Task: Use the "Pocket" extension for saving articles and reading them later offline.
Action: Mouse moved to (1151, 33)
Screenshot: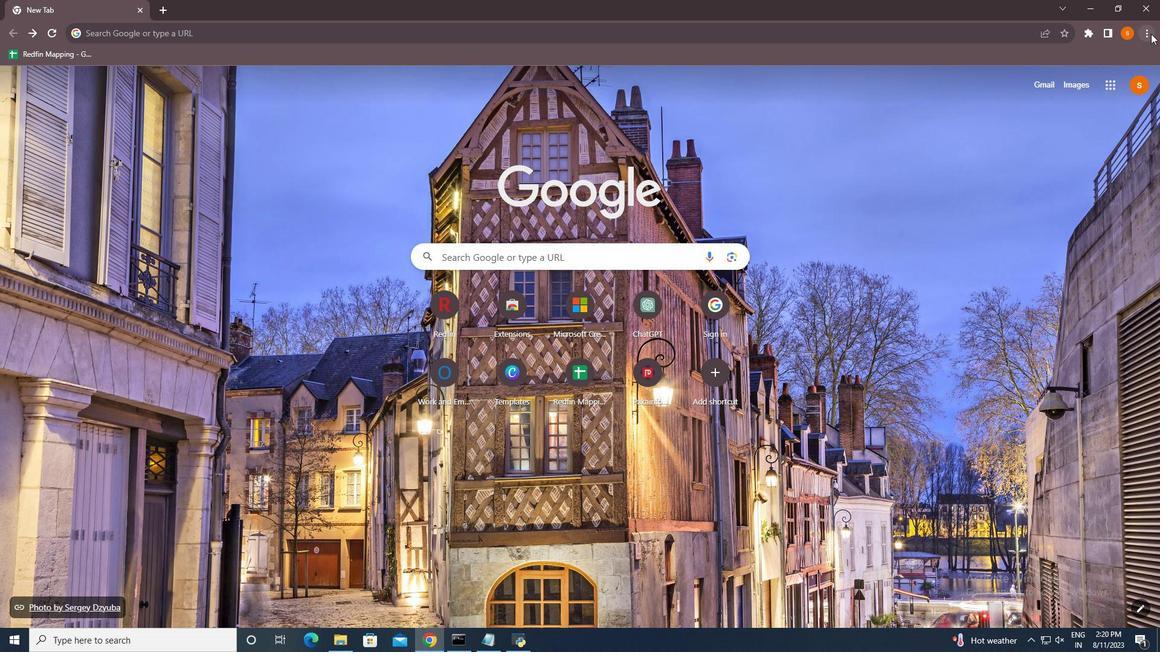
Action: Mouse pressed left at (1151, 33)
Screenshot: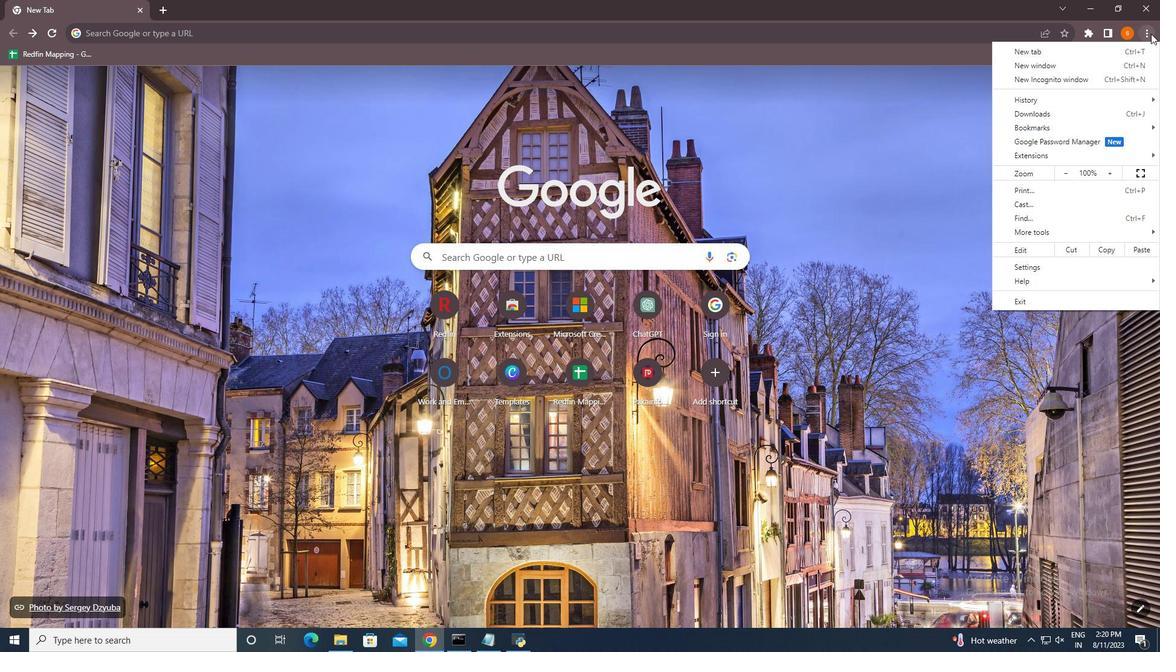 
Action: Mouse moved to (1033, 153)
Screenshot: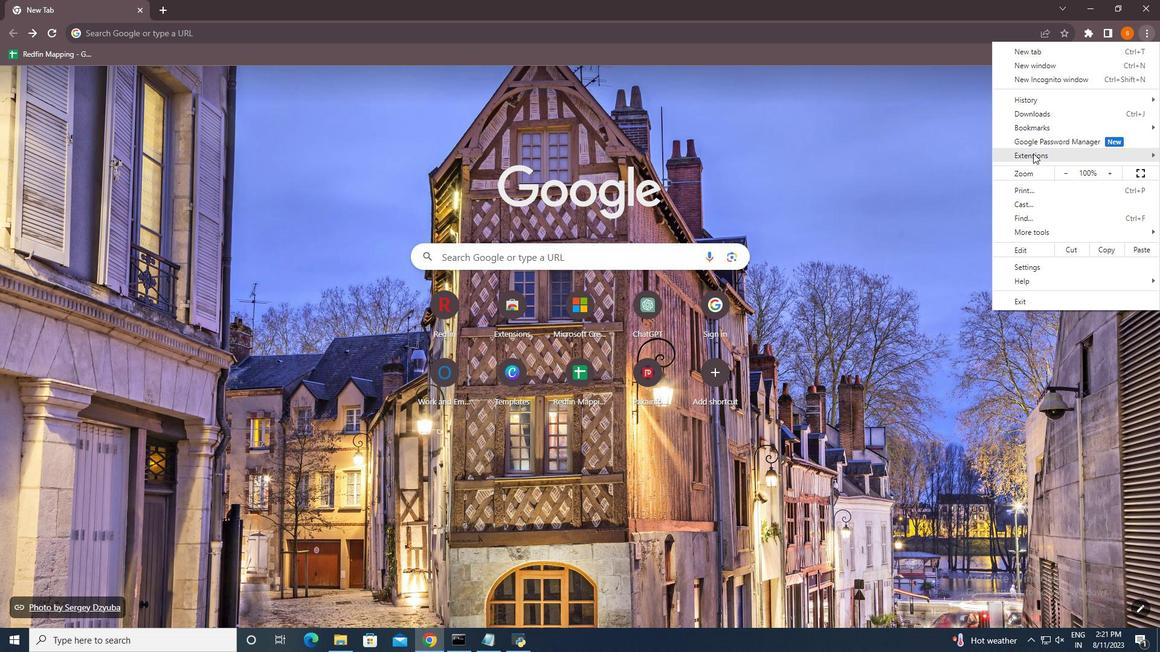 
Action: Mouse pressed left at (1033, 153)
Screenshot: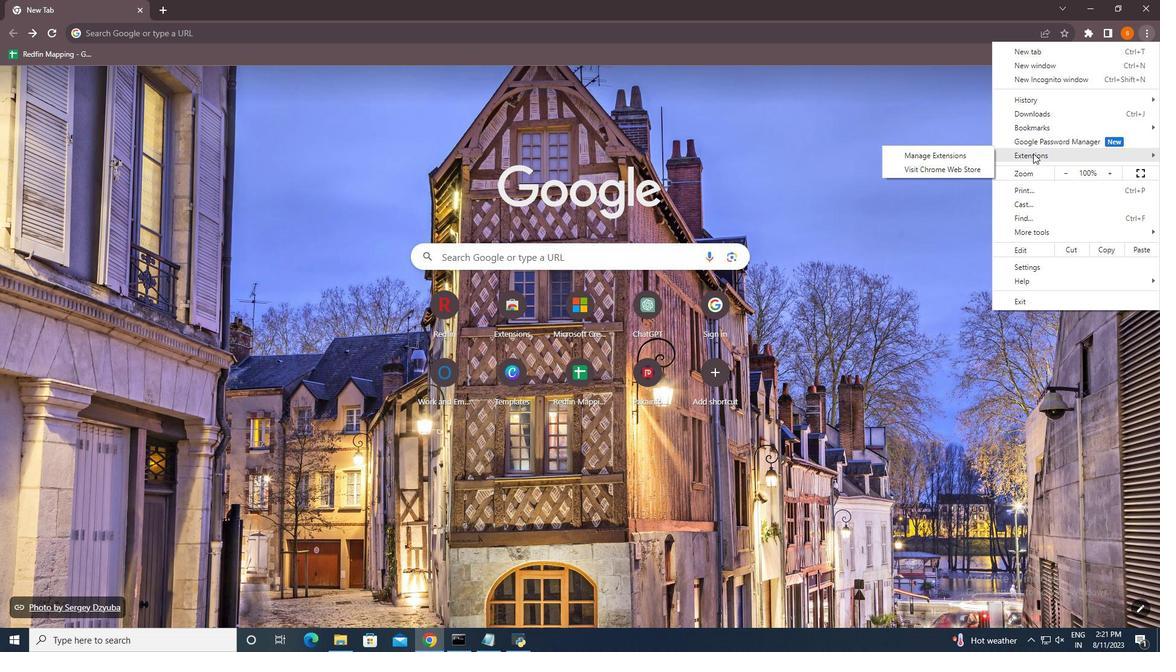 
Action: Mouse moved to (930, 164)
Screenshot: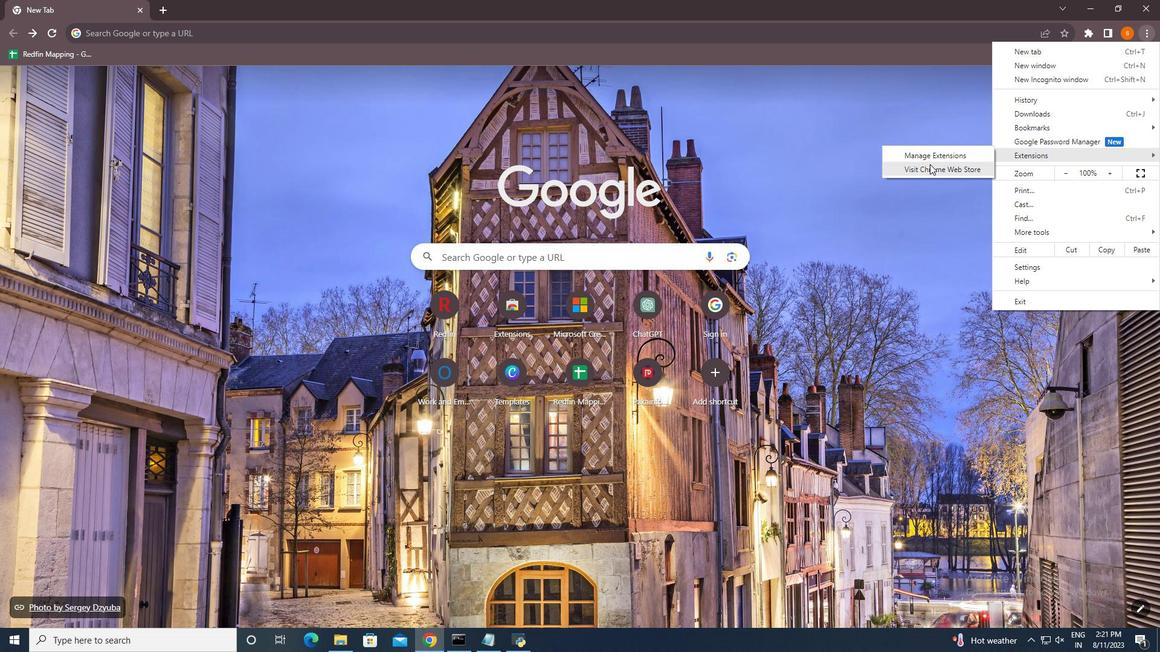 
Action: Mouse pressed left at (930, 164)
Screenshot: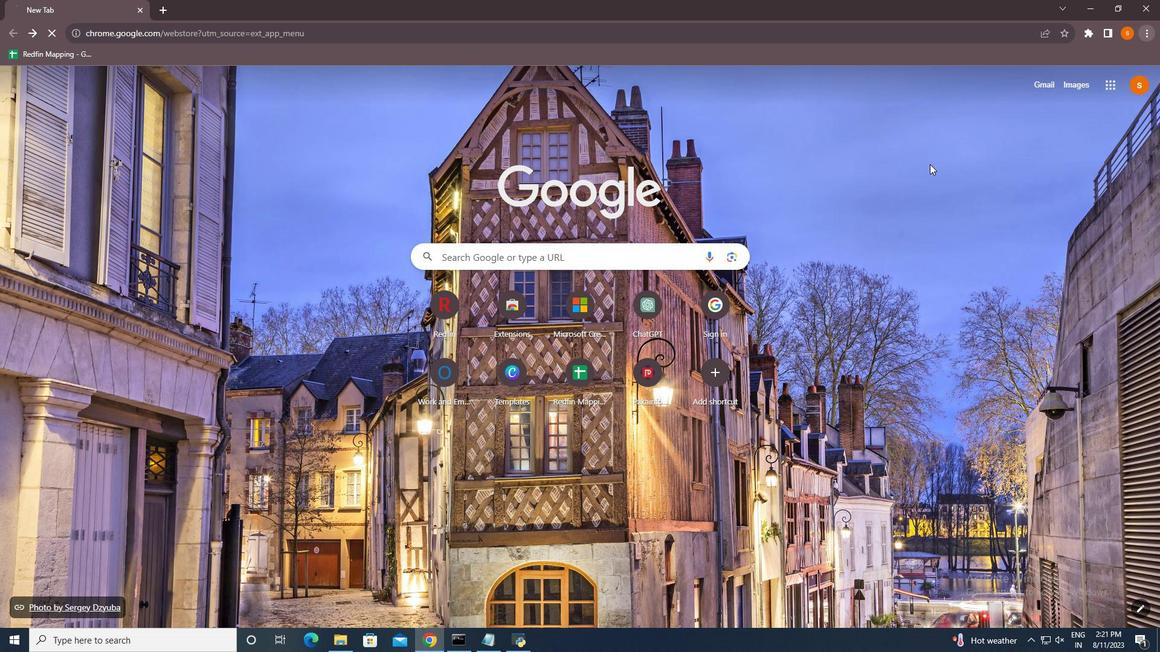 
Action: Mouse moved to (245, 110)
Screenshot: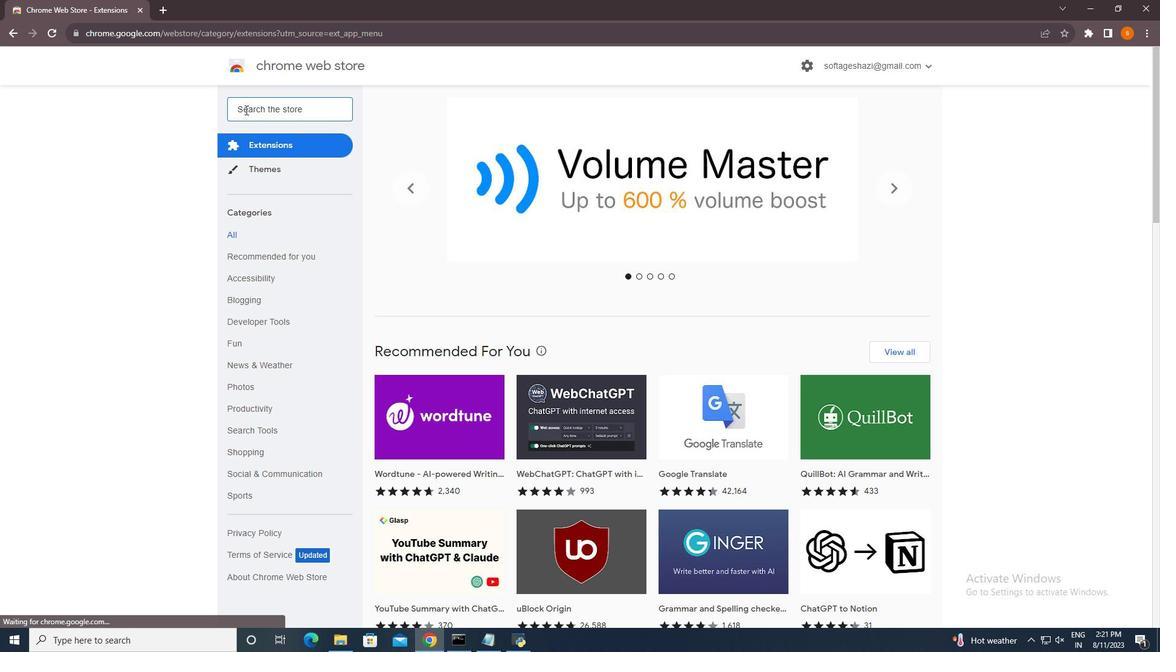 
Action: Mouse pressed left at (245, 110)
Screenshot: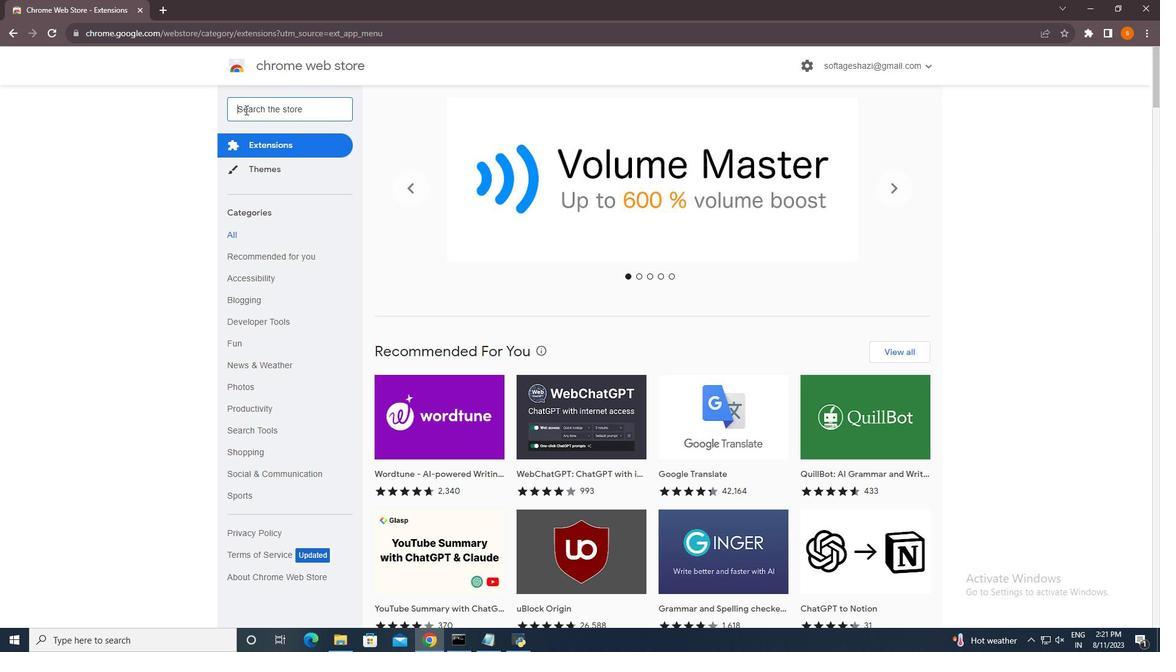 
Action: Key pressed <Key.shift>Pocket<Key.enter>
Screenshot: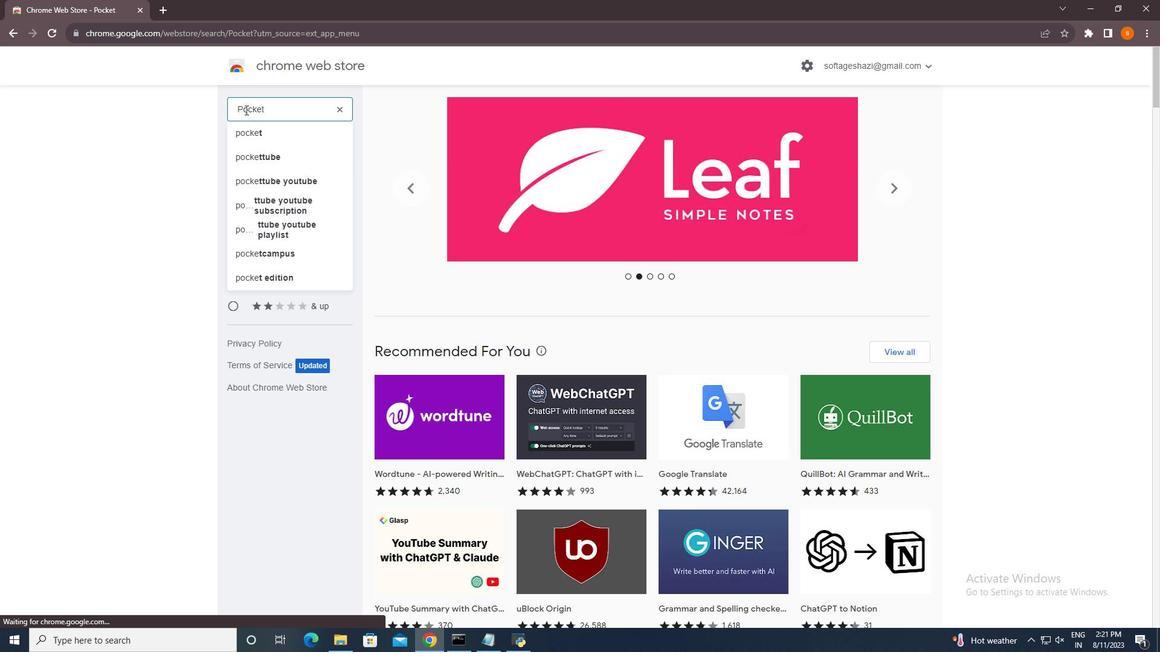 
Action: Mouse moved to (585, 180)
Screenshot: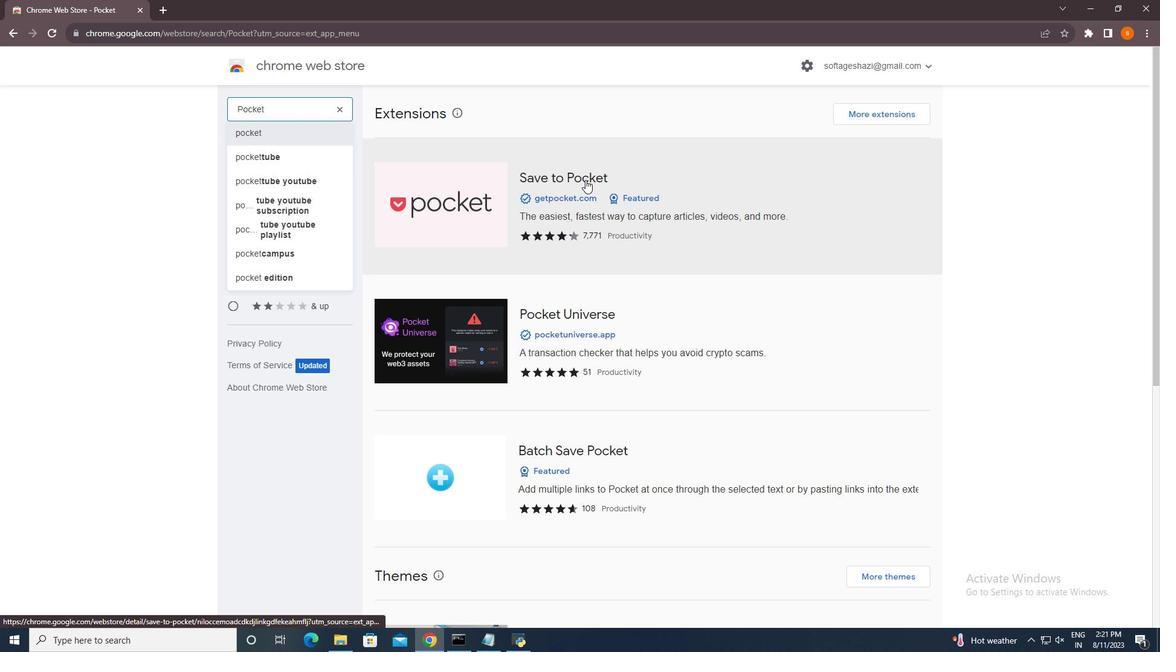
Action: Mouse pressed left at (585, 180)
Screenshot: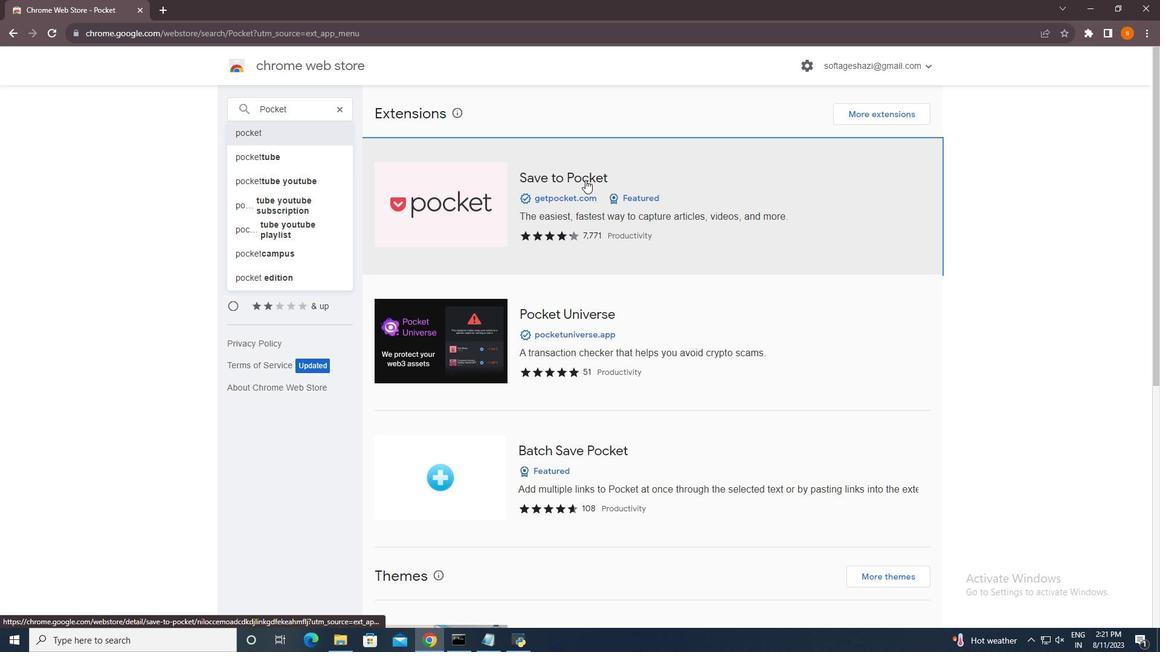 
Action: Mouse moved to (813, 150)
Screenshot: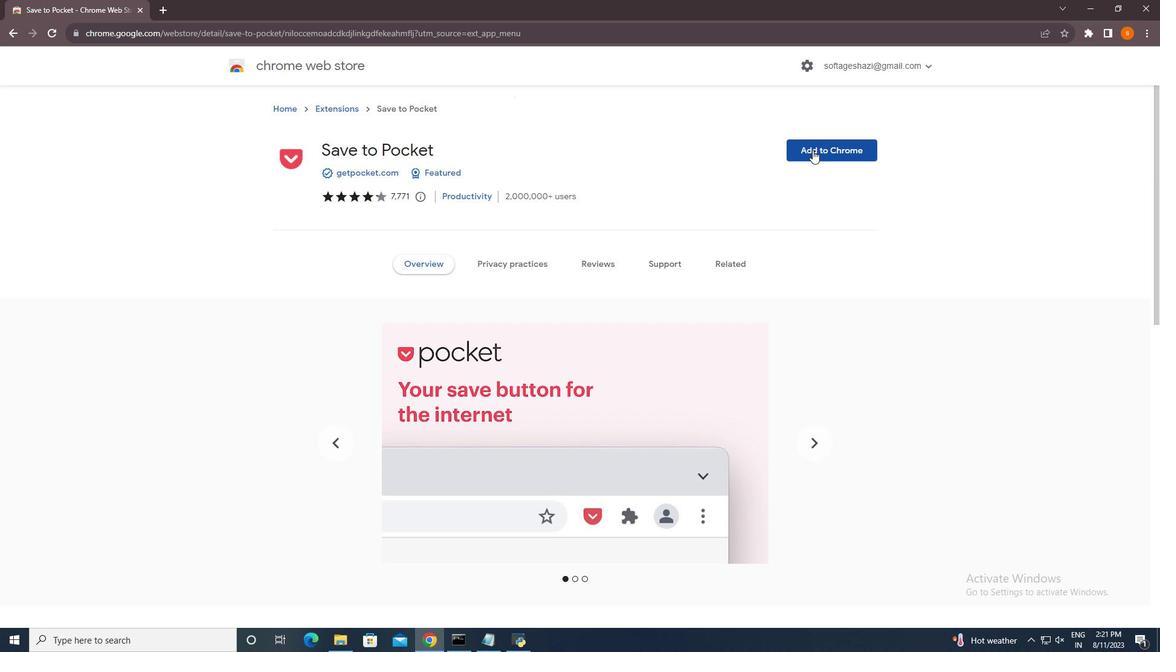 
Action: Mouse pressed left at (813, 150)
Screenshot: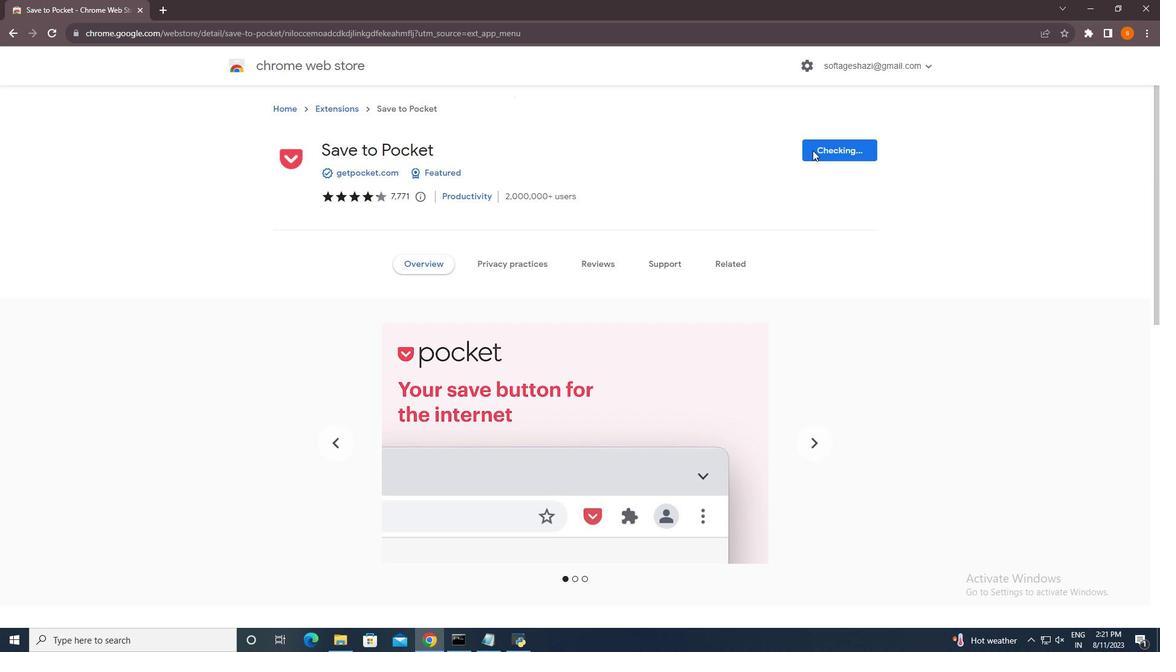 
Action: Mouse moved to (601, 137)
Screenshot: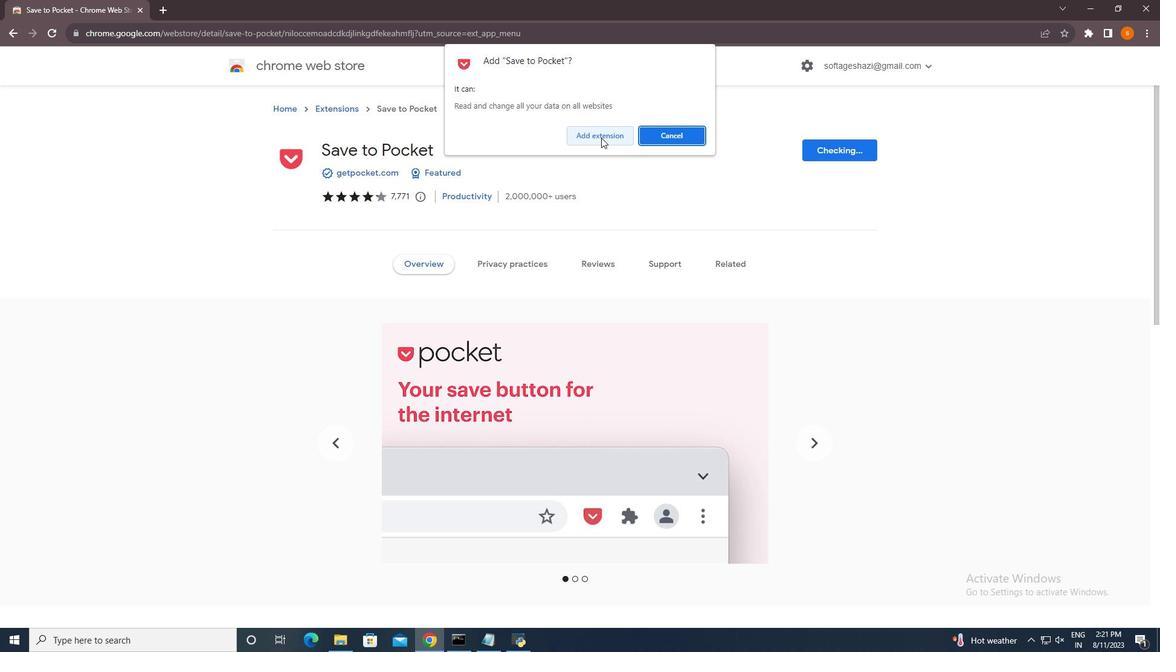 
Action: Mouse pressed left at (601, 137)
Screenshot: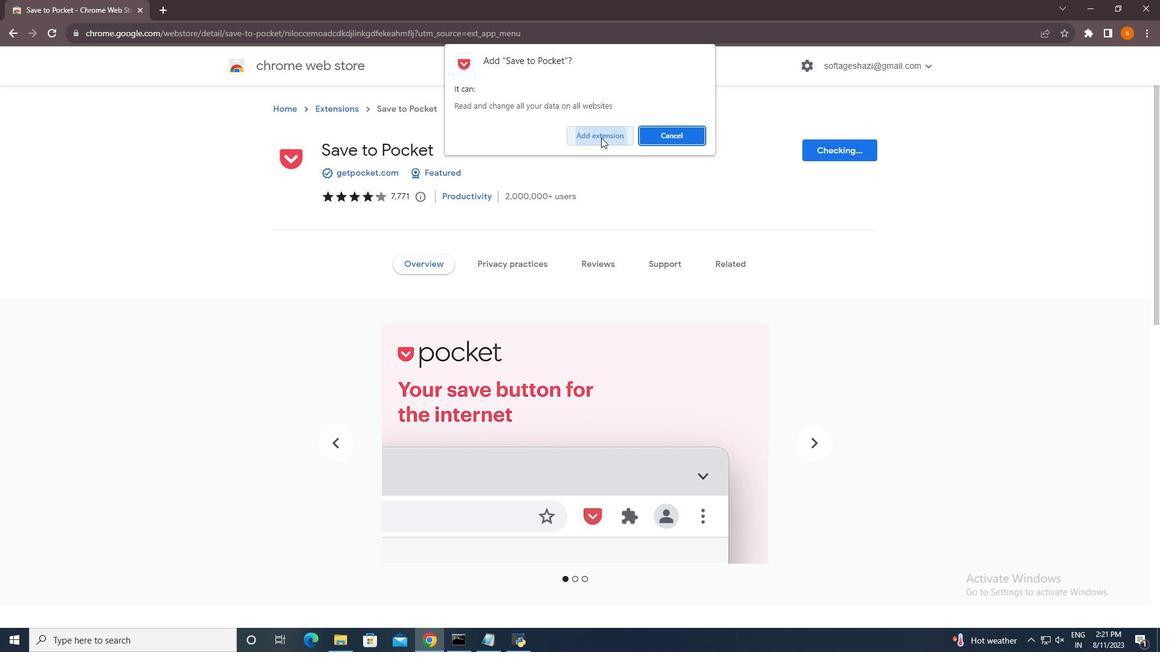 
Action: Mouse moved to (1077, 30)
Screenshot: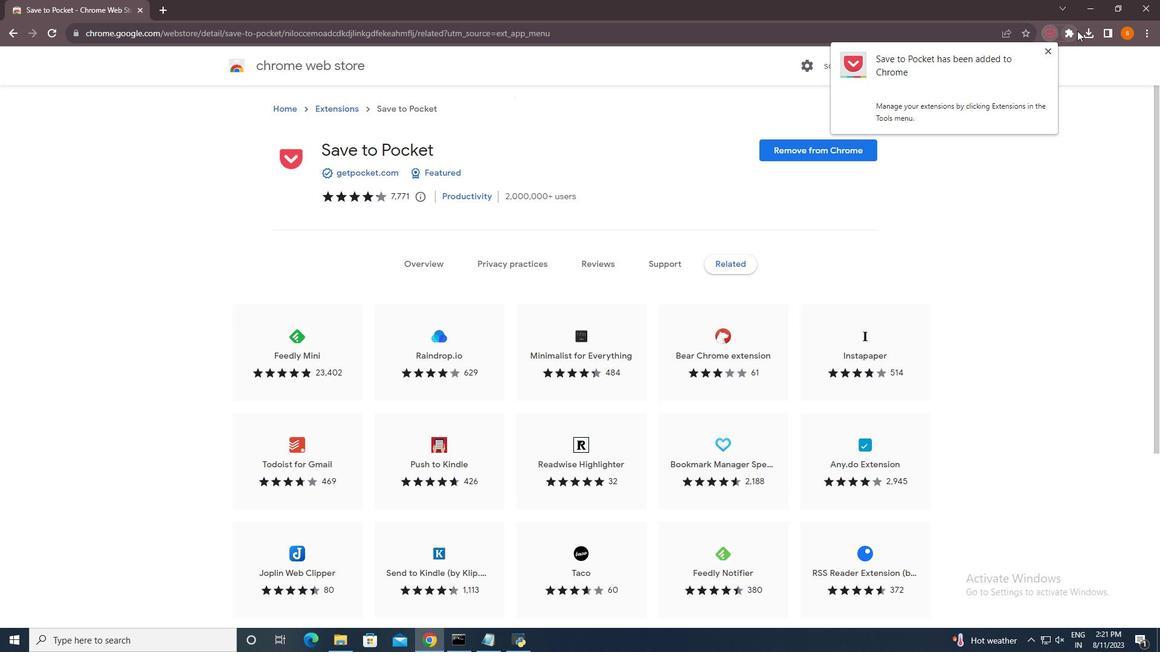 
Action: Mouse pressed left at (1077, 30)
Screenshot: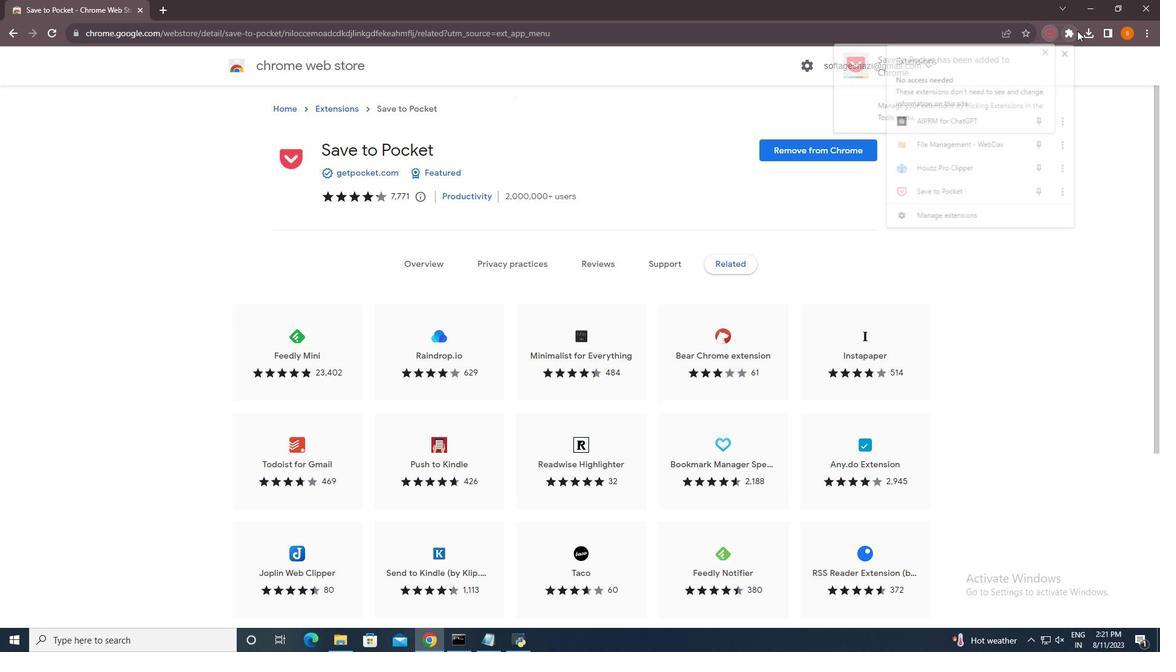 
Action: Mouse moved to (967, 194)
Screenshot: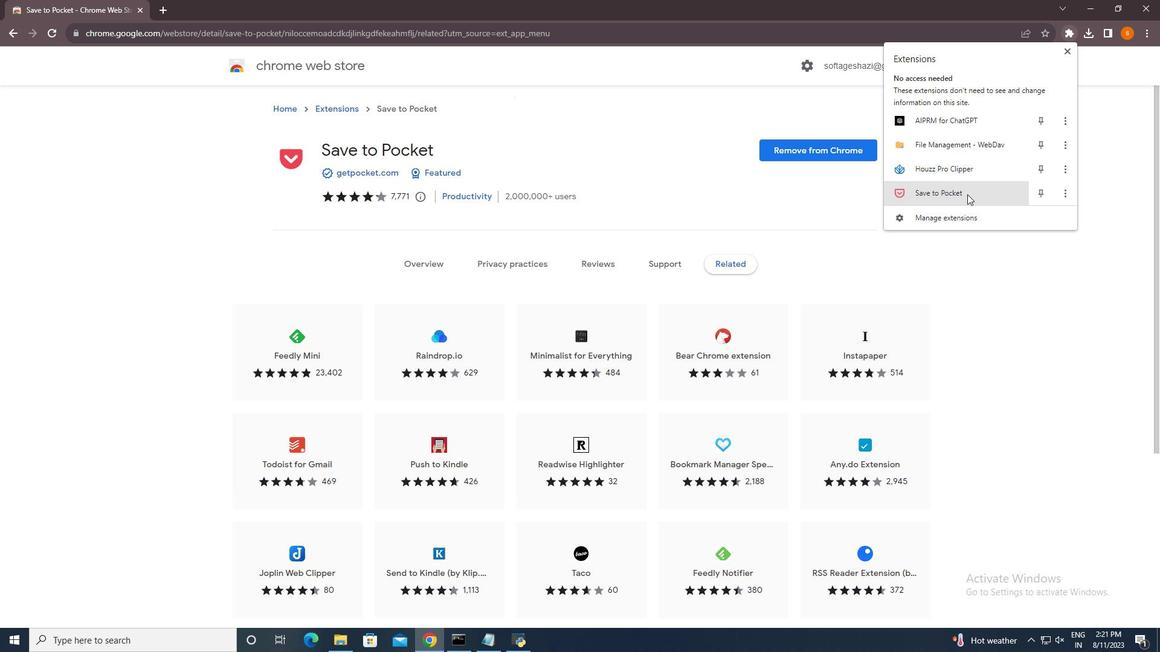 
Action: Mouse pressed left at (967, 194)
Screenshot: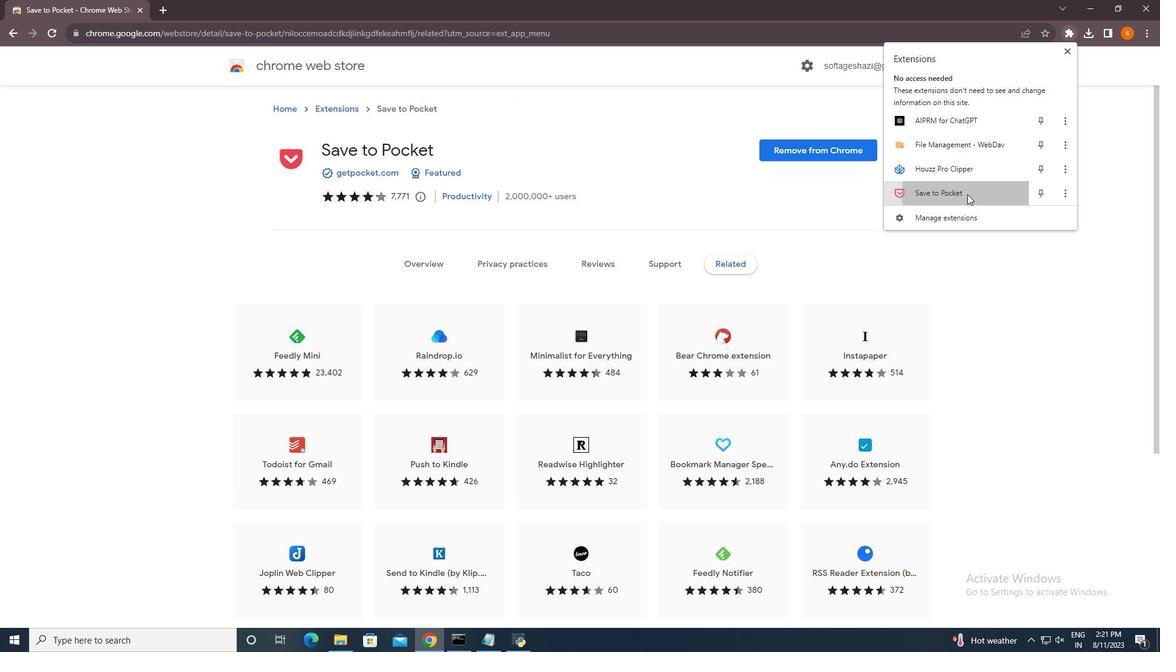 
Action: Mouse moved to (630, 372)
Screenshot: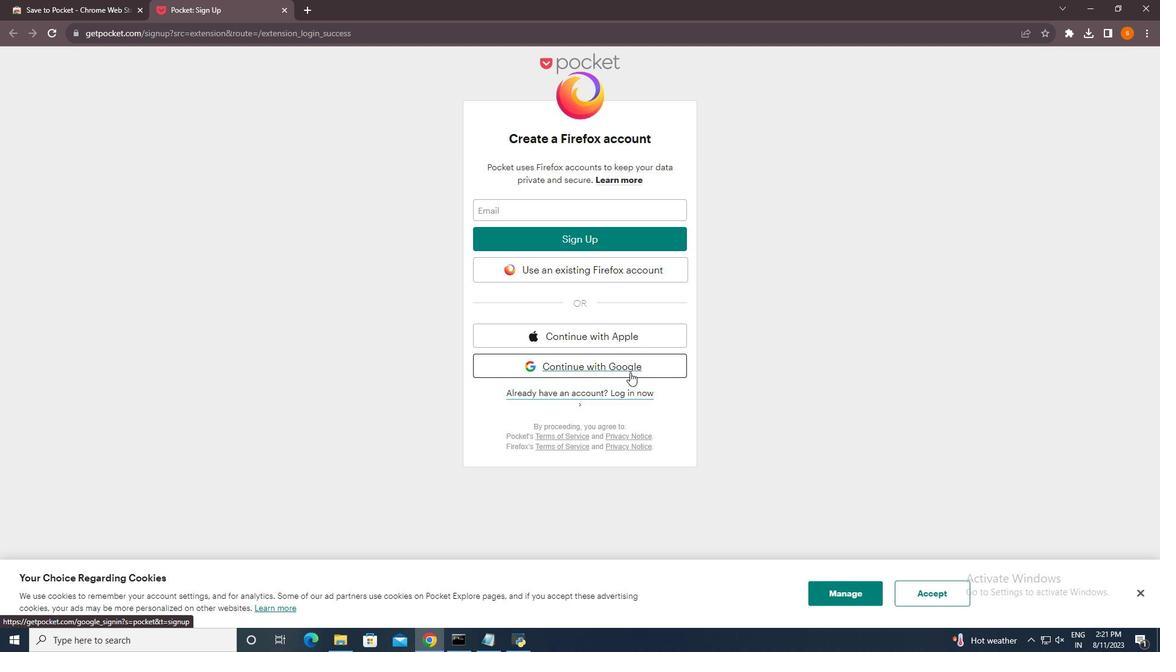 
Action: Mouse pressed left at (630, 372)
Screenshot: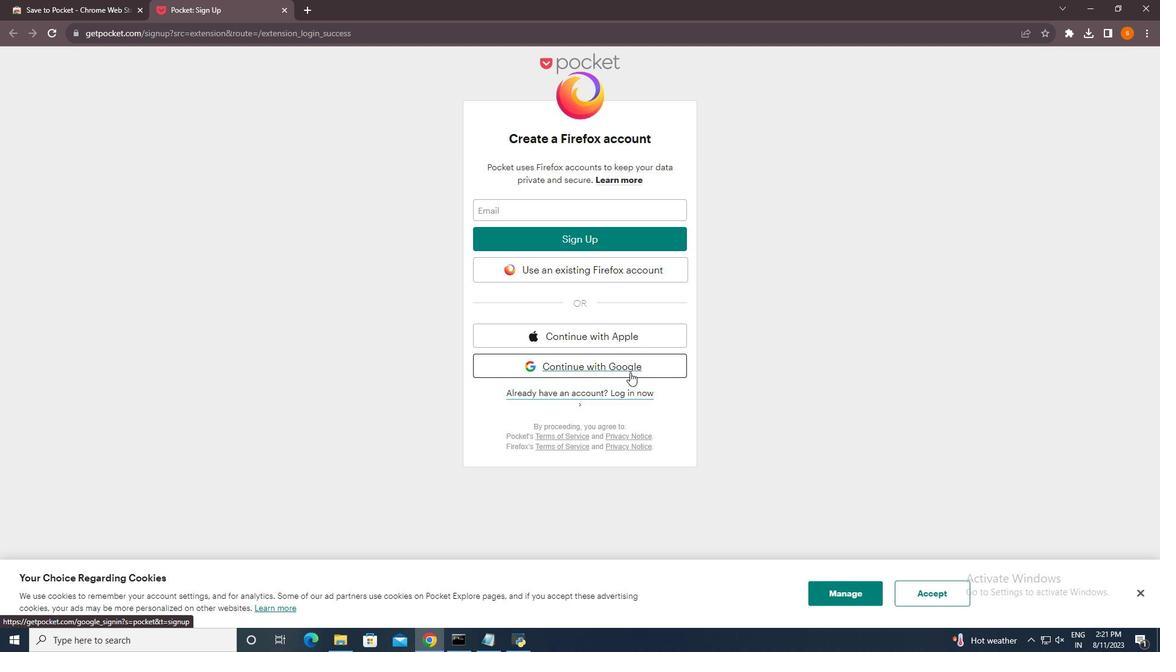 
Action: Mouse moved to (916, 588)
Screenshot: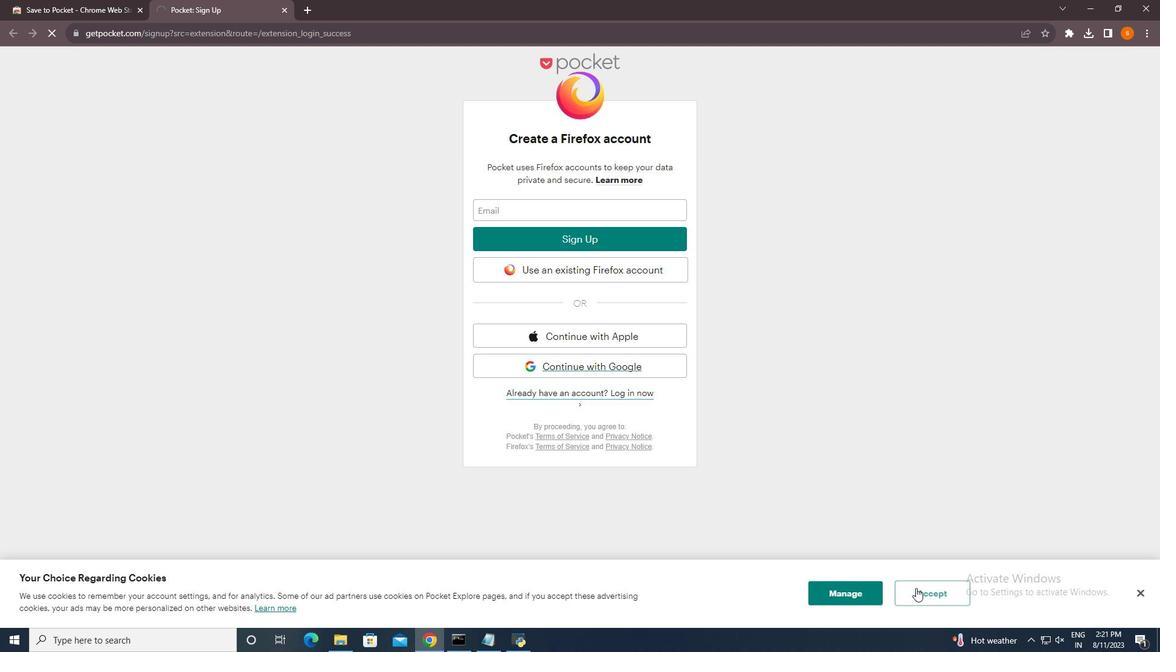 
Action: Mouse pressed left at (916, 588)
Screenshot: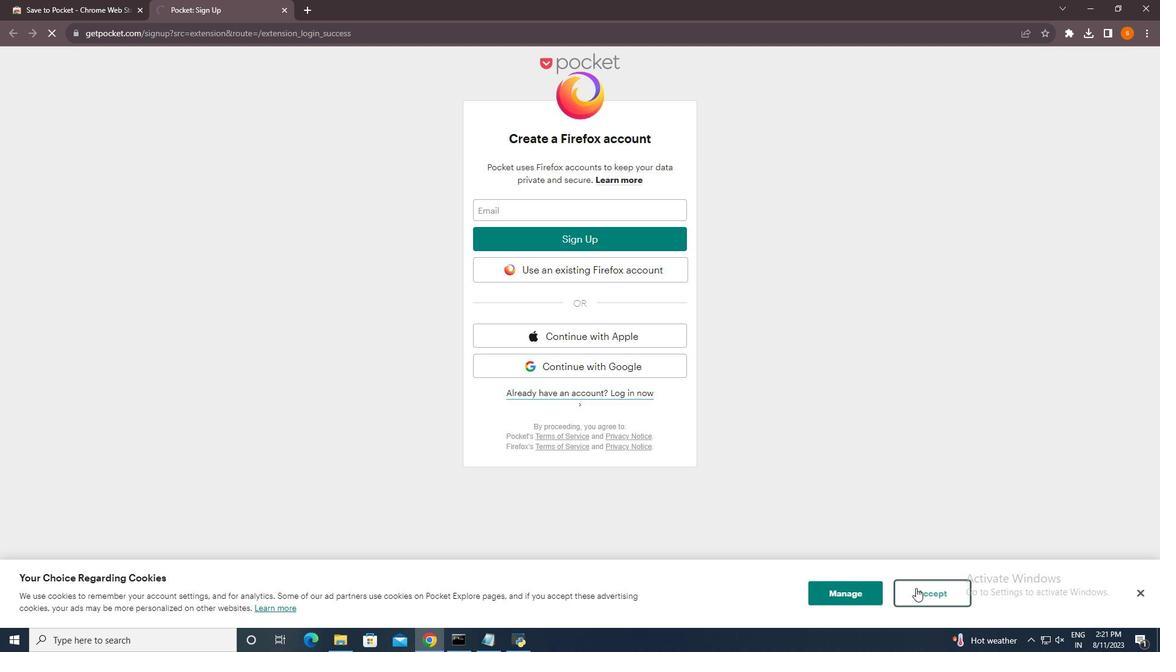 
Action: Mouse moved to (568, 330)
Screenshot: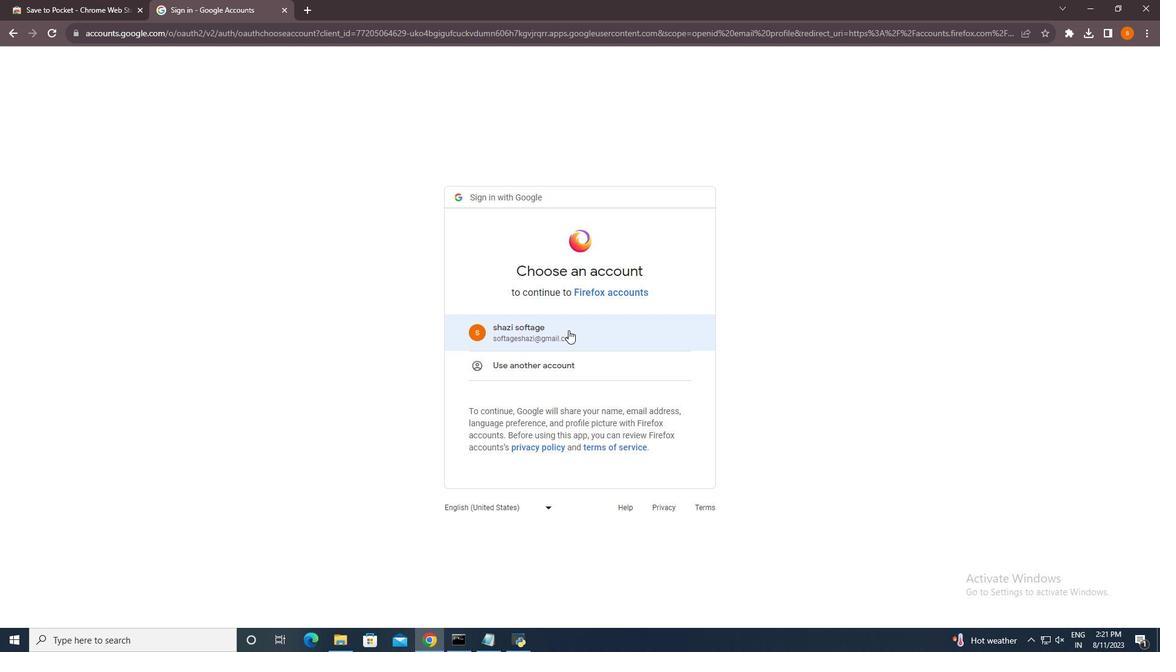 
Action: Mouse pressed left at (568, 330)
Screenshot: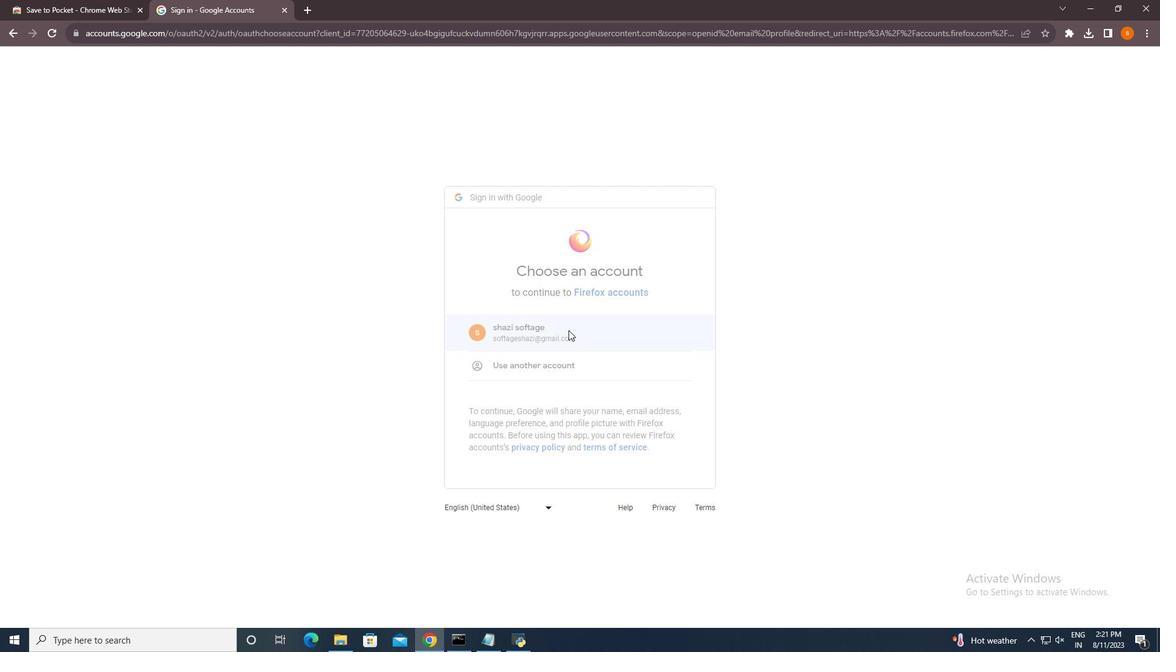
Action: Mouse moved to (405, 260)
Screenshot: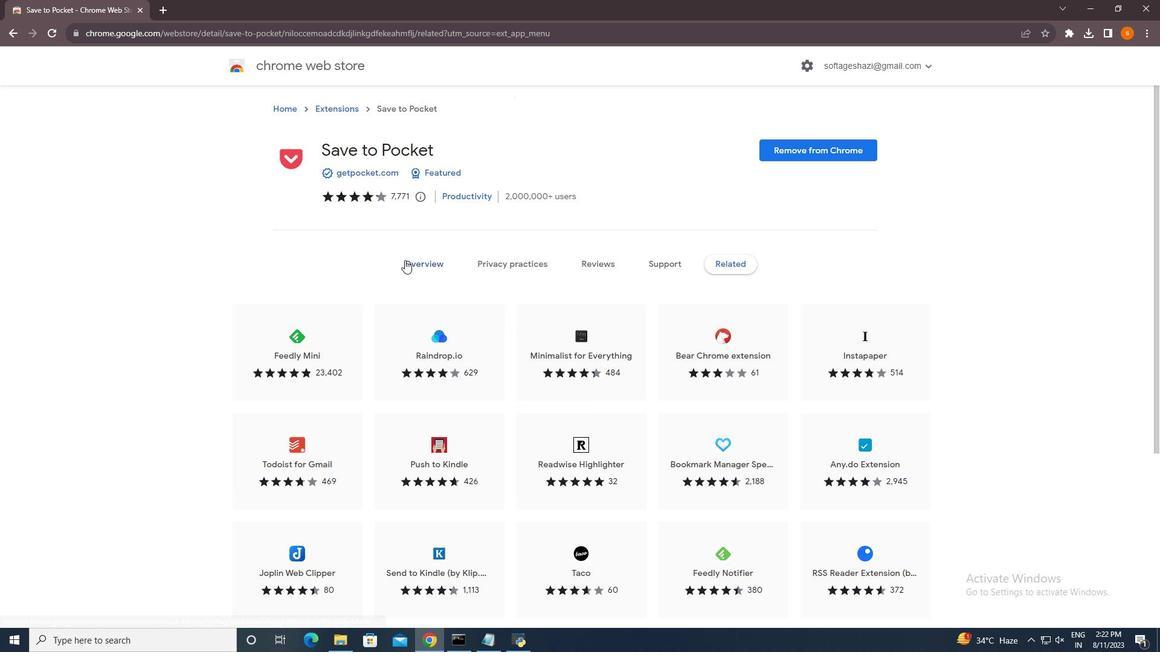 
Action: Mouse pressed left at (405, 260)
Screenshot: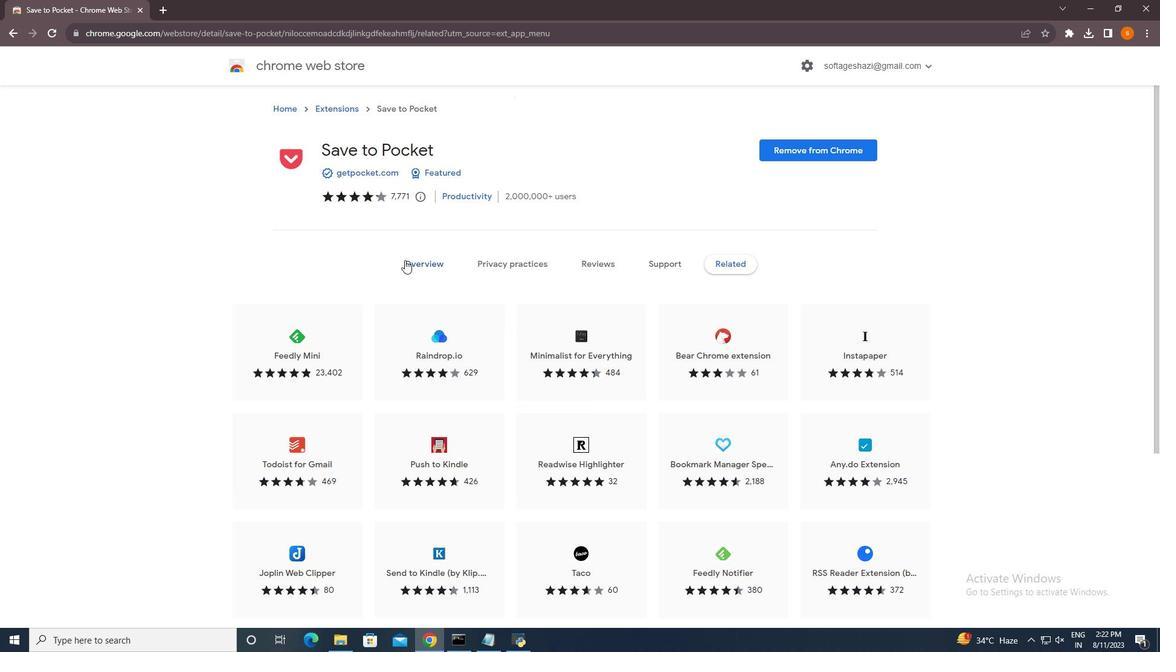 
Action: Mouse moved to (443, 354)
Screenshot: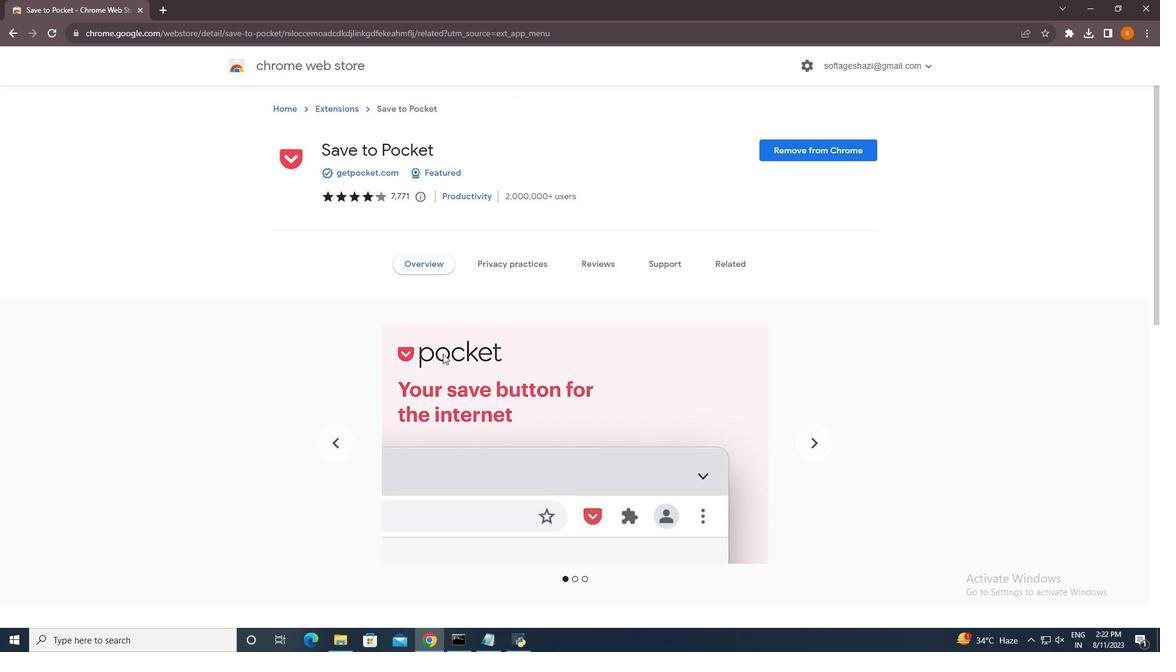 
Action: Mouse scrolled (443, 353) with delta (0, 0)
Screenshot: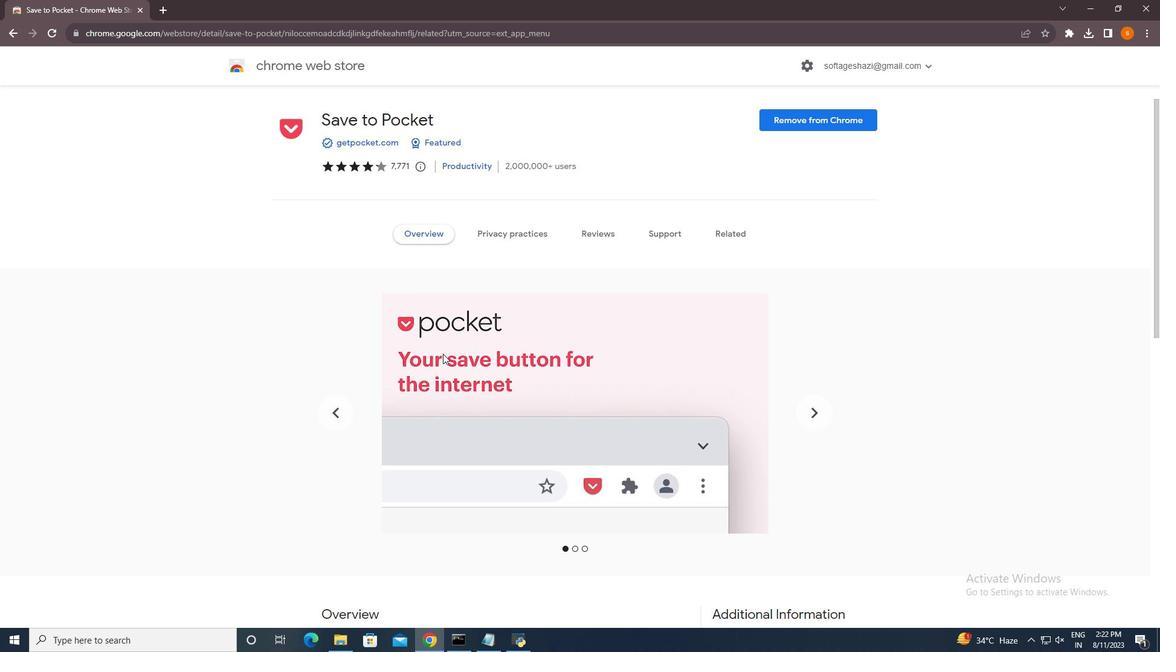 
Action: Mouse scrolled (443, 353) with delta (0, 0)
Screenshot: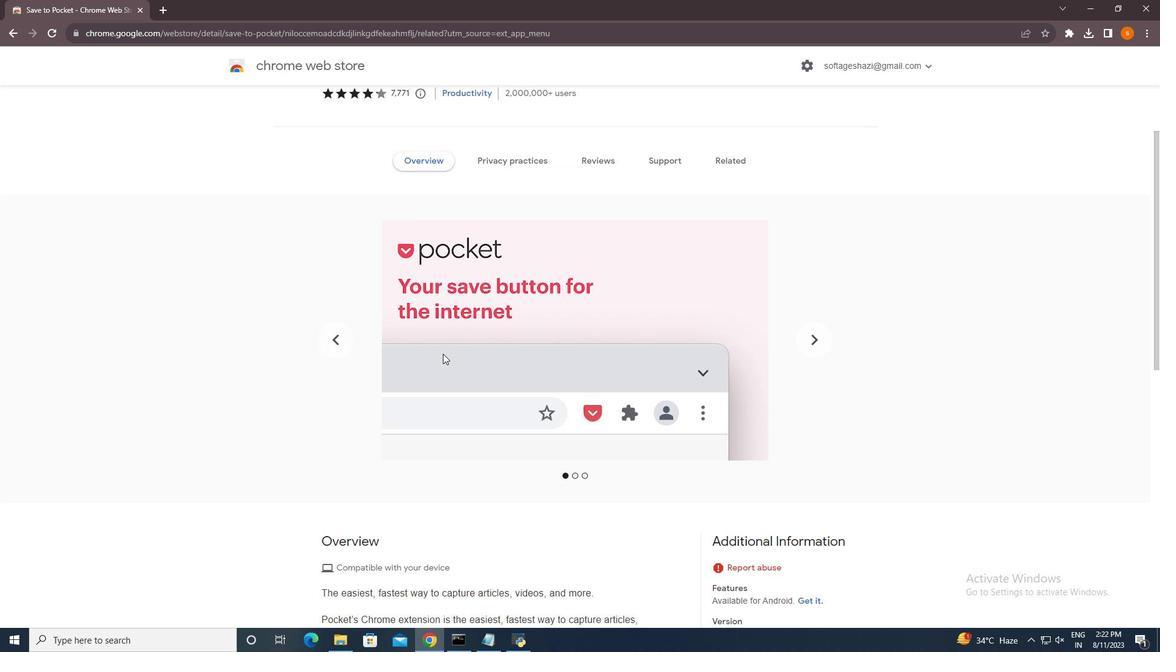
Action: Mouse scrolled (443, 353) with delta (0, 0)
Screenshot: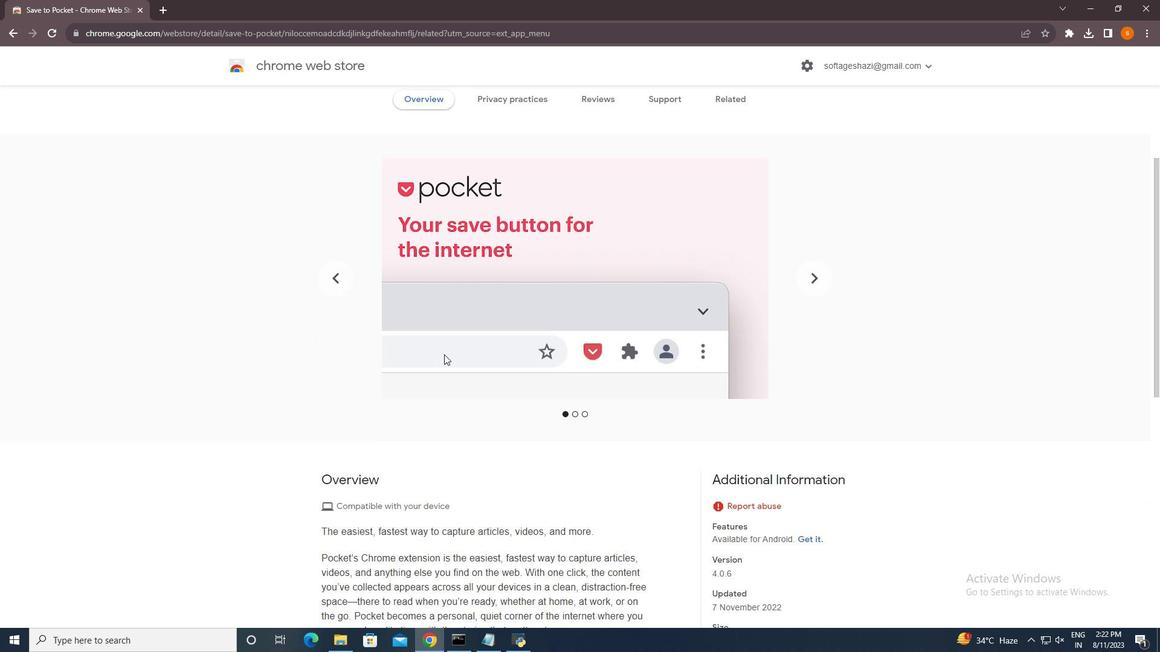 
Action: Mouse moved to (816, 270)
Screenshot: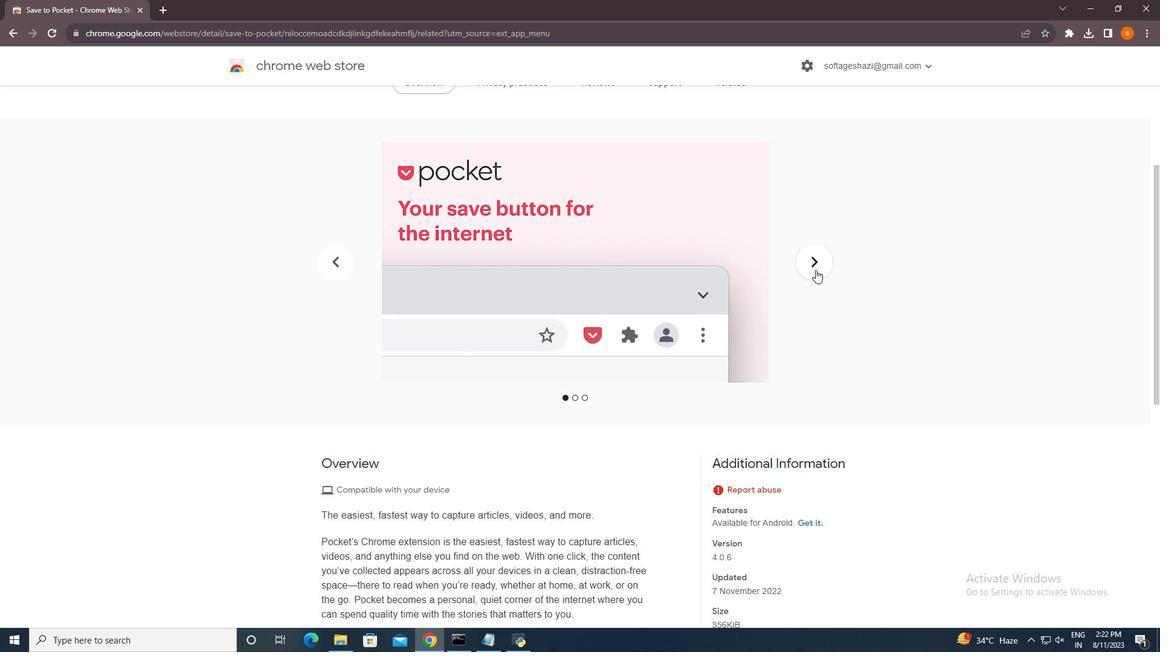 
Action: Mouse pressed left at (816, 270)
Screenshot: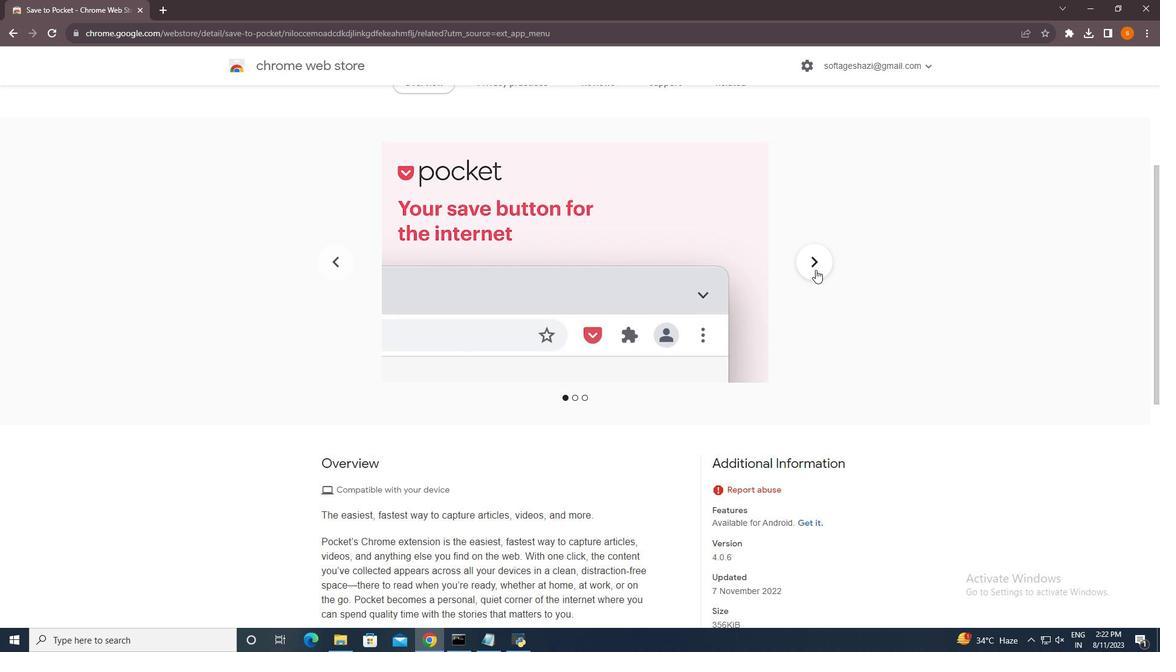 
Action: Mouse pressed left at (816, 270)
Screenshot: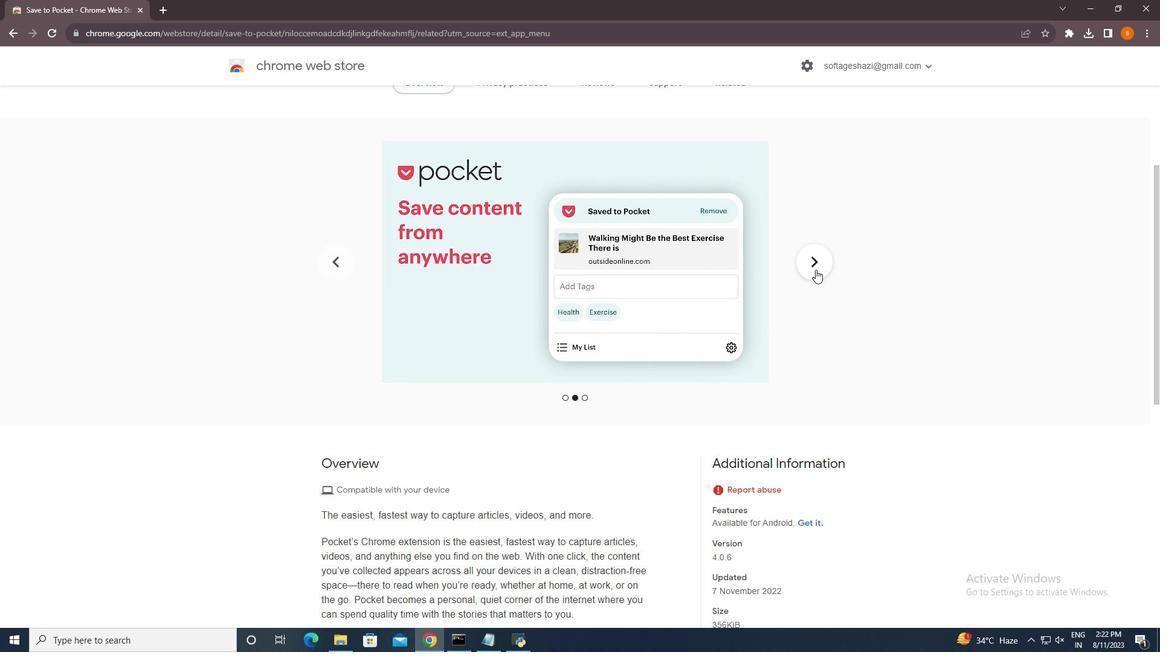 
Action: Mouse moved to (541, 398)
Screenshot: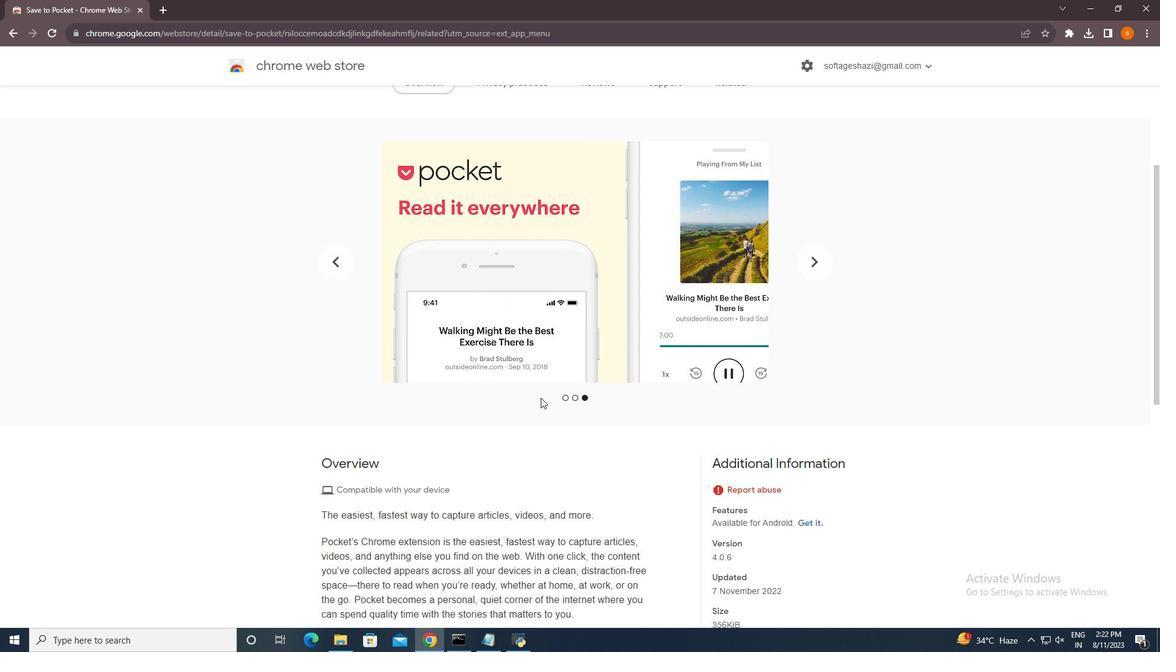 
Action: Mouse scrolled (541, 397) with delta (0, 0)
Screenshot: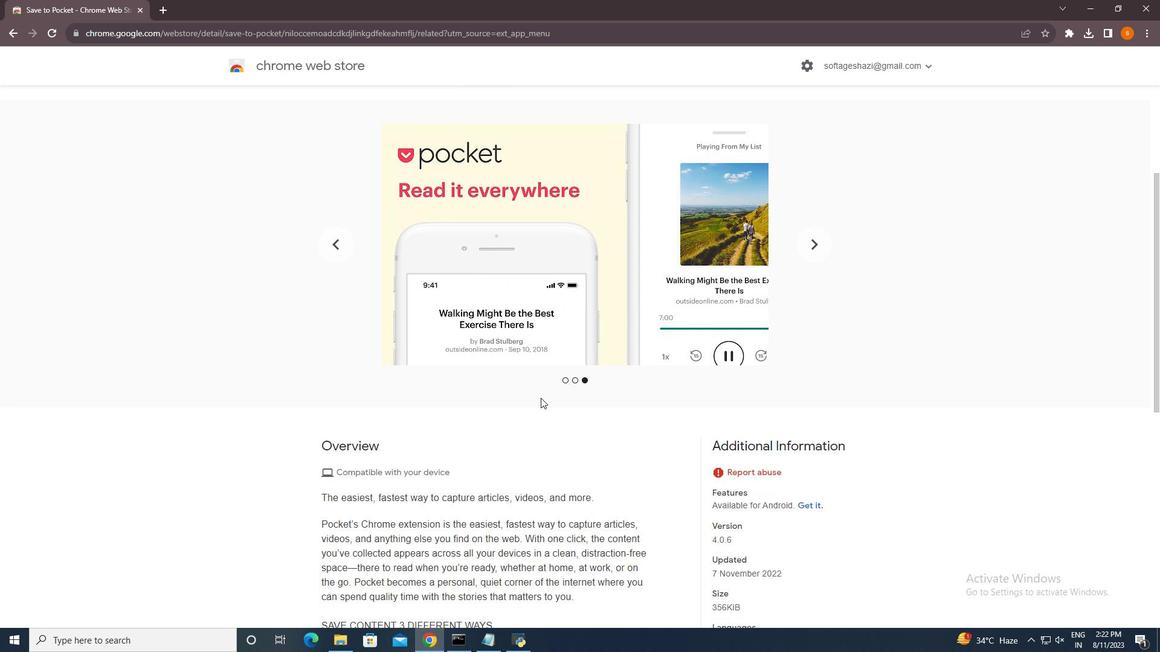 
Action: Mouse scrolled (541, 397) with delta (0, 0)
Screenshot: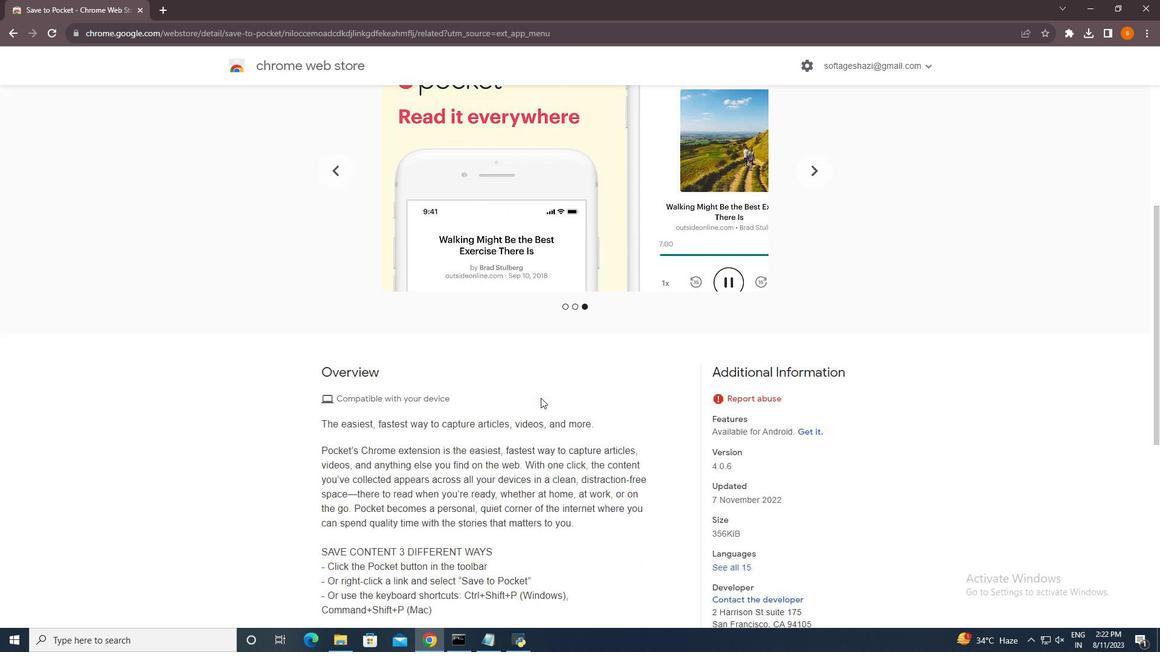 
Action: Mouse scrolled (541, 397) with delta (0, 0)
Screenshot: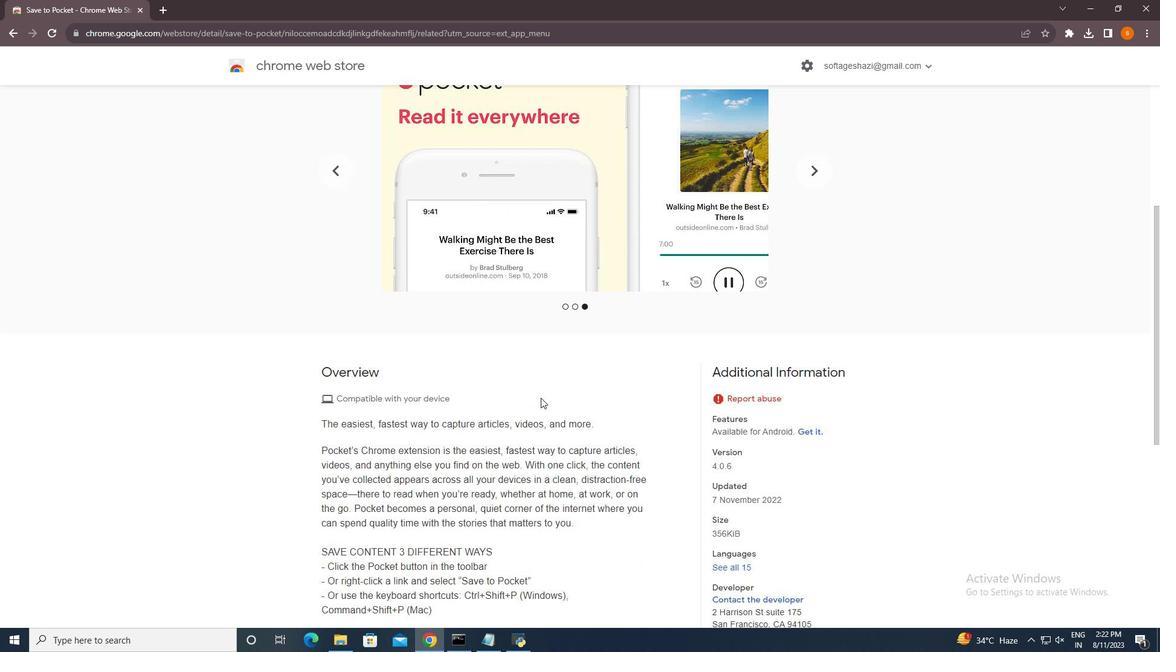 
Action: Mouse moved to (542, 398)
Screenshot: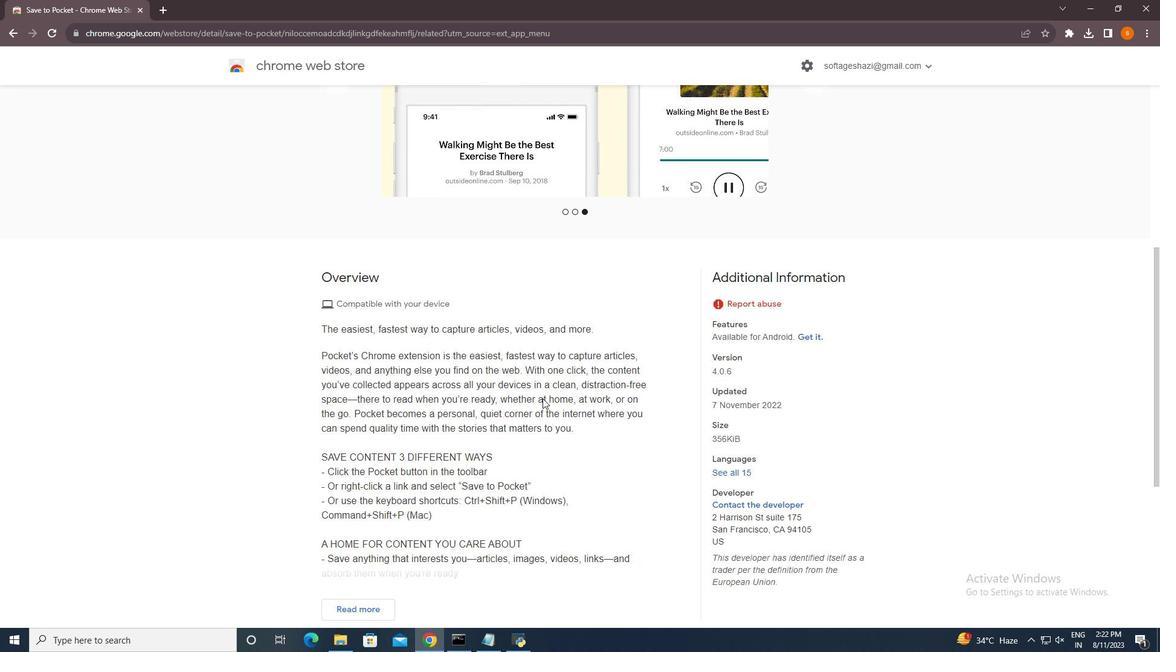 
Action: Mouse scrolled (542, 398) with delta (0, 0)
Screenshot: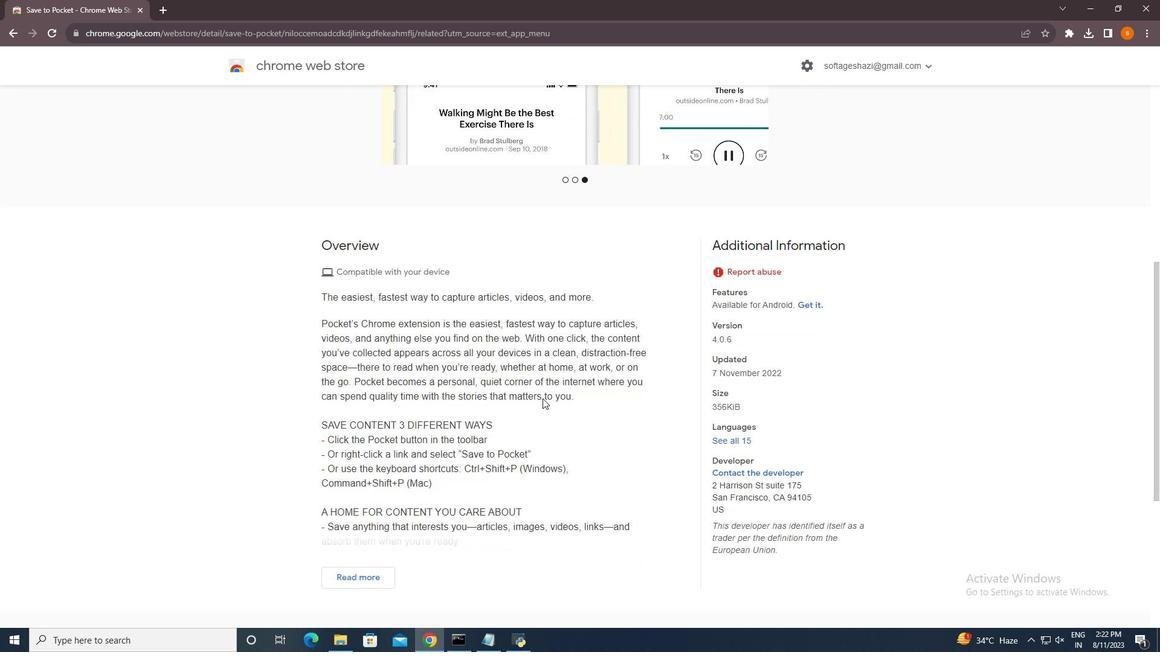 
Action: Mouse scrolled (542, 398) with delta (0, 0)
Screenshot: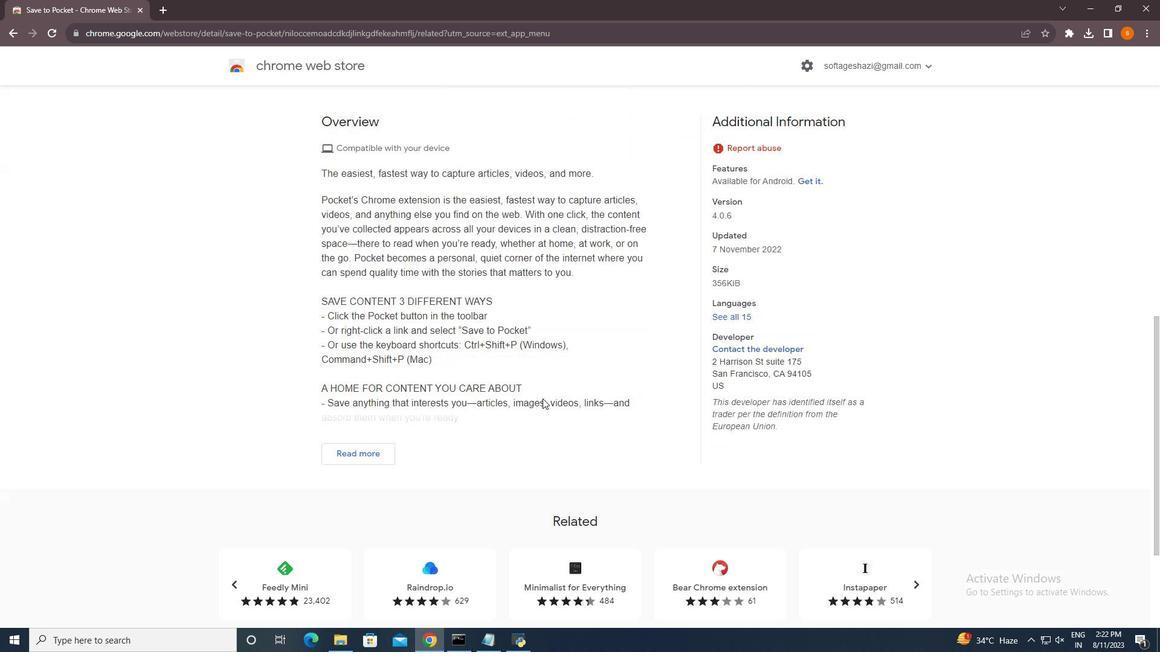 
Action: Mouse scrolled (542, 398) with delta (0, 0)
Screenshot: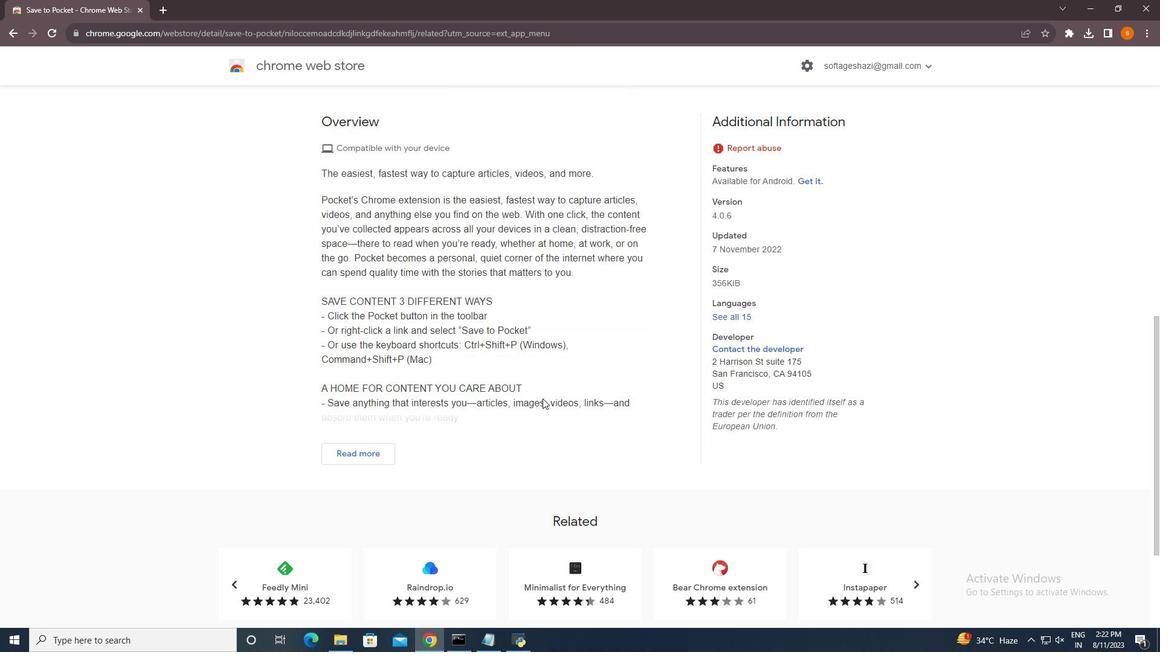 
Action: Mouse scrolled (542, 398) with delta (0, 0)
Screenshot: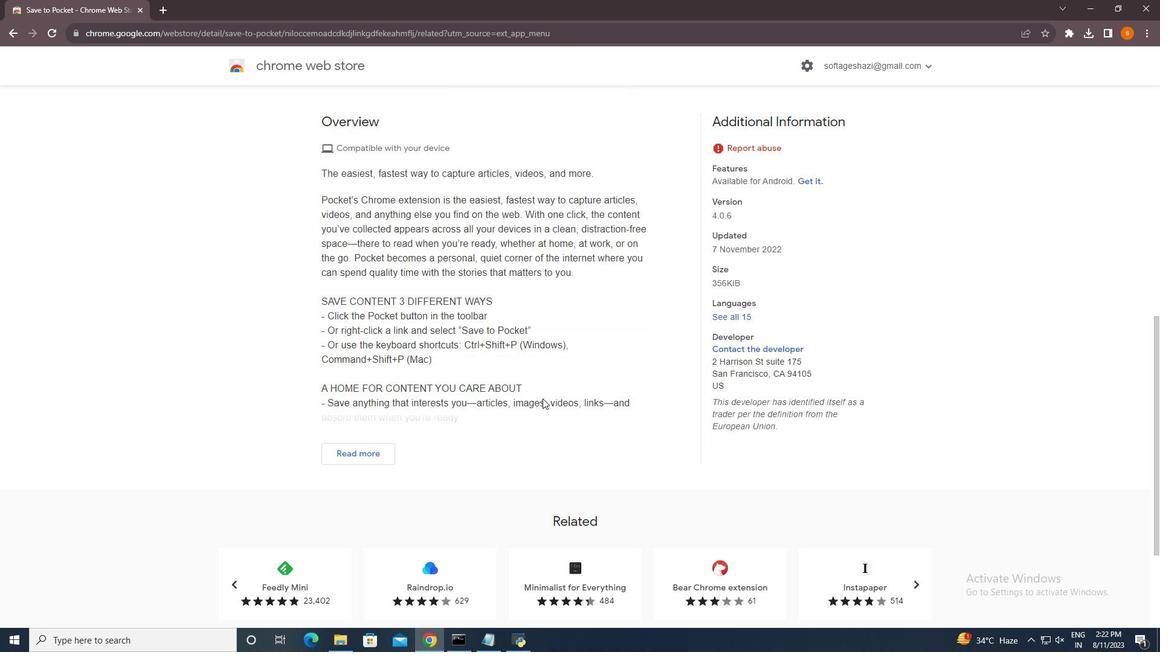 
Action: Mouse moved to (342, 369)
Screenshot: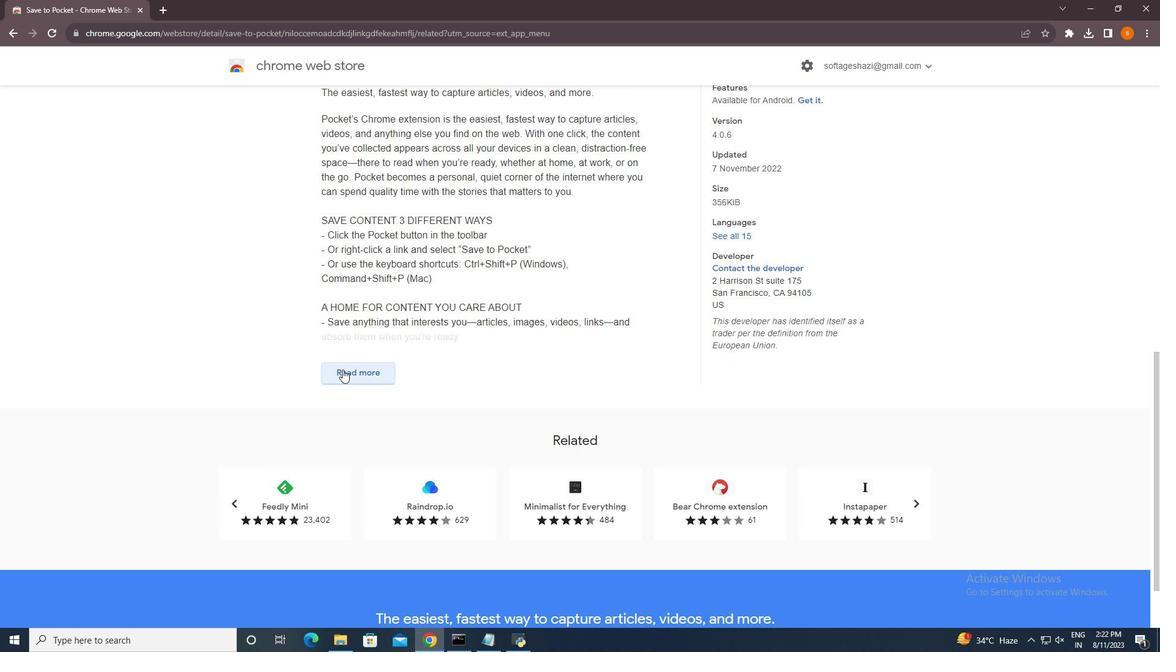 
Action: Mouse pressed left at (342, 369)
Screenshot: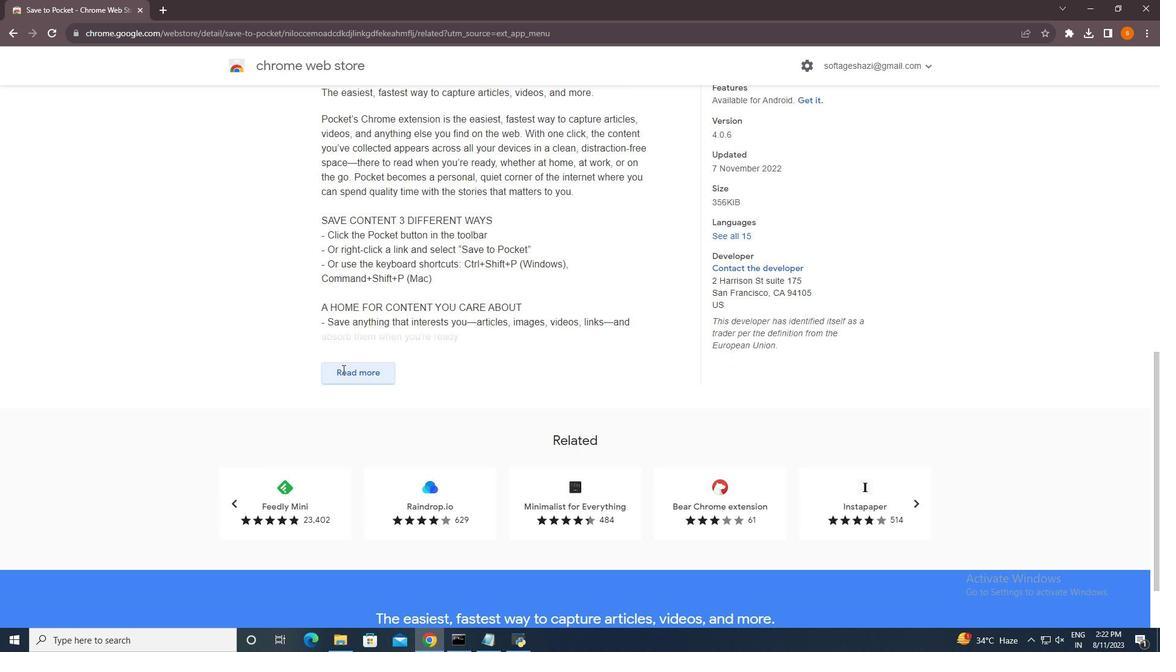 
Action: Mouse moved to (394, 394)
Screenshot: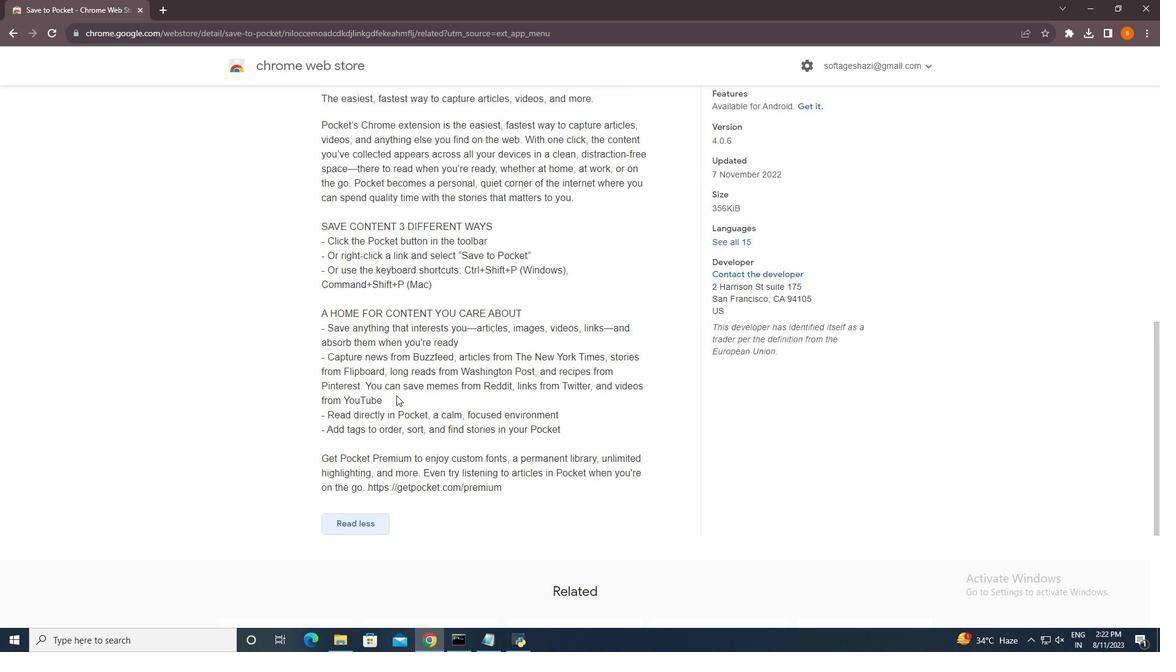 
Action: Mouse scrolled (394, 395) with delta (0, 0)
Screenshot: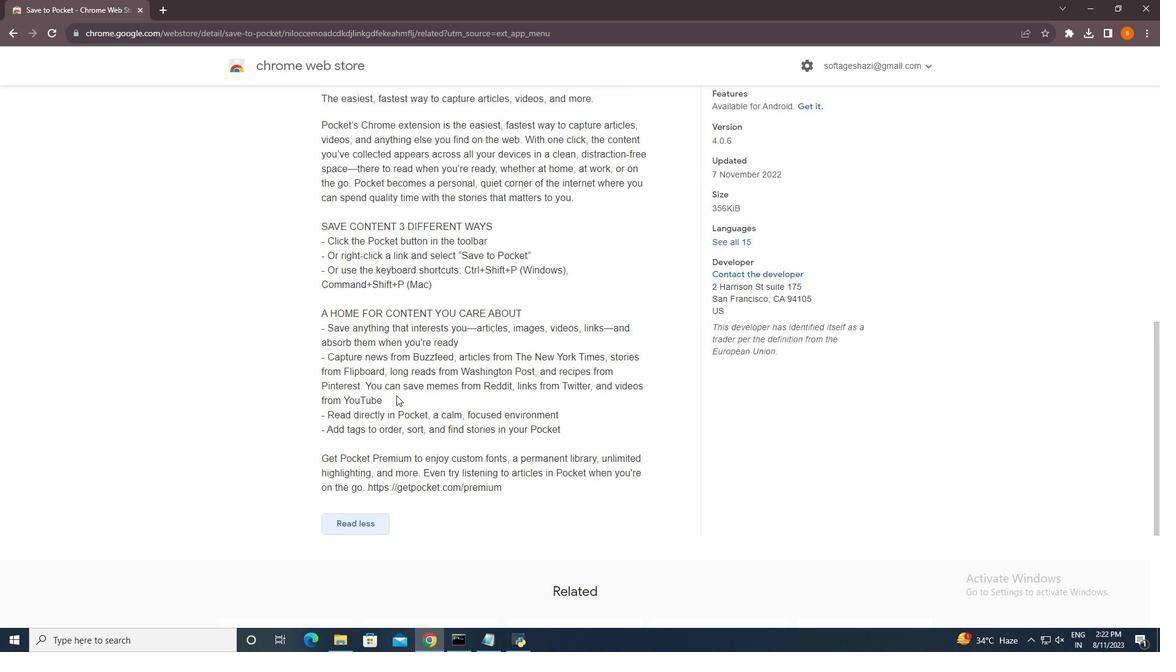 
Action: Mouse moved to (396, 395)
Screenshot: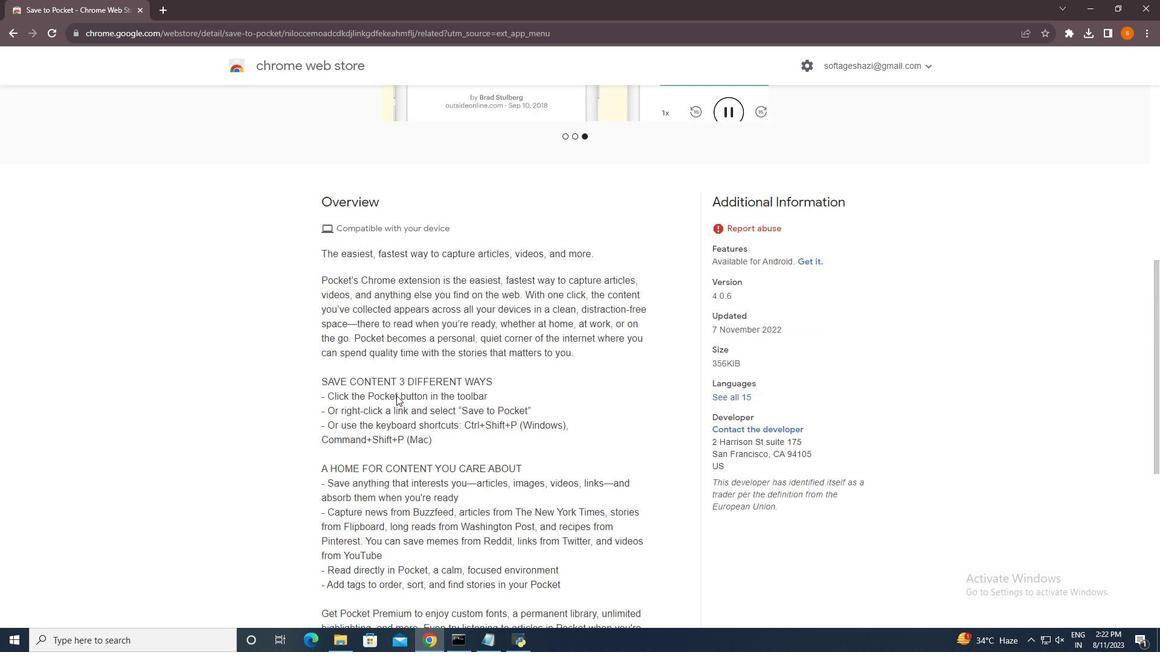 
Action: Mouse scrolled (395, 395) with delta (0, 0)
Screenshot: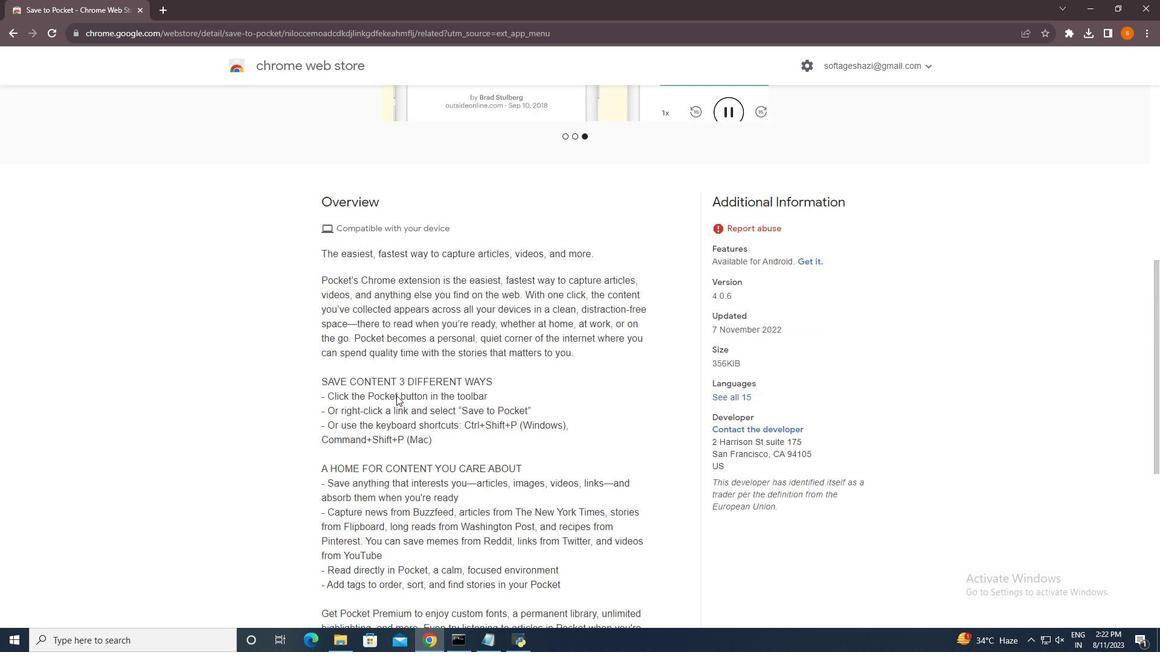 
Action: Mouse scrolled (396, 396) with delta (0, 0)
Screenshot: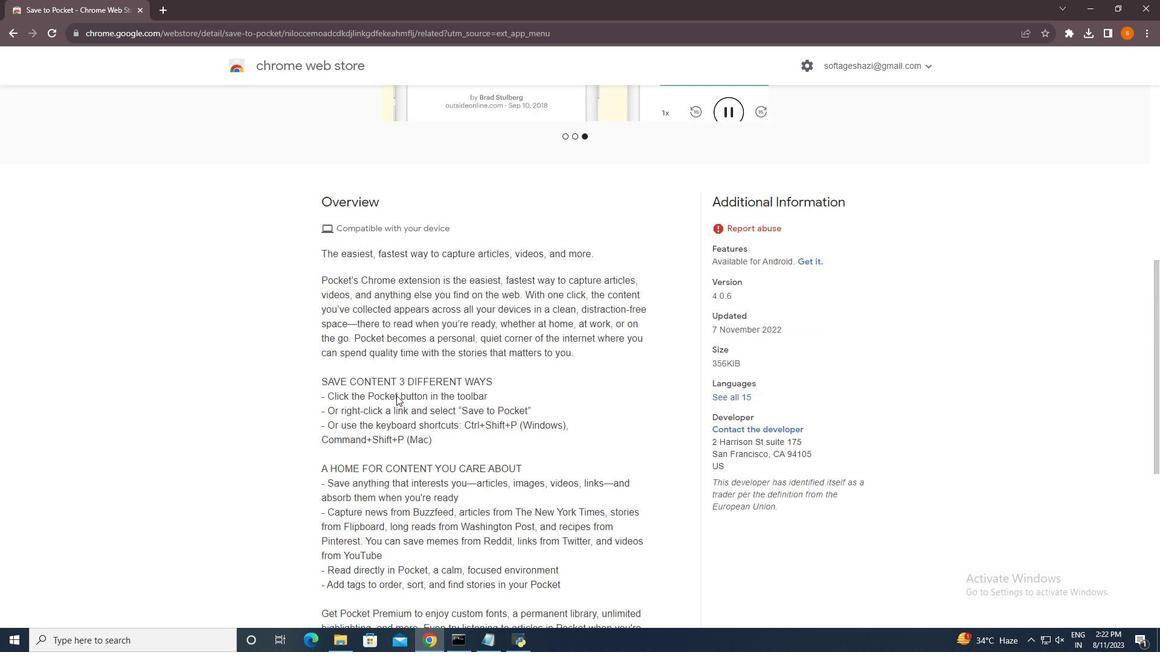 
Action: Mouse scrolled (396, 396) with delta (0, 0)
Screenshot: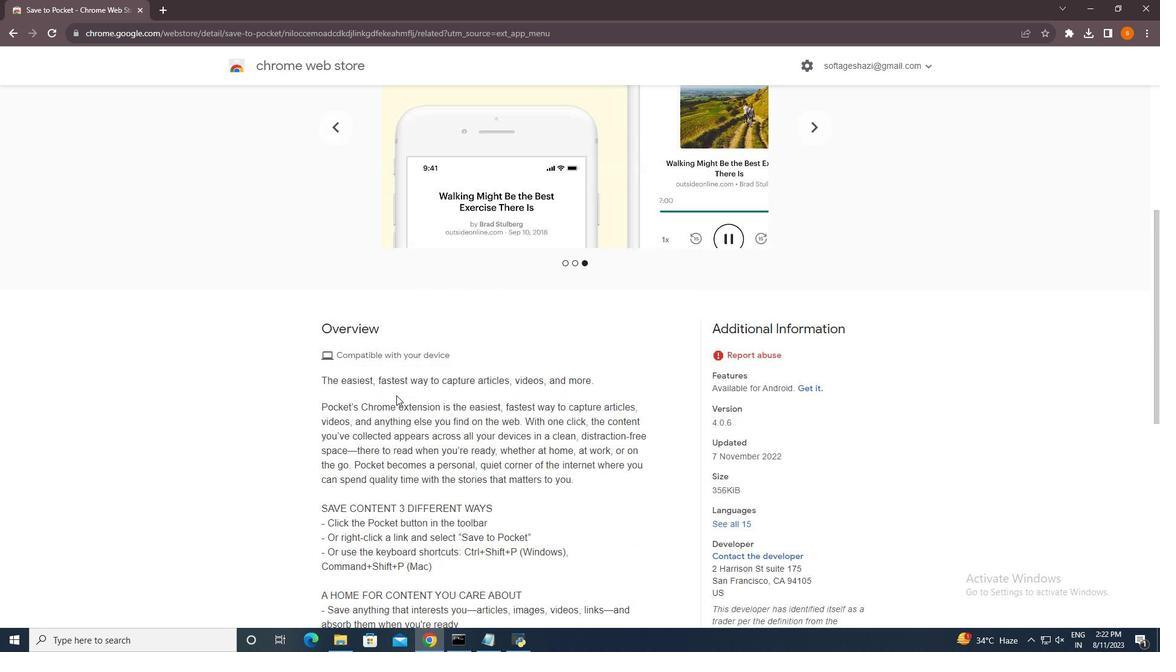 
Action: Mouse scrolled (396, 396) with delta (0, 0)
Screenshot: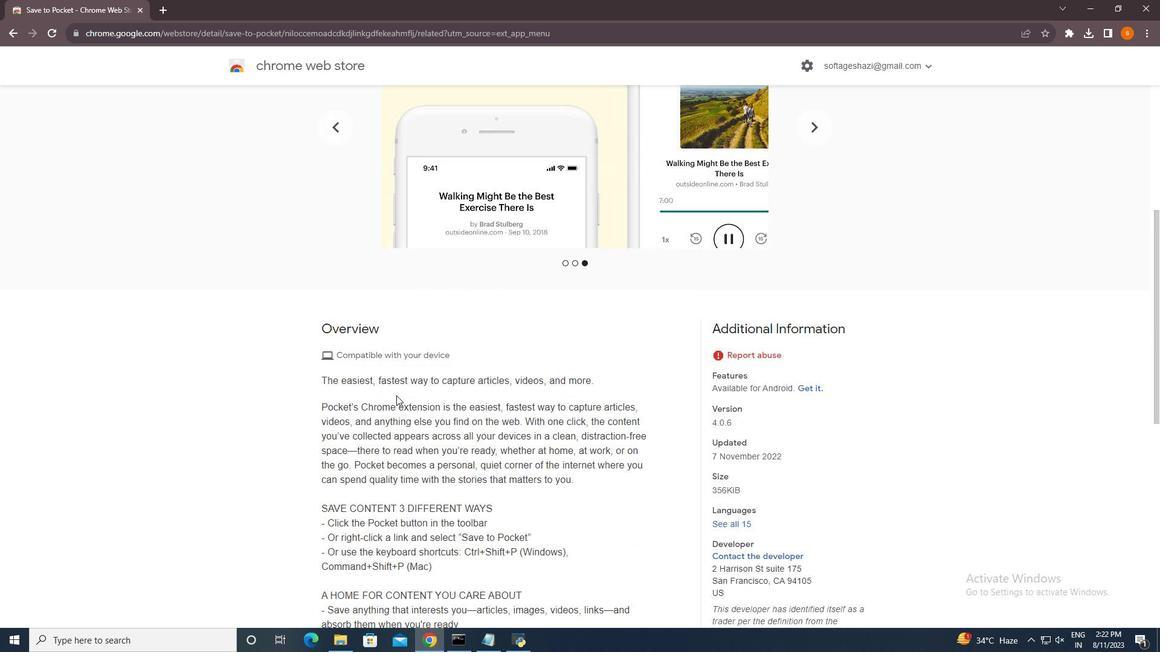 
Action: Mouse scrolled (396, 396) with delta (0, 0)
Screenshot: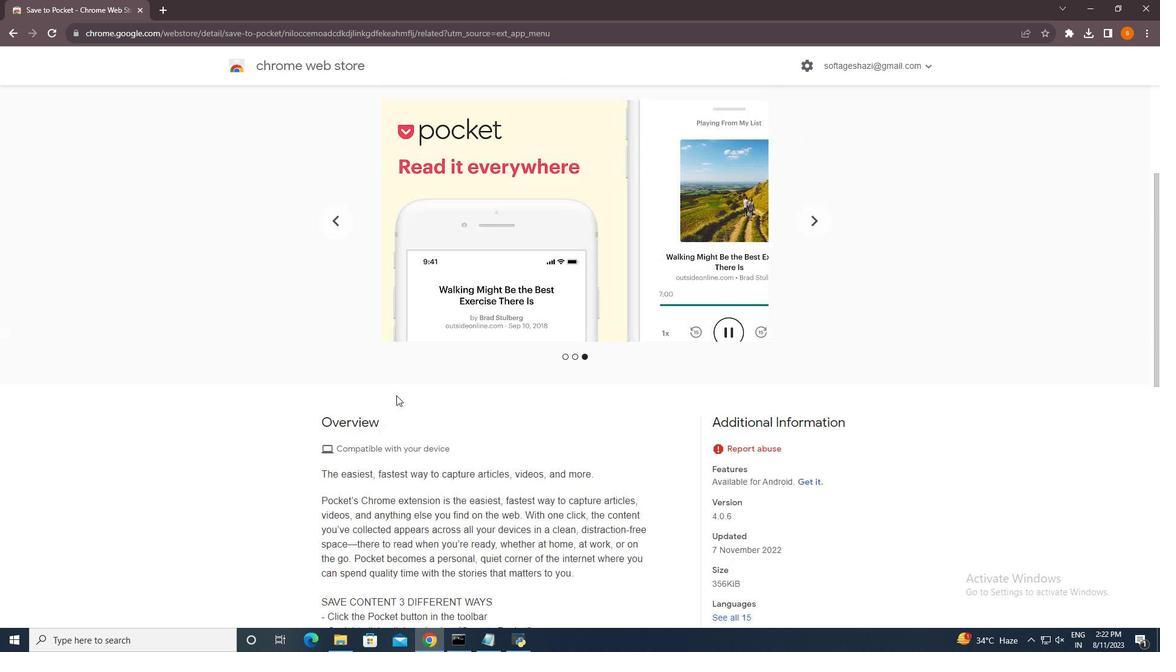 
Action: Mouse scrolled (396, 396) with delta (0, 0)
Screenshot: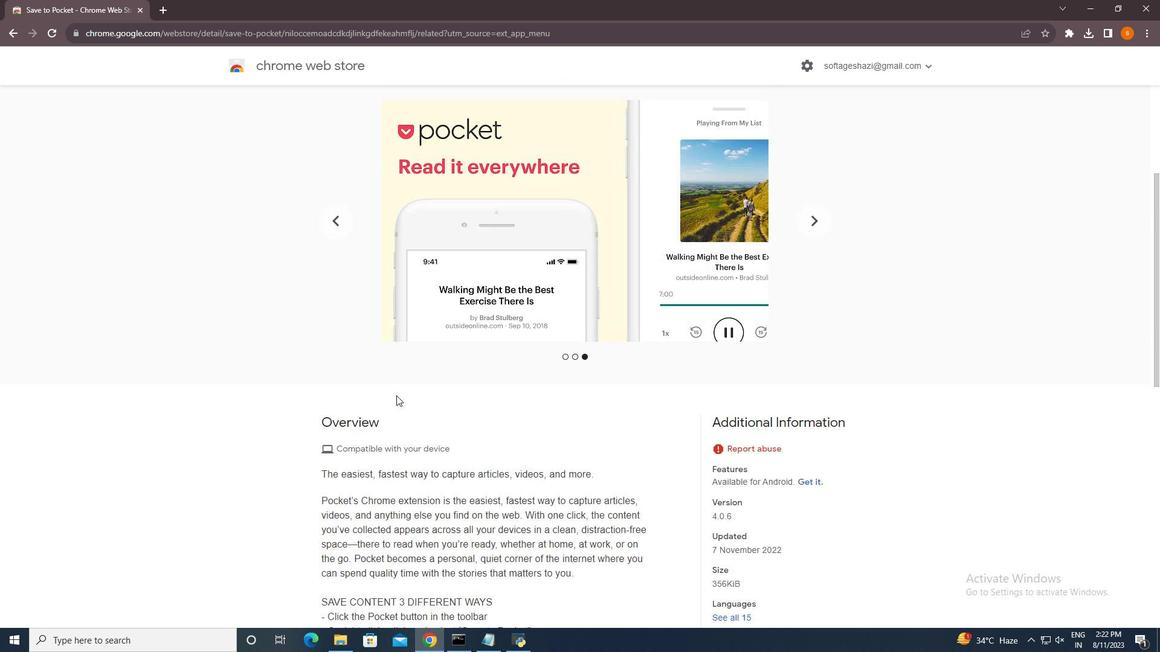 
Action: Mouse scrolled (396, 396) with delta (0, 0)
Screenshot: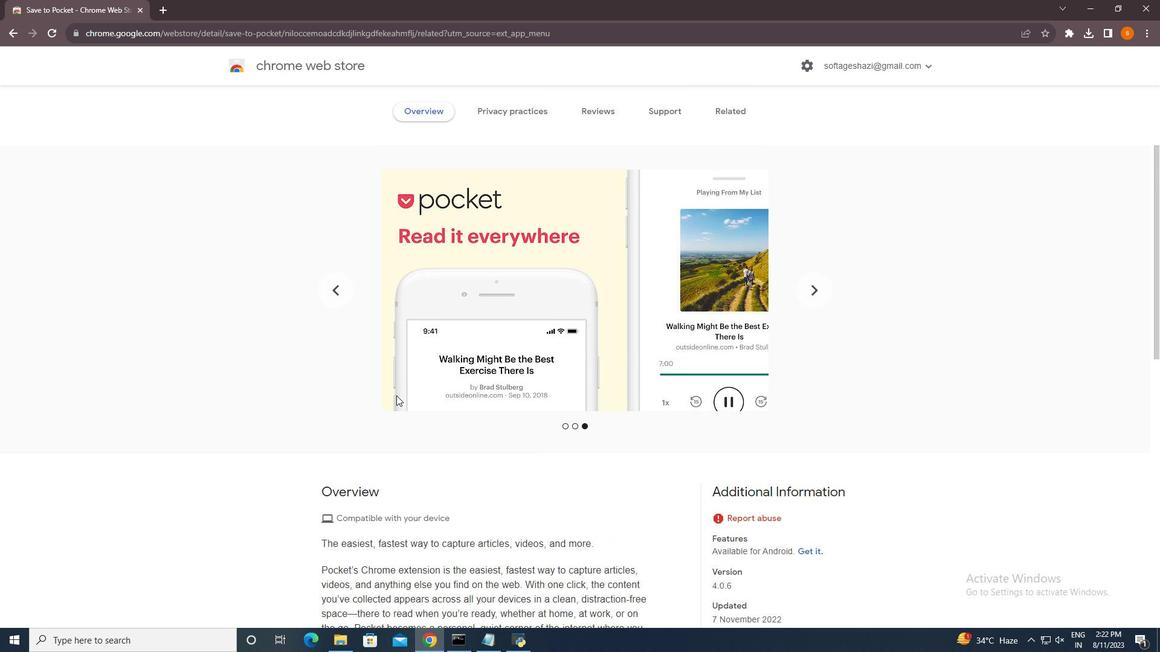 
Action: Mouse scrolled (396, 396) with delta (0, 0)
Screenshot: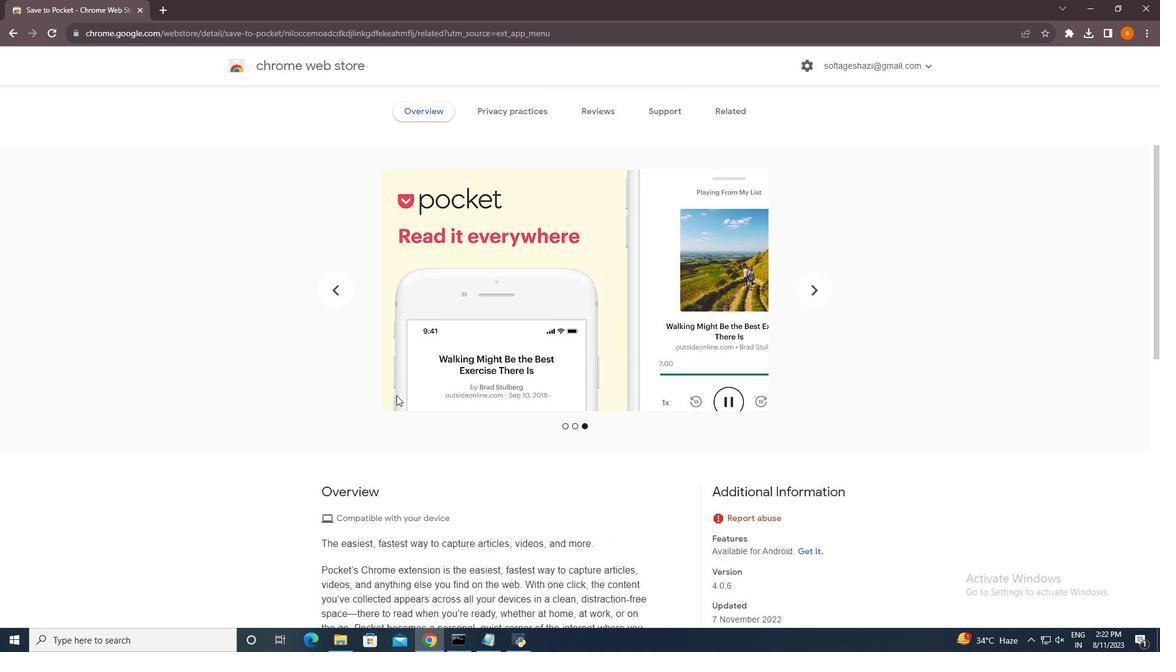 
Action: Mouse scrolled (396, 396) with delta (0, 0)
Screenshot: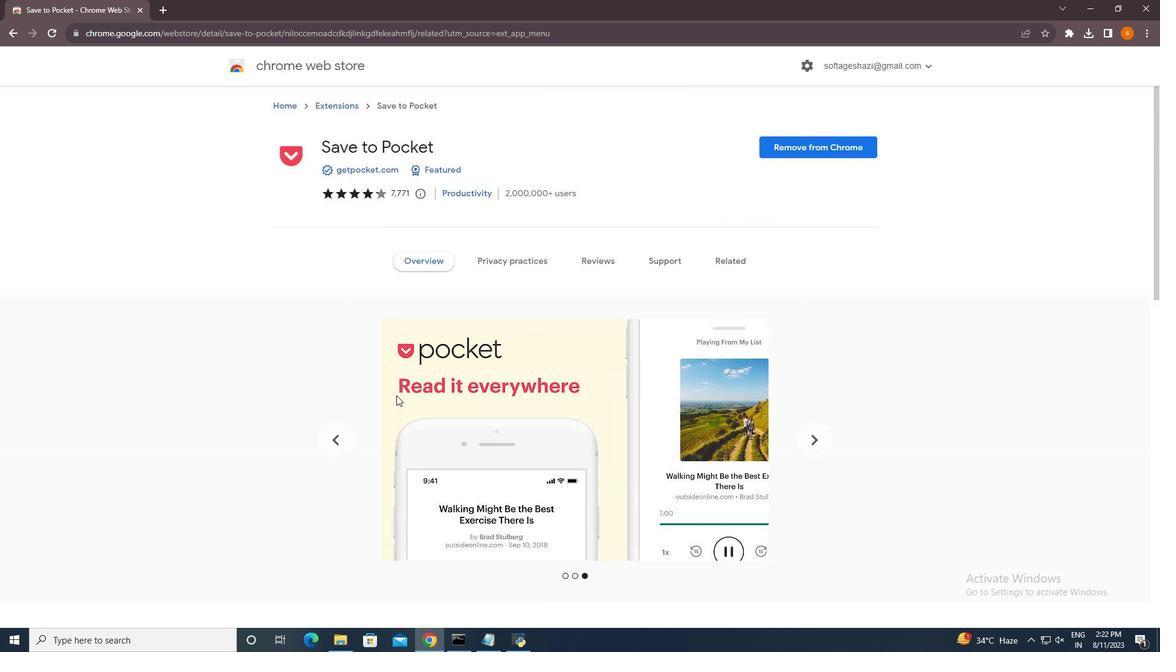 
Action: Mouse scrolled (396, 396) with delta (0, 0)
Screenshot: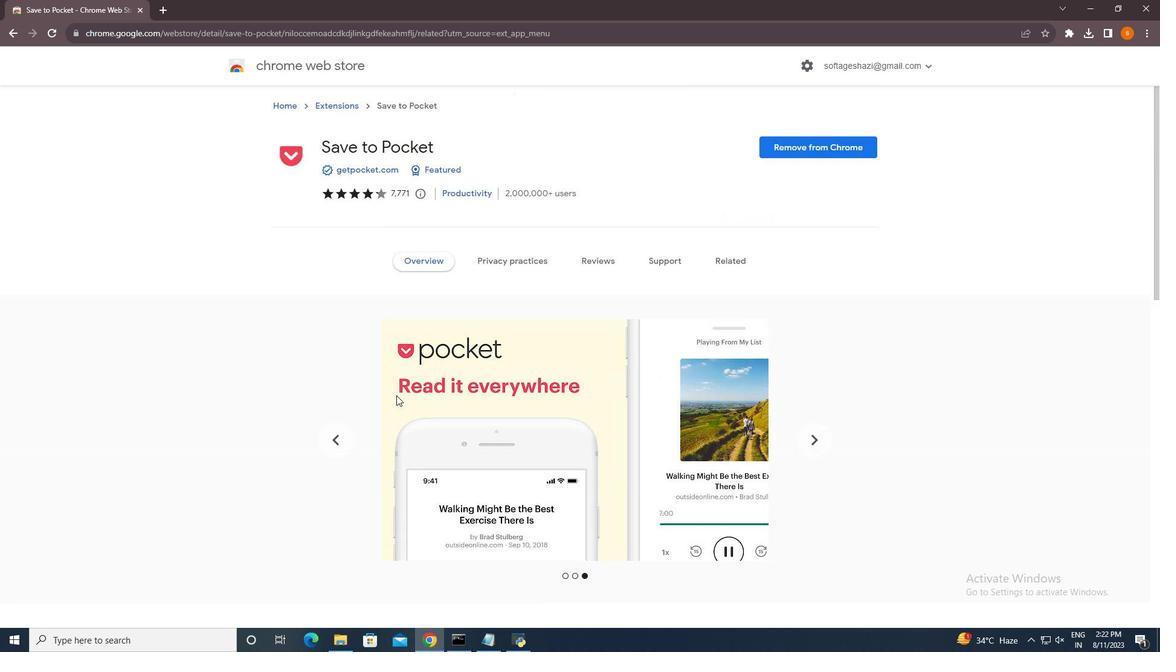 
Action: Mouse moved to (539, 254)
Screenshot: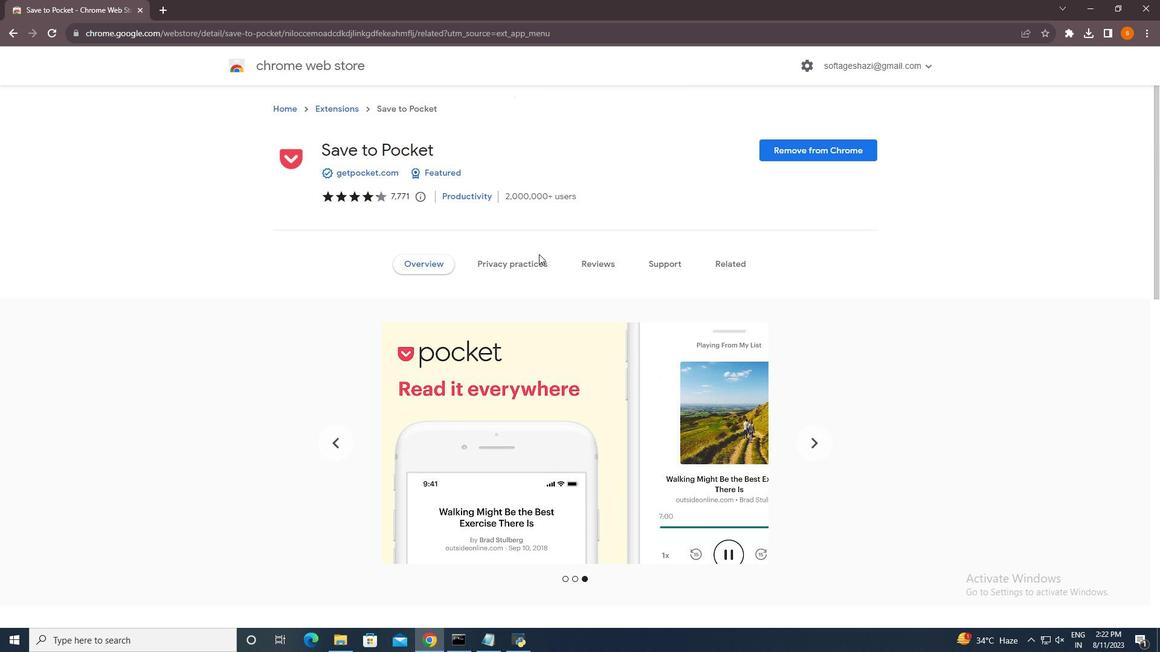 
Action: Mouse pressed left at (539, 254)
Screenshot: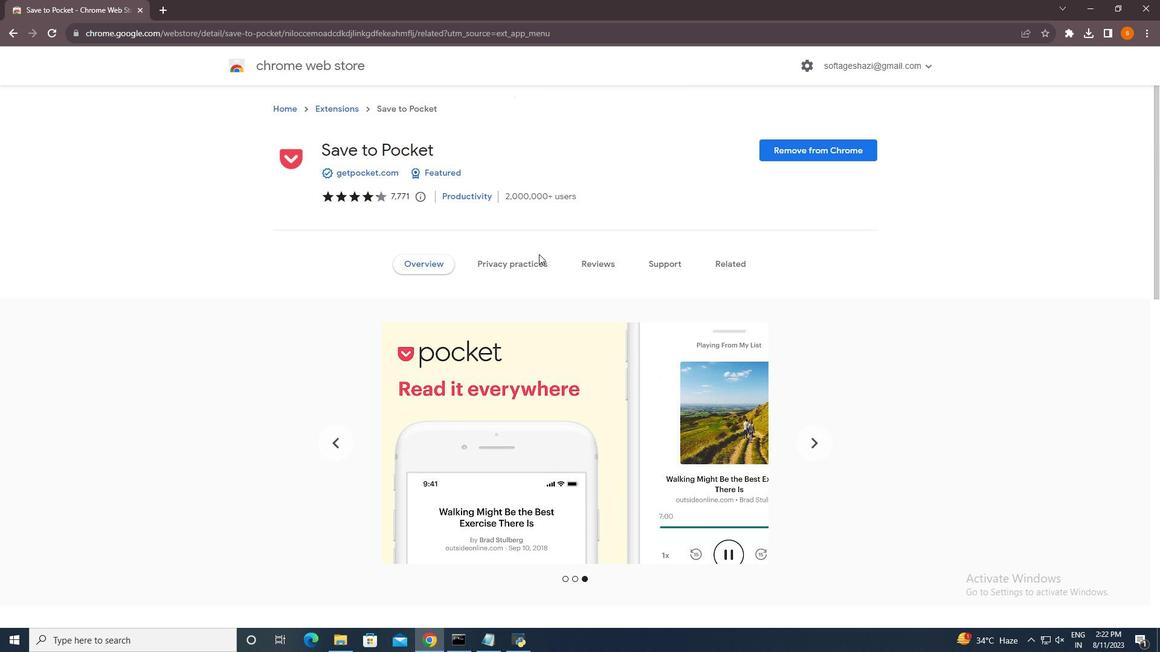 
Action: Mouse moved to (533, 262)
Screenshot: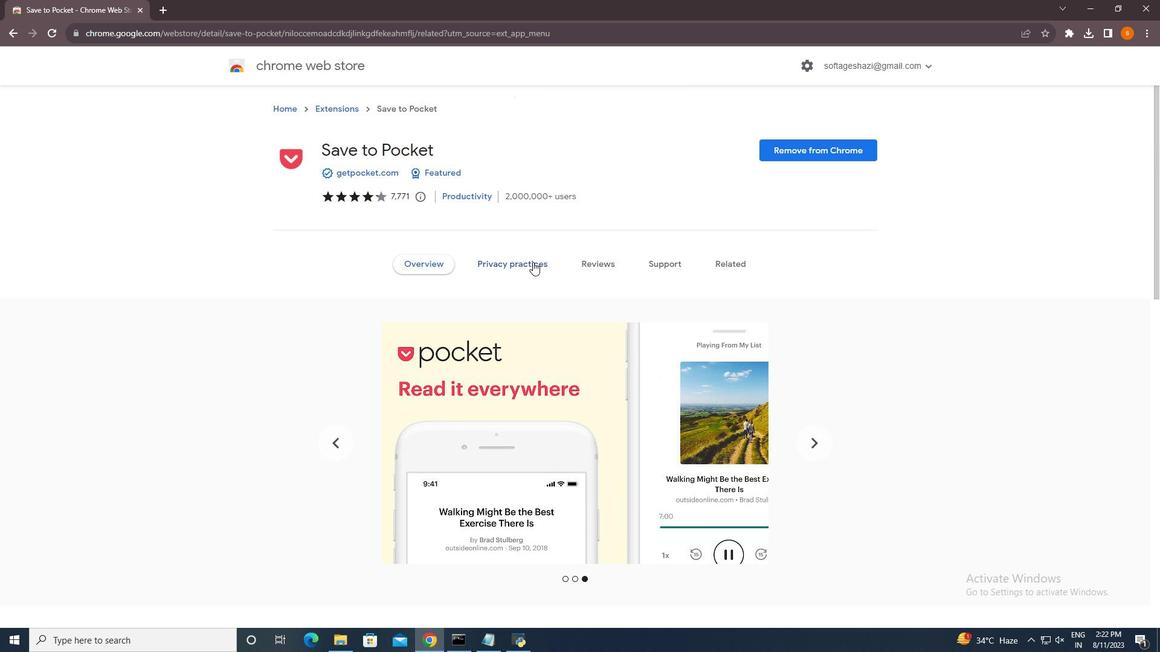 
Action: Mouse pressed left at (533, 262)
Screenshot: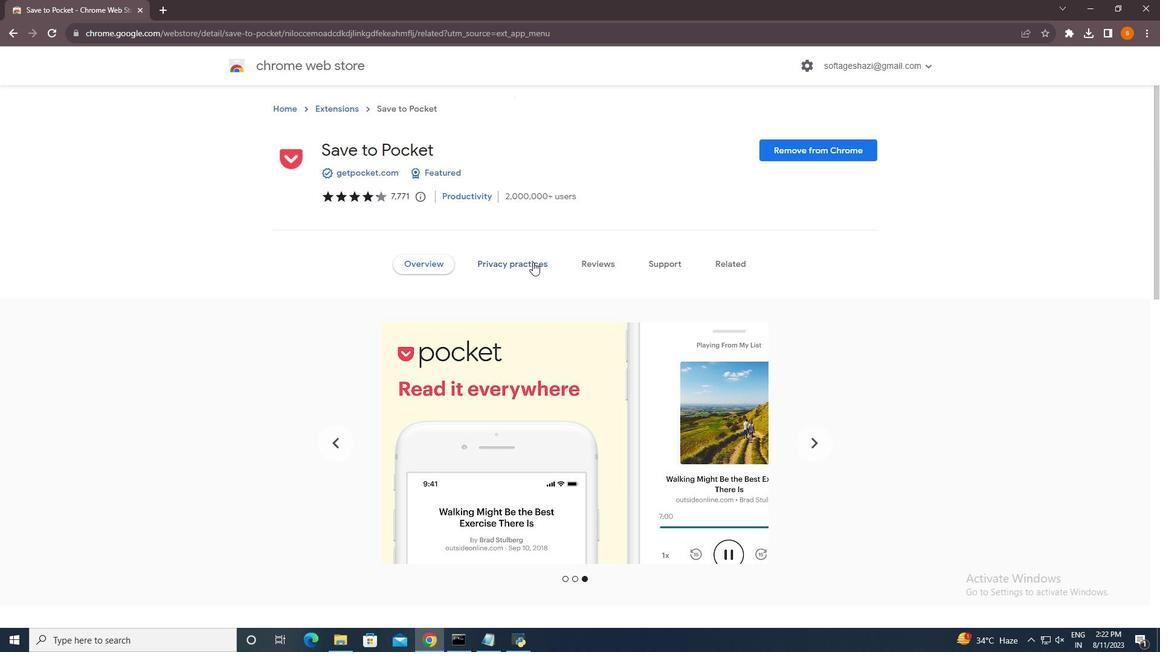 
Action: Mouse moved to (626, 435)
Screenshot: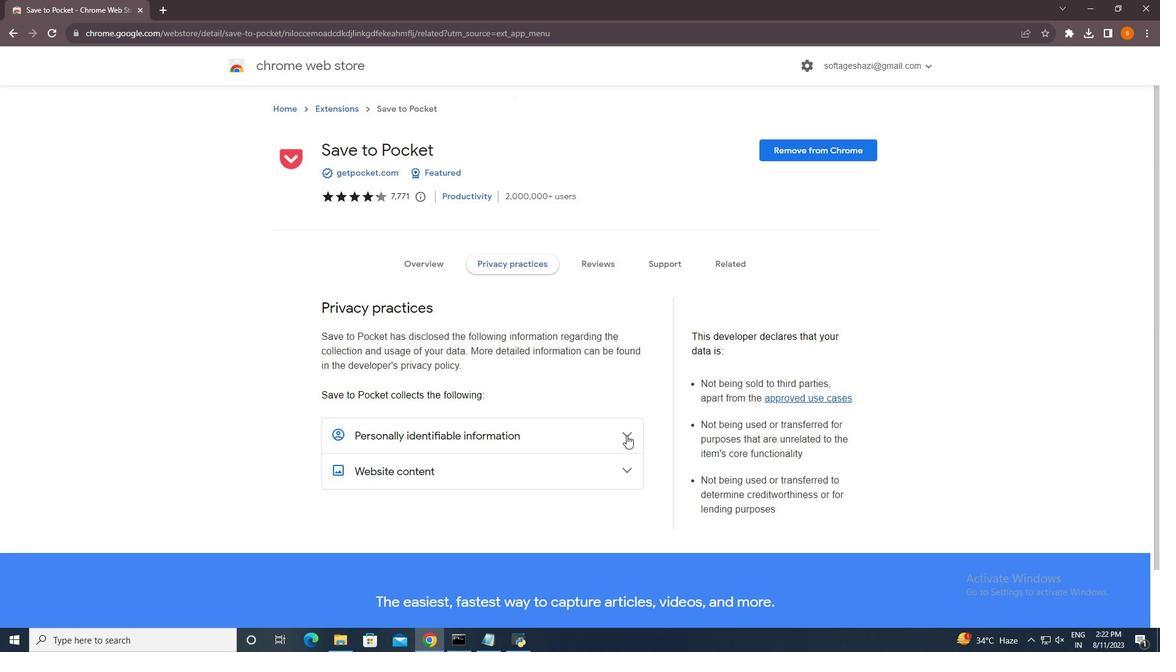 
Action: Mouse pressed left at (626, 435)
Screenshot: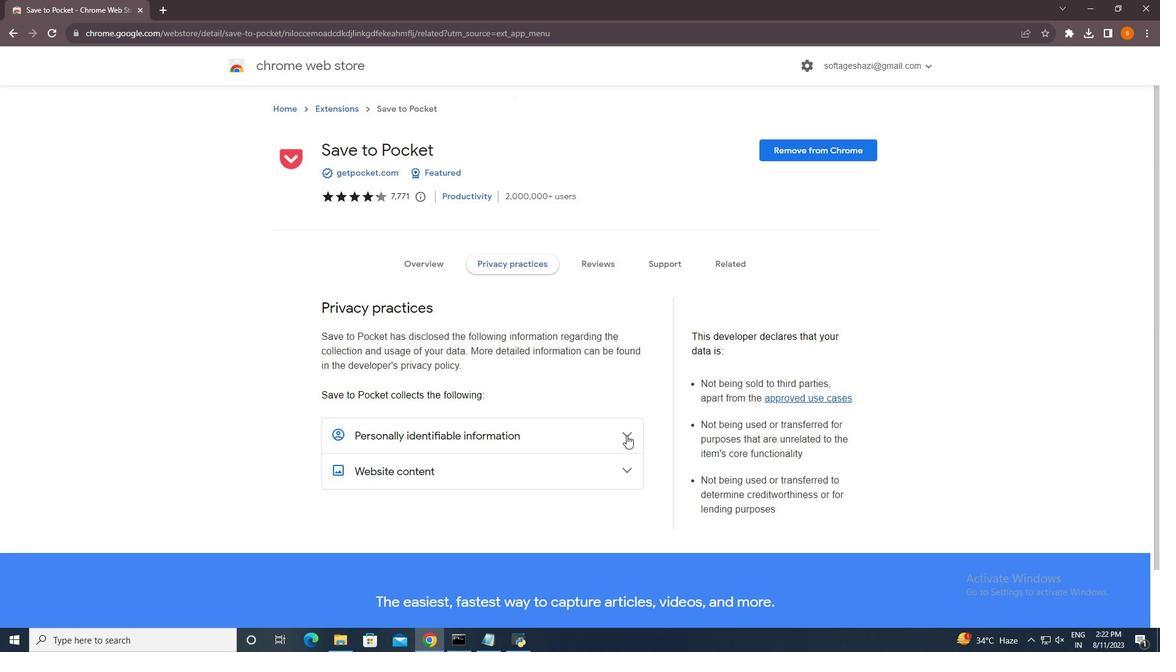 
Action: Mouse moved to (622, 512)
Screenshot: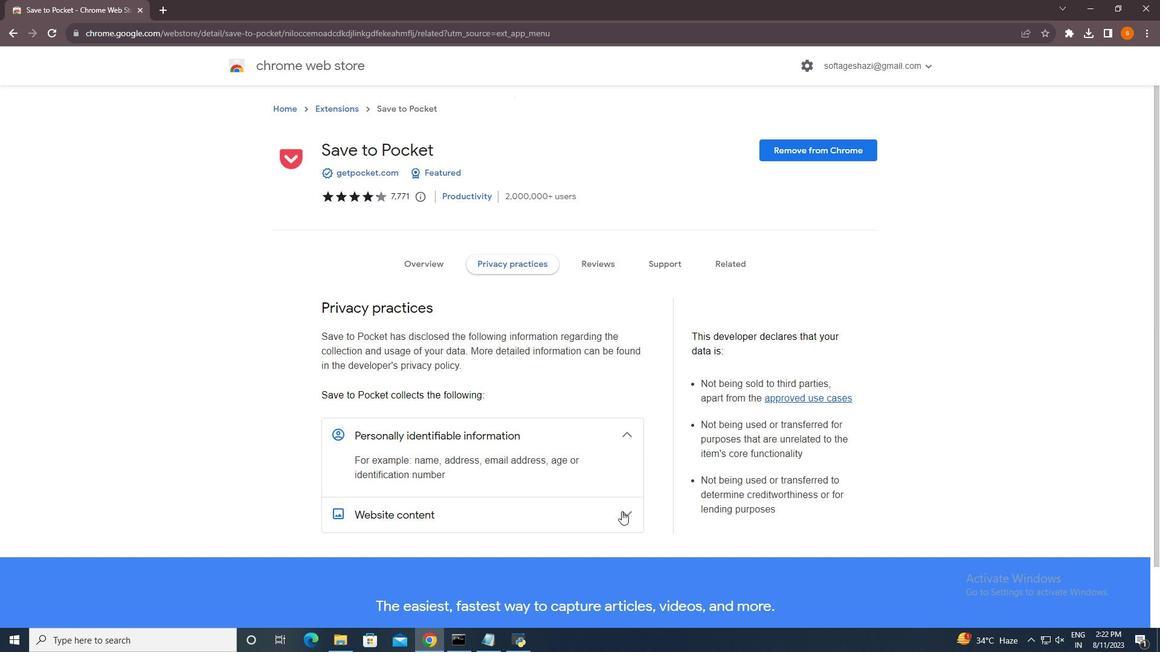 
Action: Mouse pressed left at (622, 512)
Screenshot: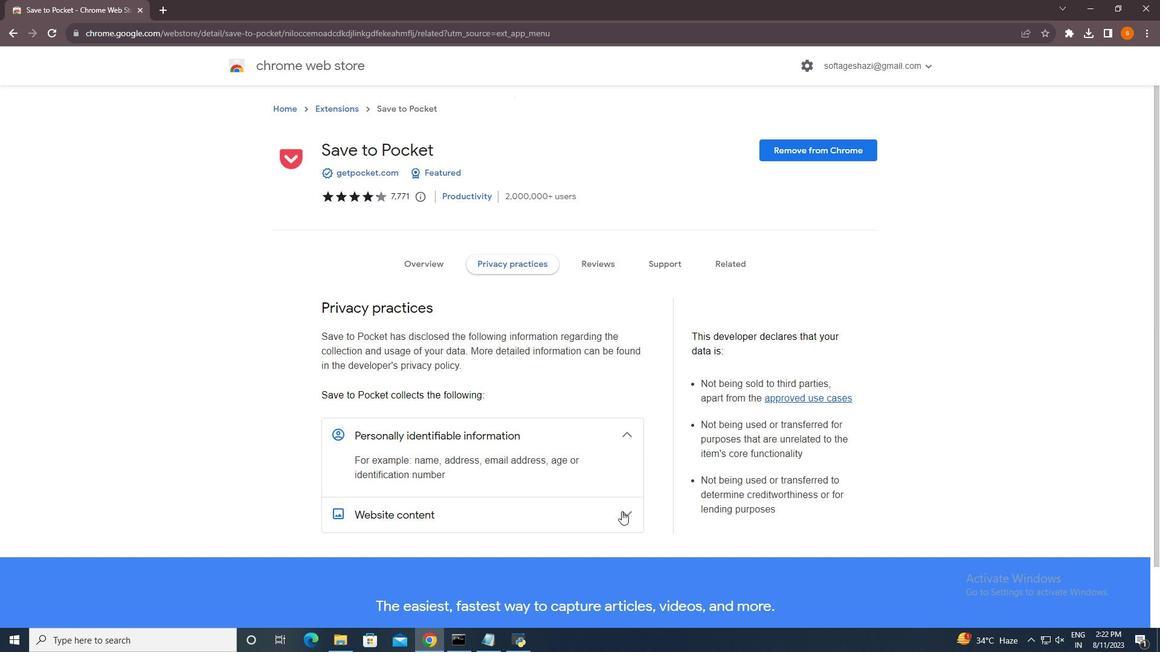 
Action: Mouse moved to (601, 277)
Screenshot: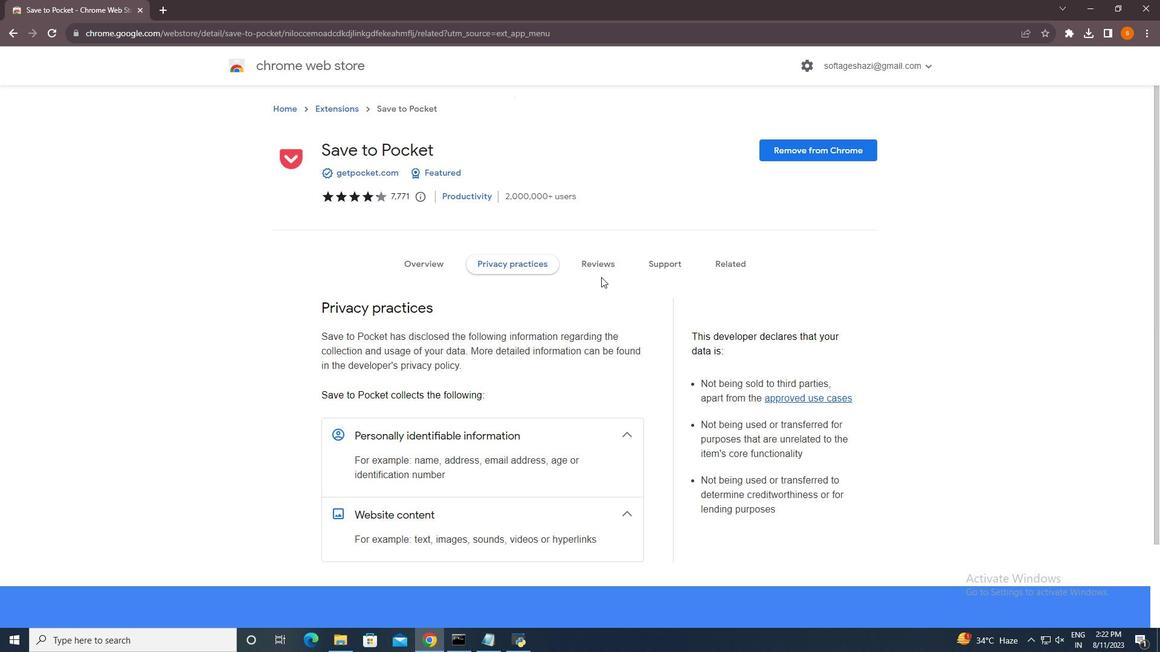 
Action: Mouse pressed left at (601, 277)
Screenshot: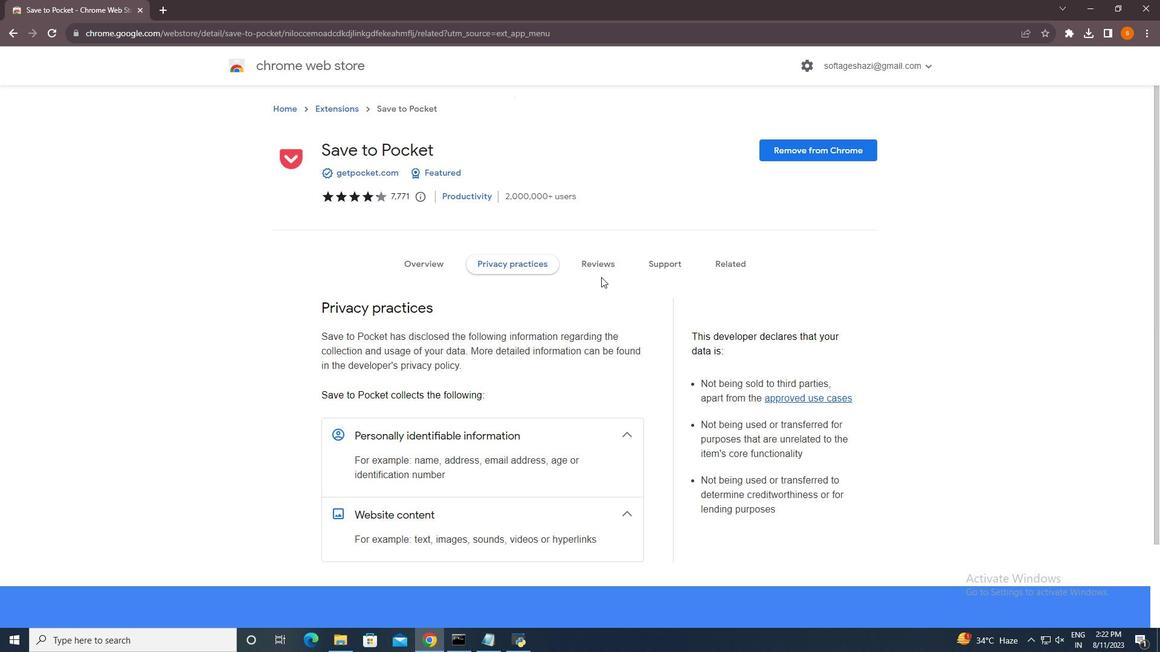 
Action: Mouse moved to (599, 264)
Screenshot: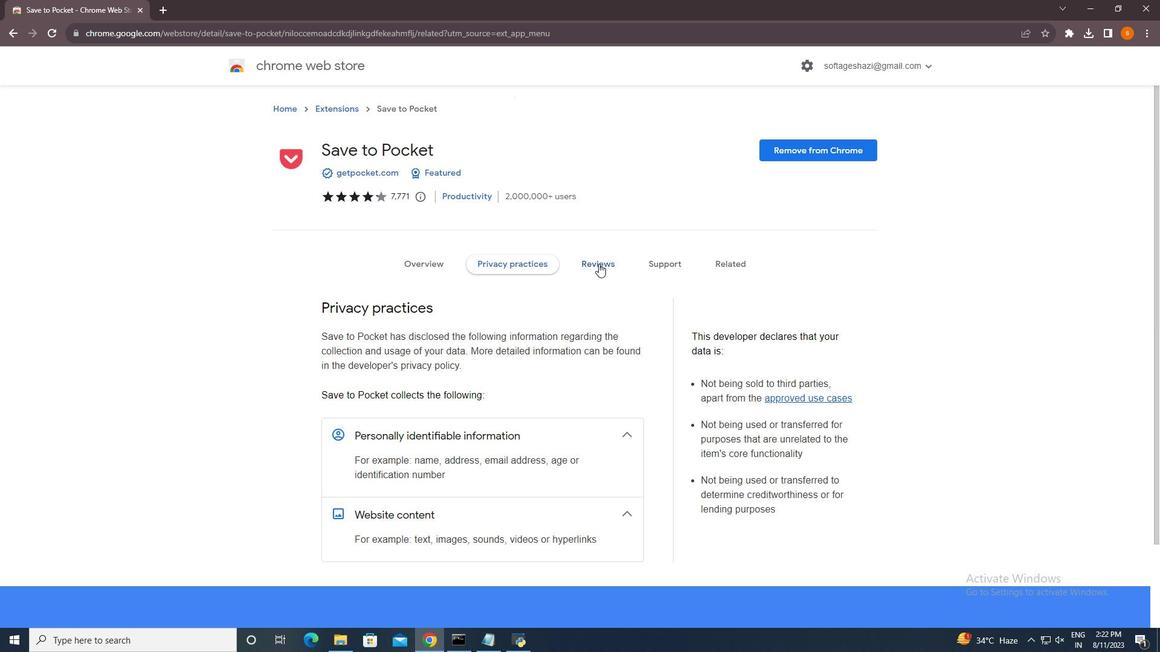 
Action: Mouse pressed left at (599, 264)
Screenshot: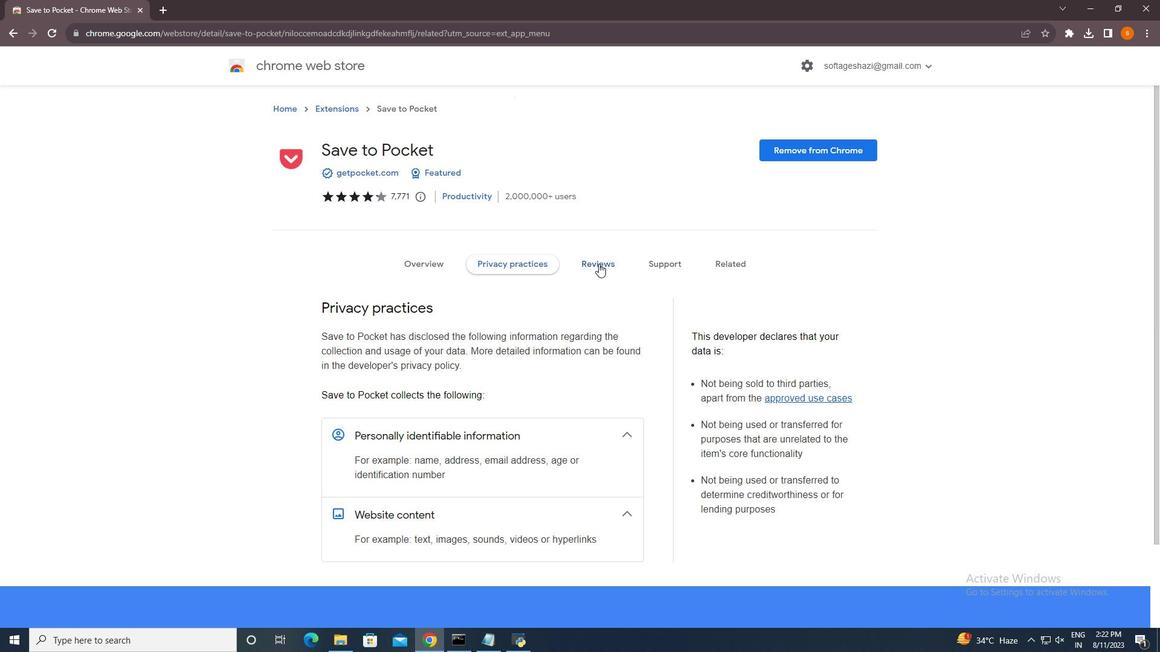 
Action: Mouse moved to (461, 388)
Screenshot: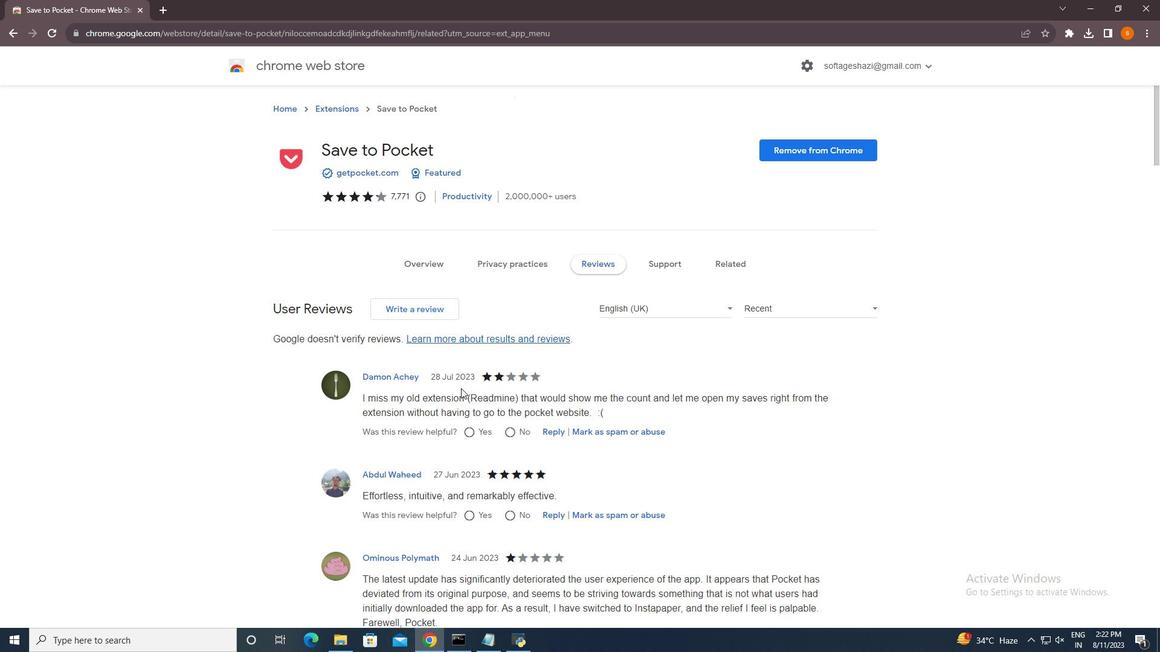 
Action: Mouse scrolled (461, 388) with delta (0, 0)
Screenshot: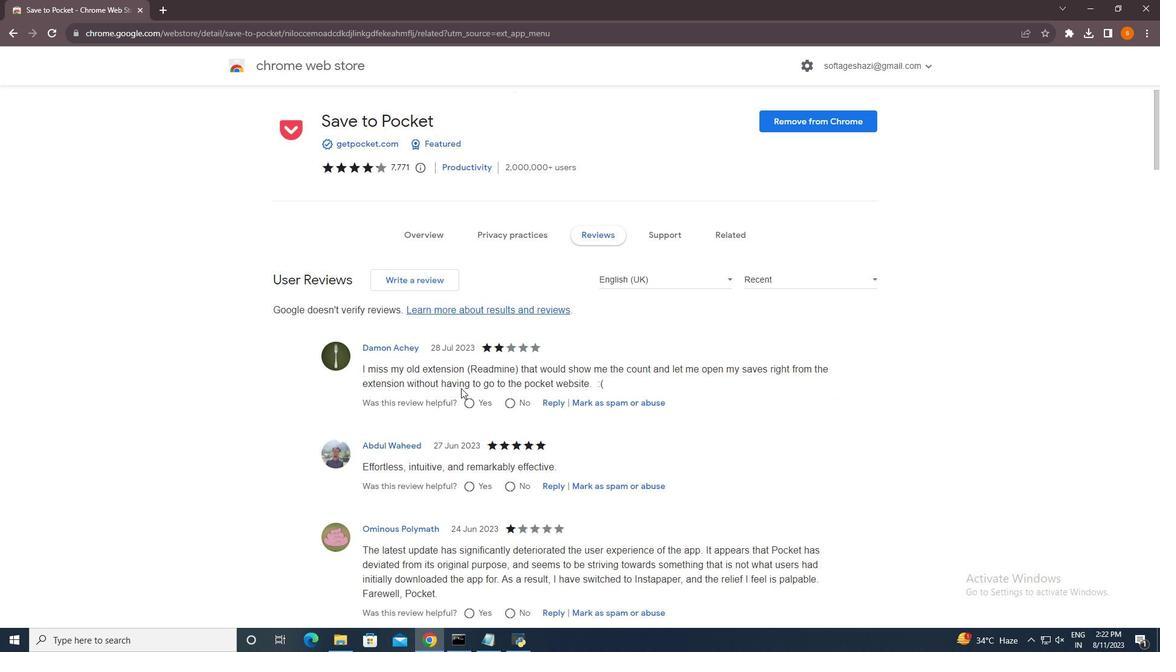 
Action: Mouse scrolled (461, 388) with delta (0, 0)
Screenshot: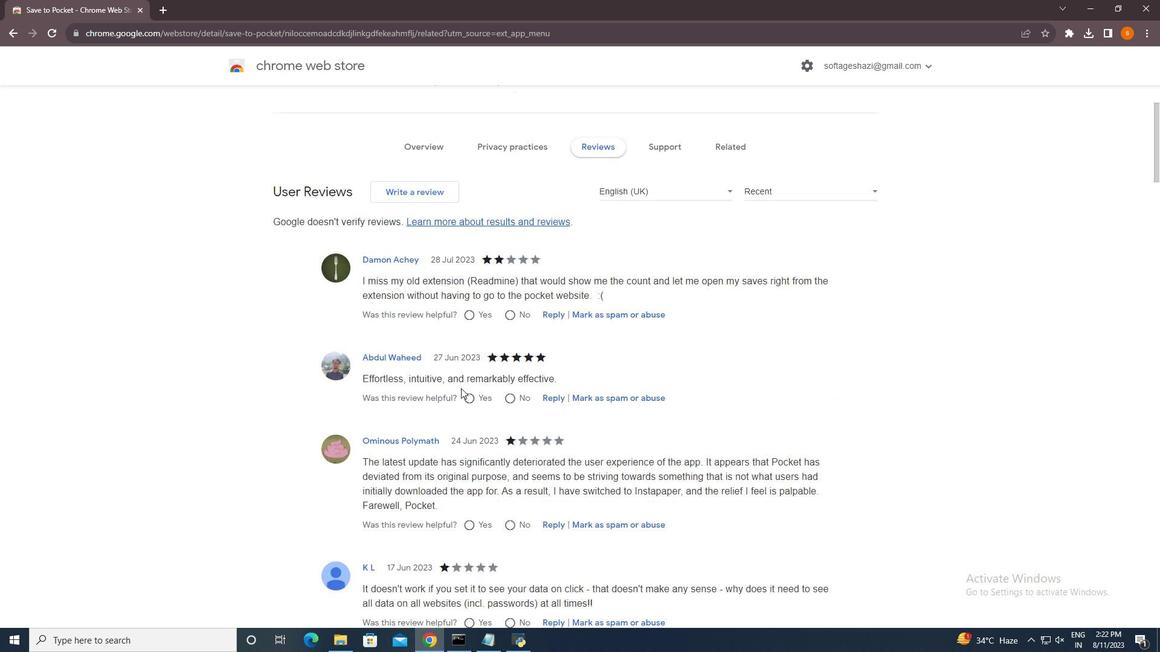 
Action: Mouse scrolled (461, 388) with delta (0, 0)
Screenshot: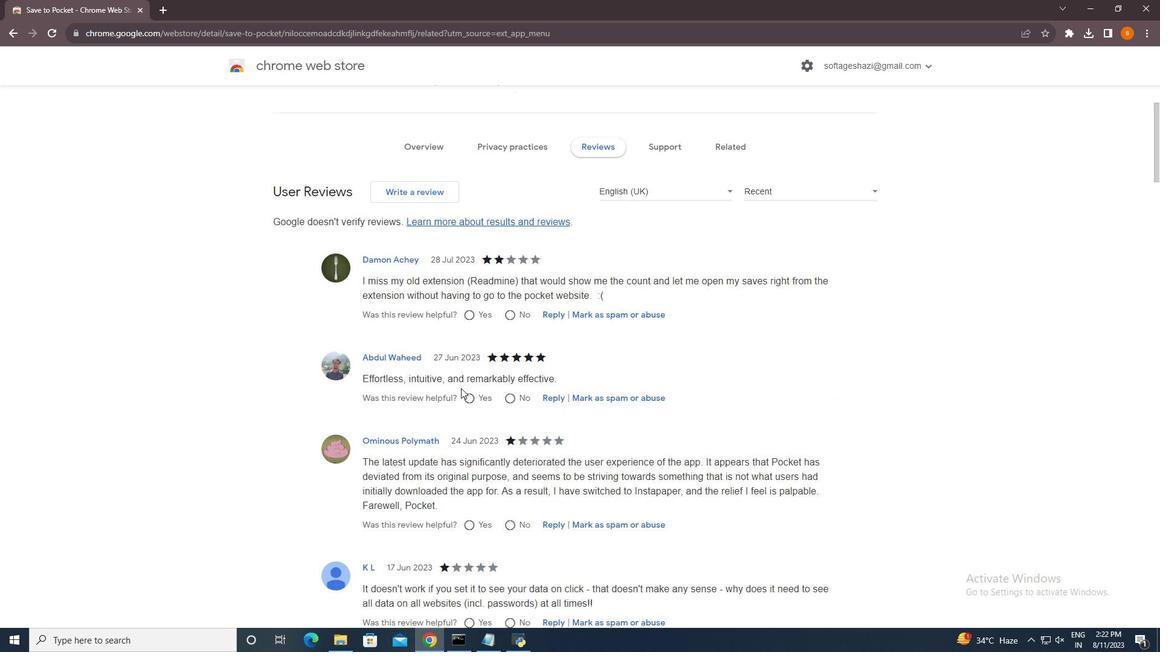 
Action: Mouse scrolled (461, 388) with delta (0, 0)
Screenshot: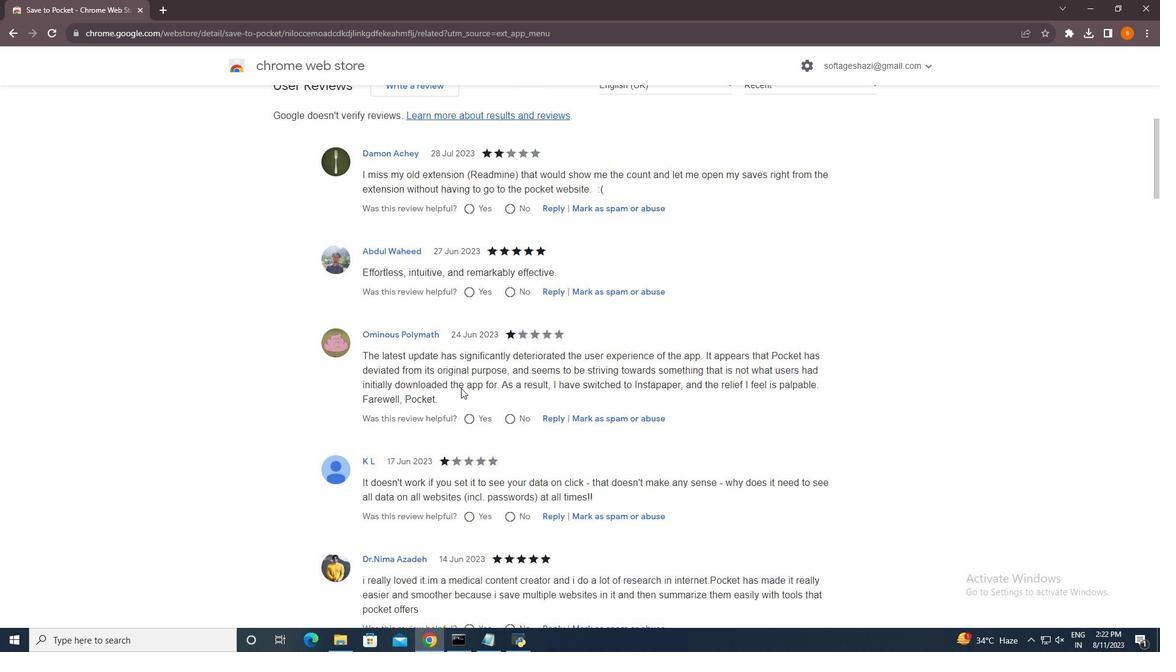 
Action: Mouse scrolled (461, 388) with delta (0, 0)
Screenshot: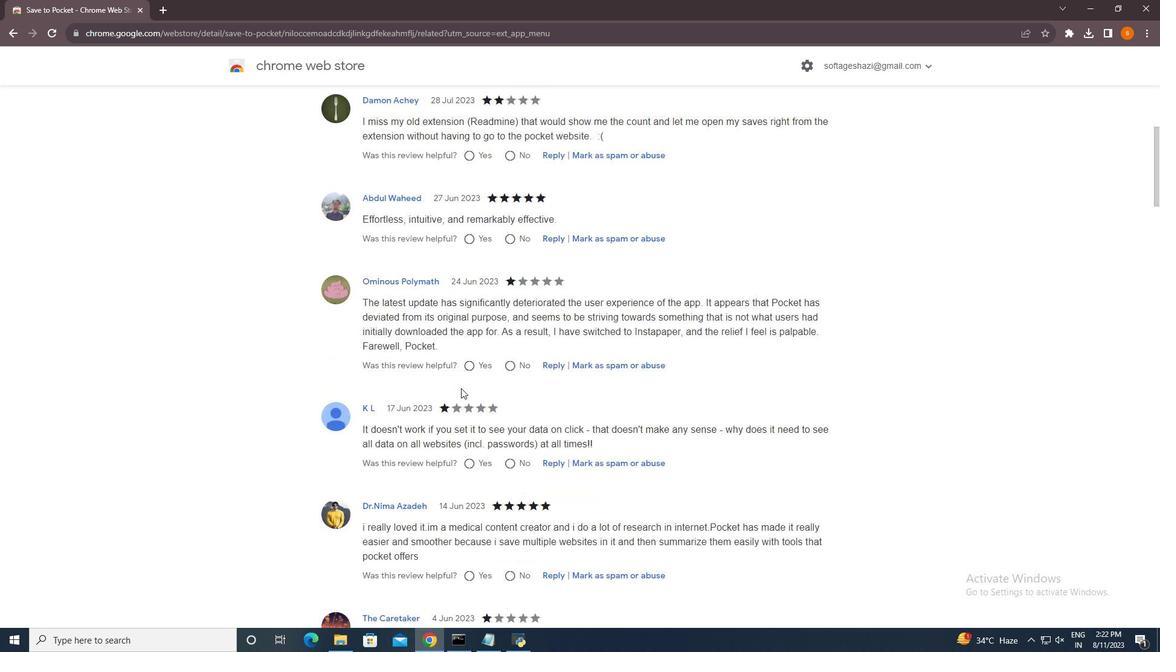 
Action: Mouse scrolled (461, 388) with delta (0, 0)
Screenshot: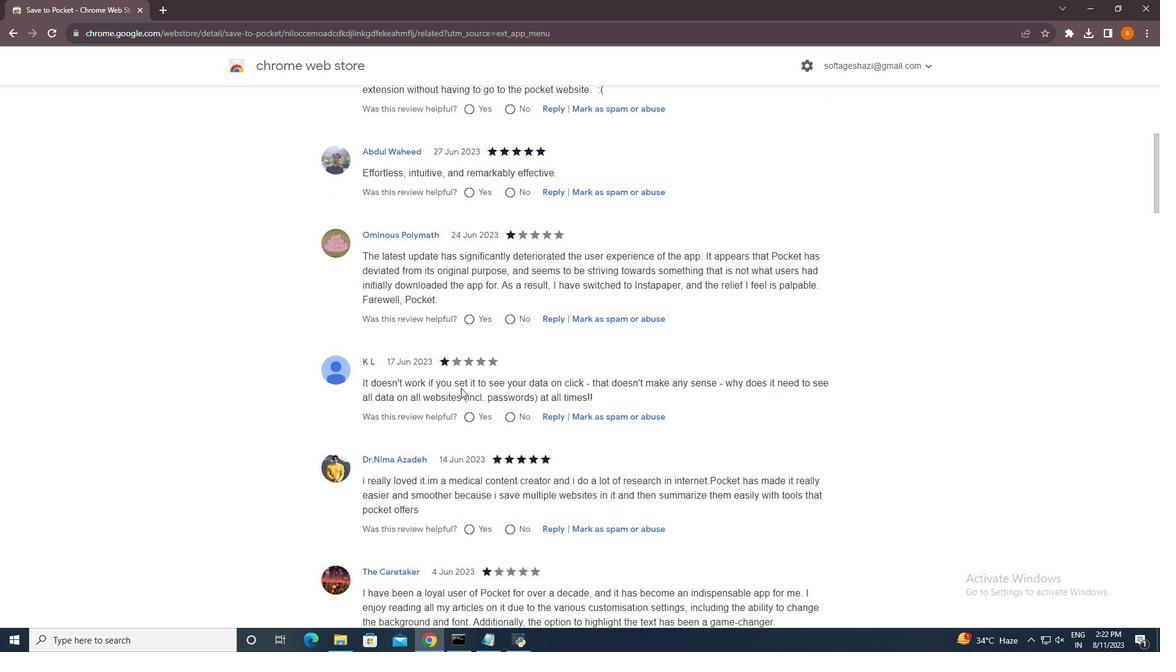 
Action: Mouse scrolled (461, 388) with delta (0, 0)
Screenshot: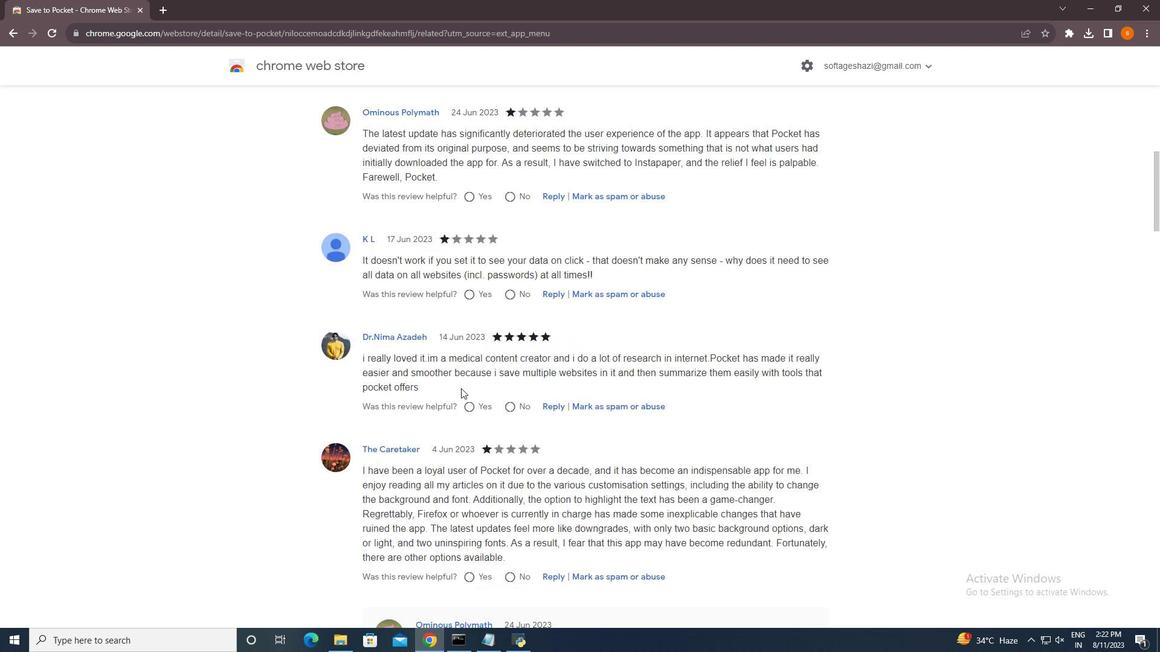 
Action: Mouse scrolled (461, 388) with delta (0, 0)
Screenshot: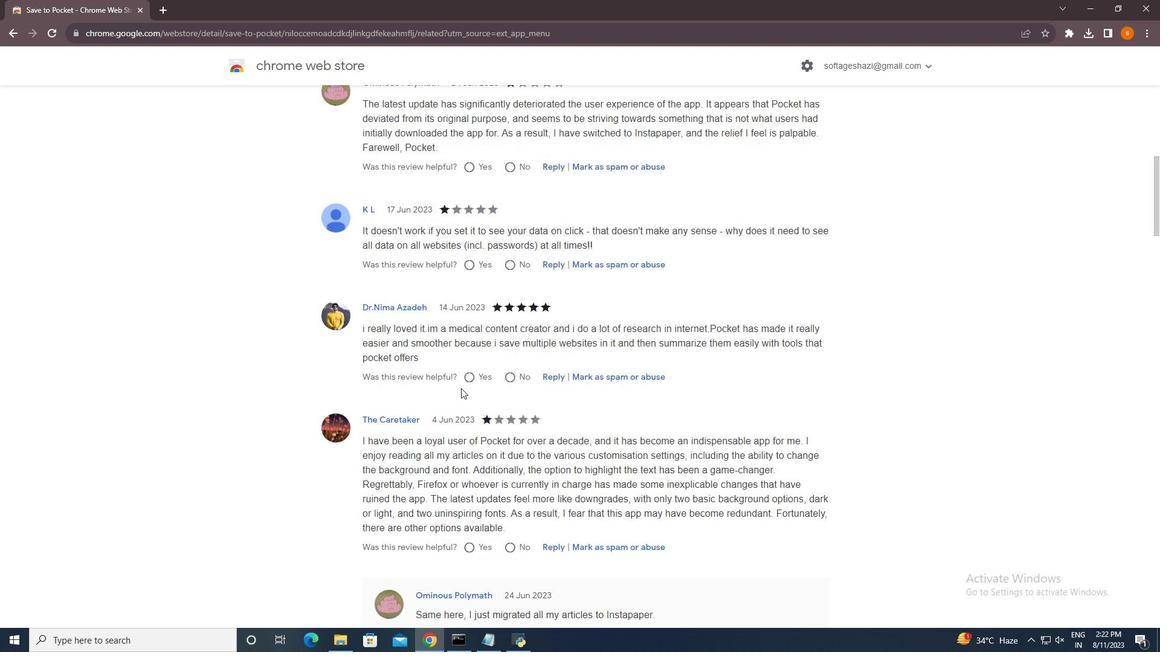 
Action: Mouse scrolled (461, 388) with delta (0, 0)
Screenshot: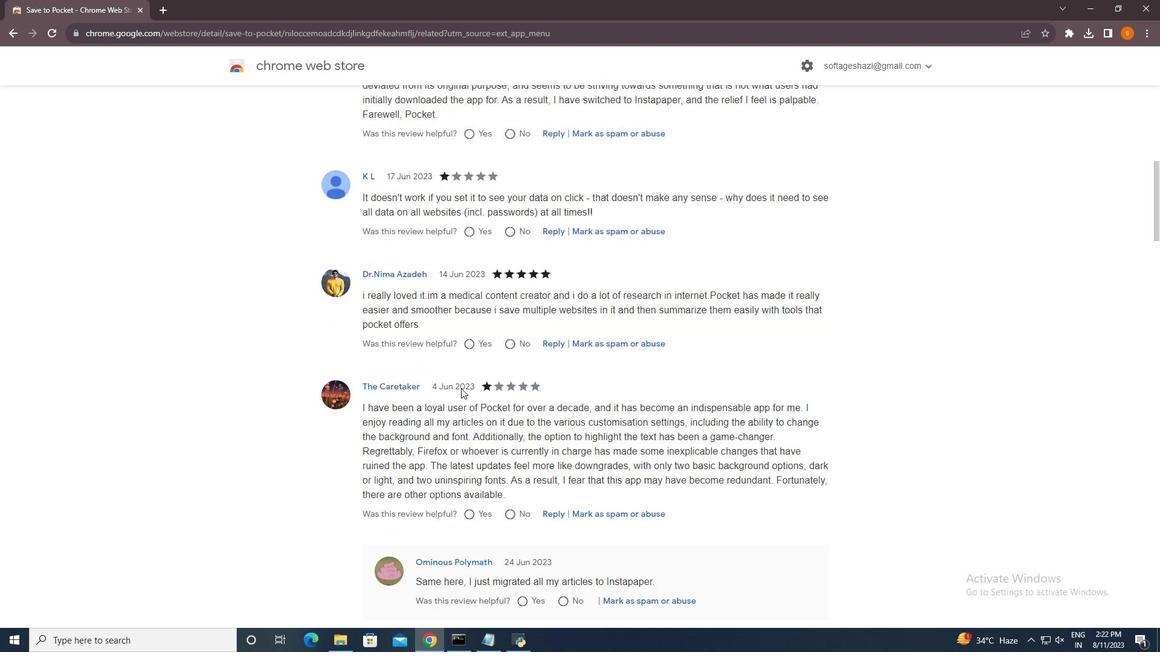 
Action: Mouse moved to (461, 389)
Screenshot: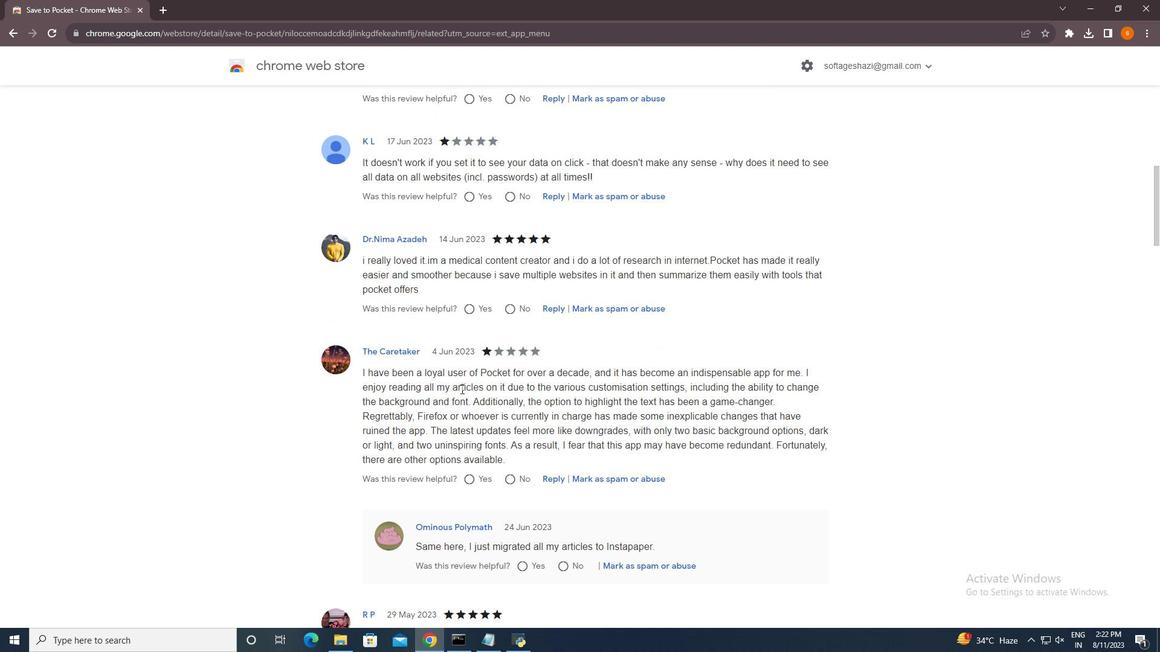 
Action: Mouse scrolled (461, 388) with delta (0, 0)
Screenshot: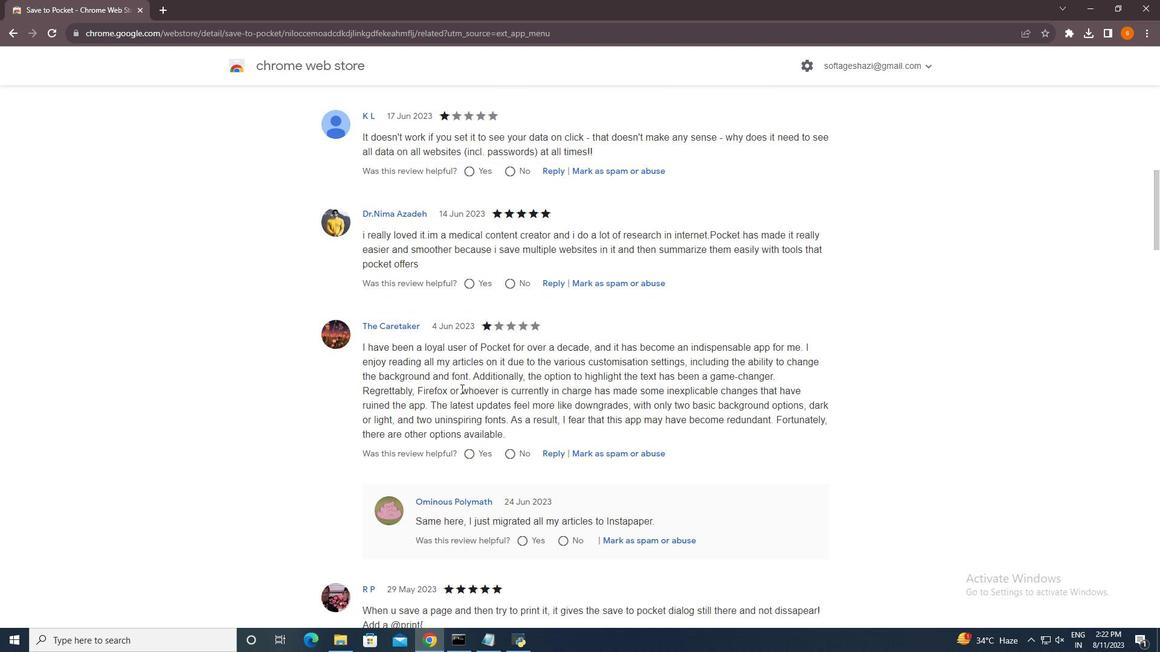 
Action: Mouse scrolled (461, 388) with delta (0, 0)
Screenshot: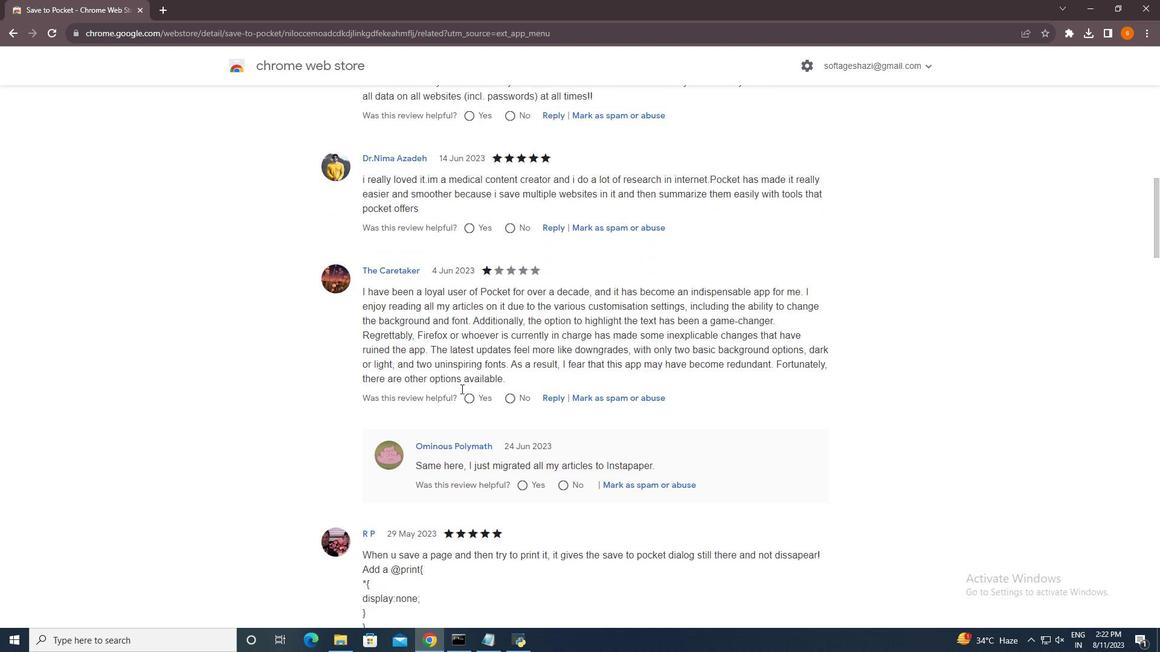 
Action: Mouse moved to (461, 388)
Screenshot: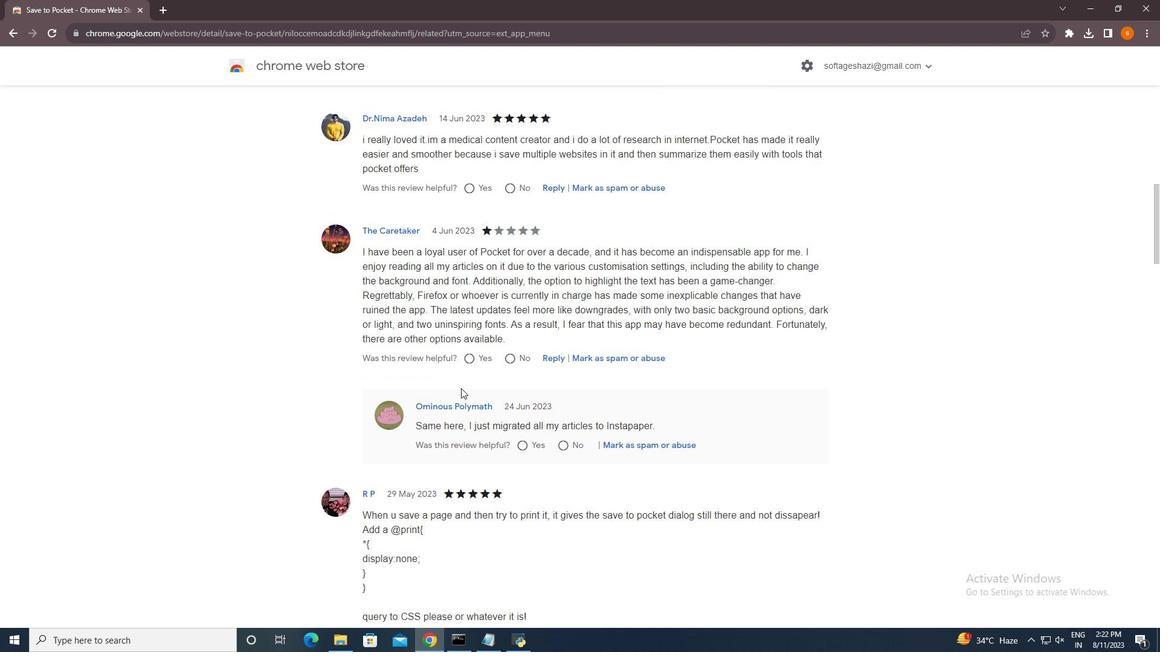 
Action: Mouse scrolled (461, 388) with delta (0, 0)
Screenshot: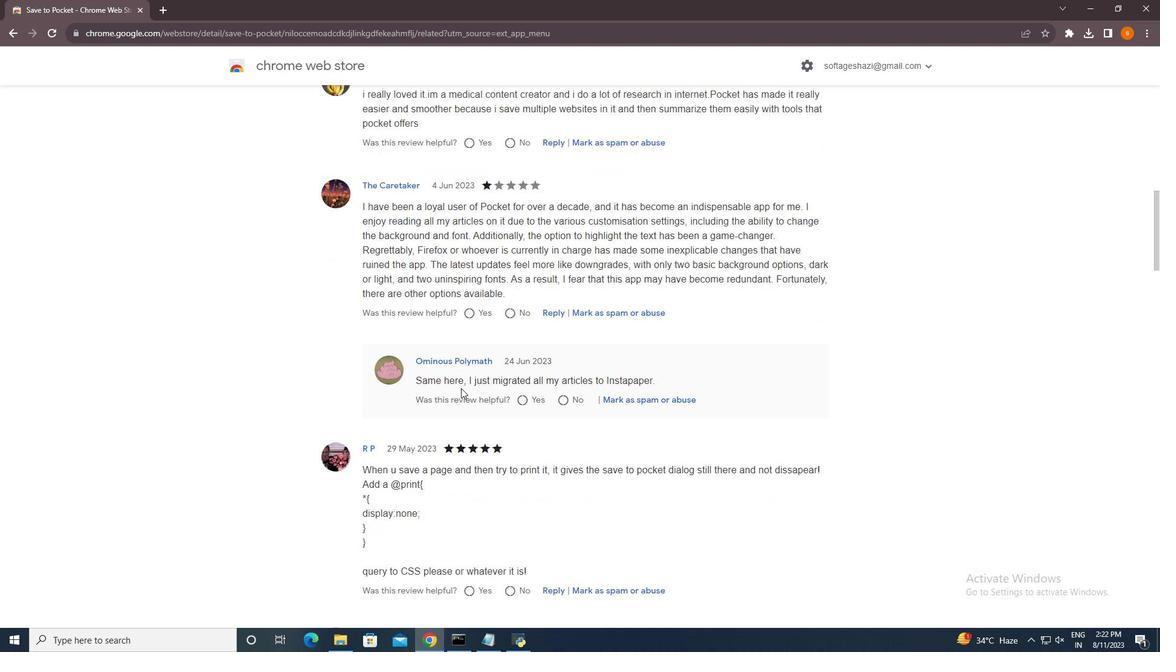 
Action: Mouse scrolled (461, 388) with delta (0, 0)
Screenshot: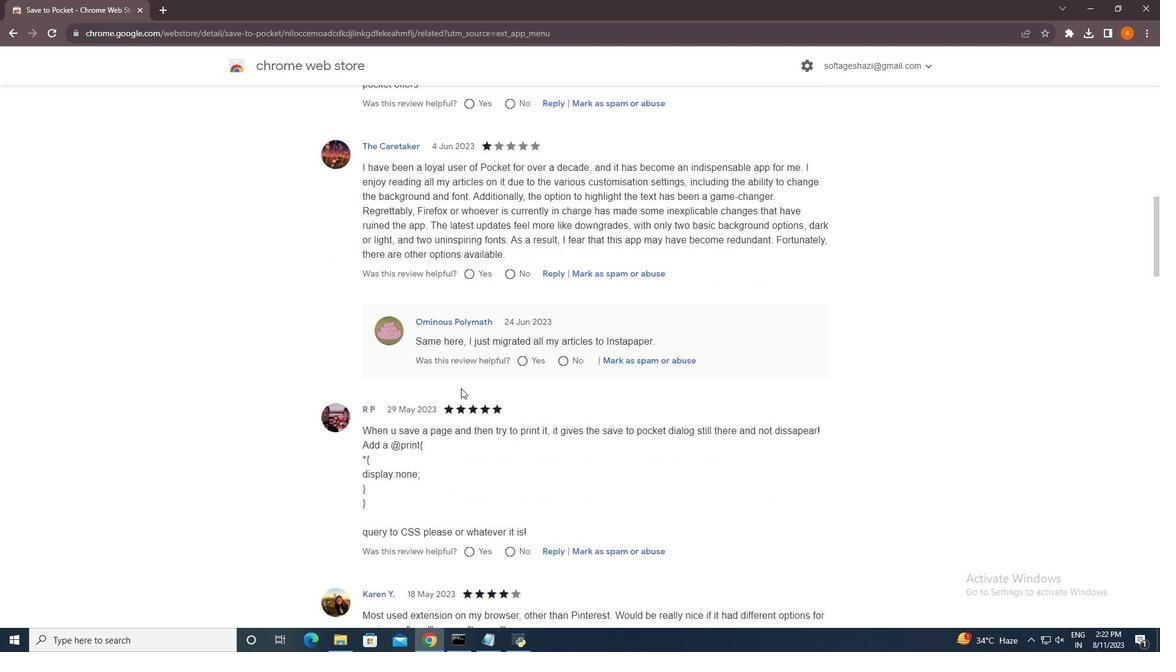 
Action: Mouse scrolled (461, 388) with delta (0, 0)
Screenshot: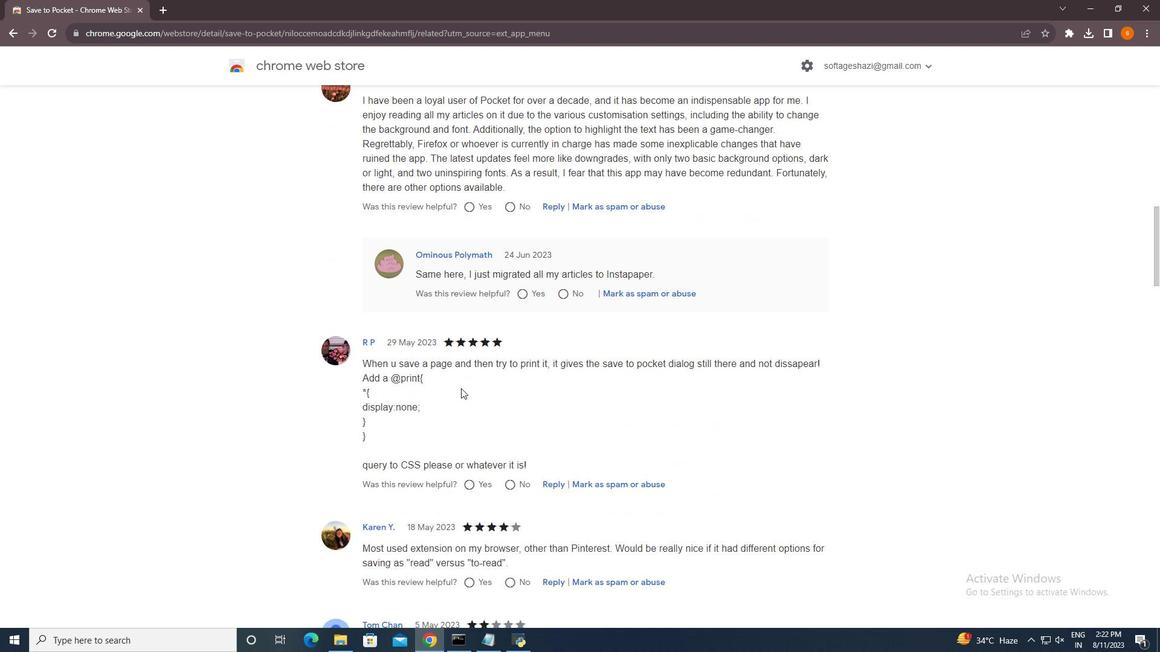 
Action: Mouse scrolled (461, 388) with delta (0, 0)
Screenshot: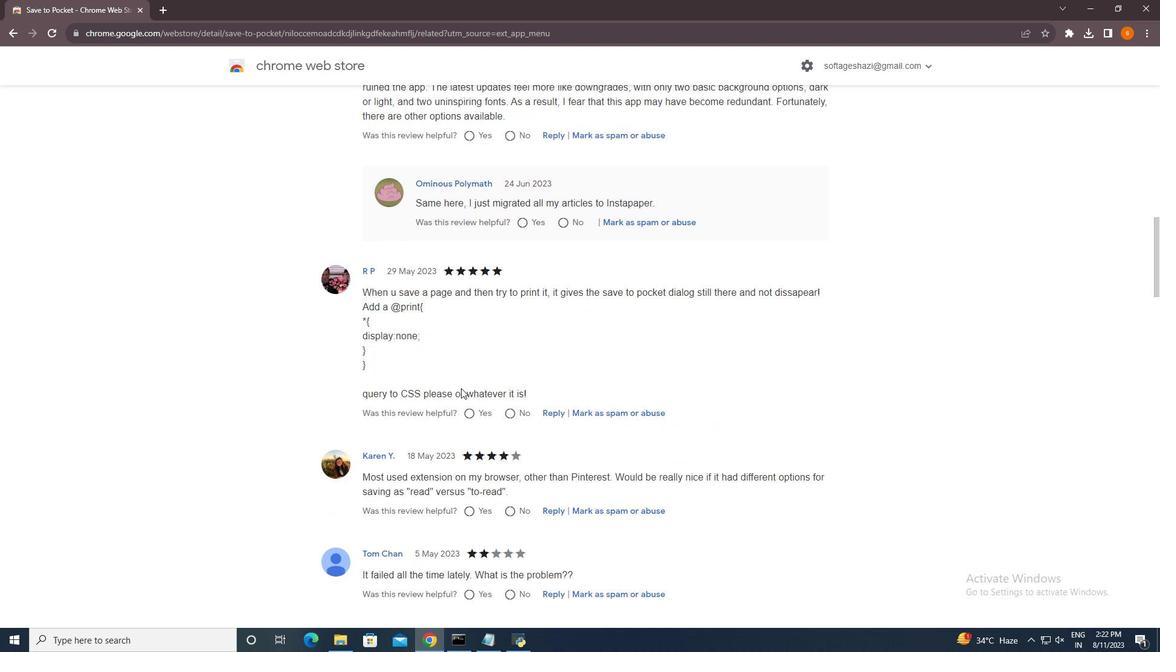 
Action: Mouse scrolled (461, 388) with delta (0, 0)
Screenshot: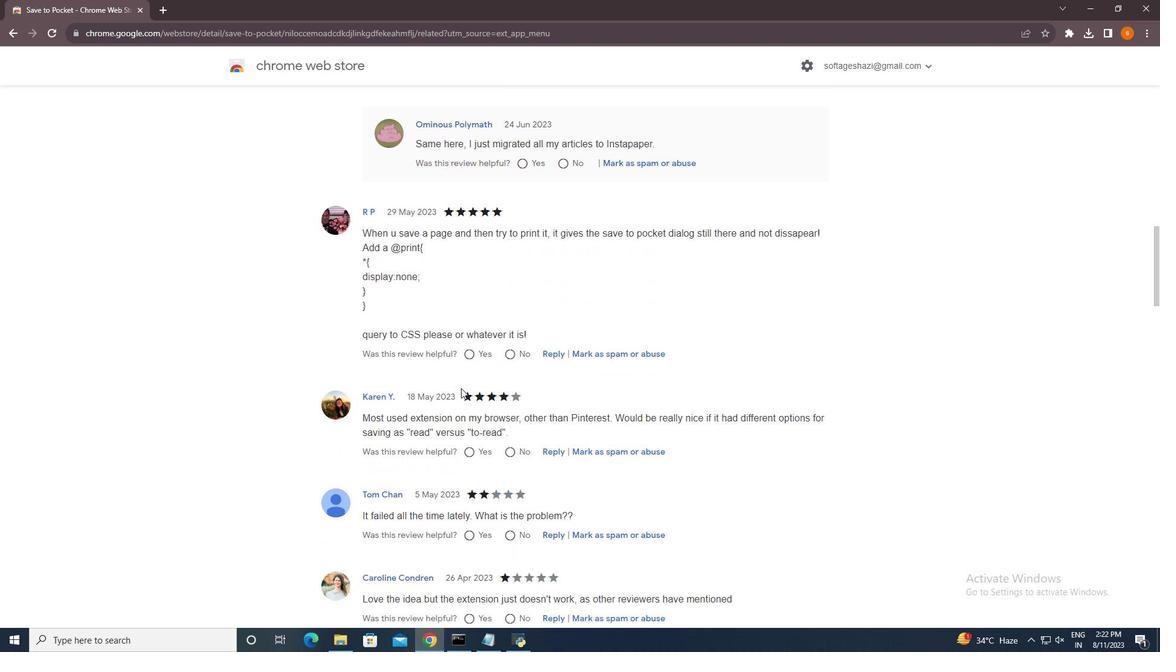 
Action: Mouse scrolled (461, 388) with delta (0, 0)
Screenshot: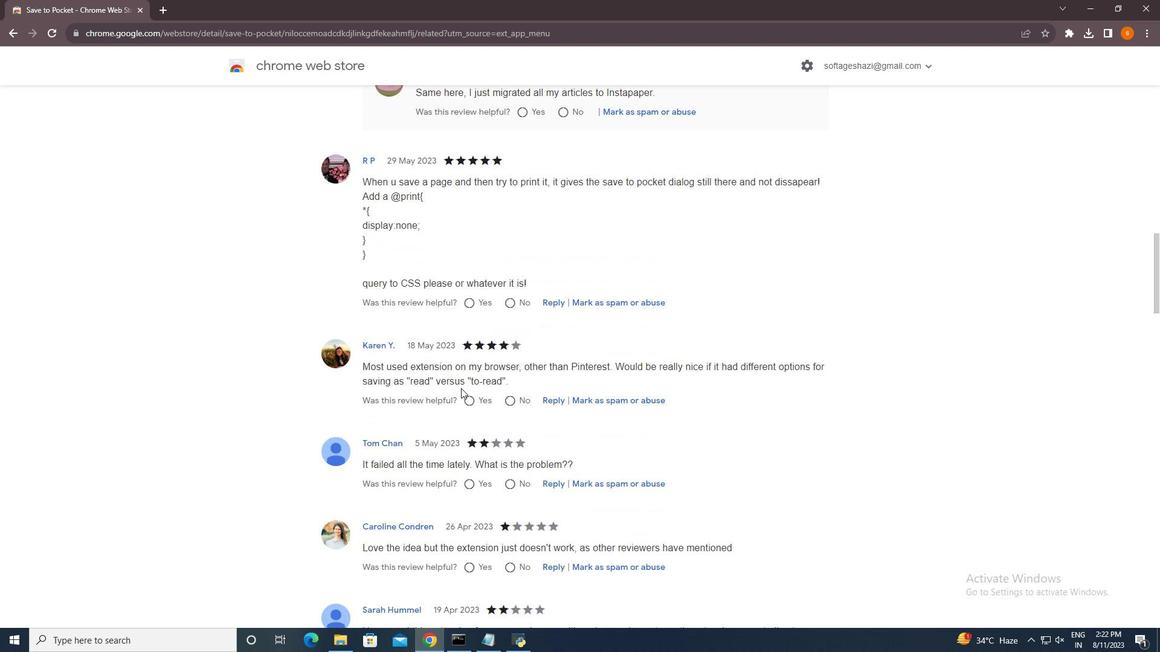 
Action: Mouse scrolled (461, 388) with delta (0, 0)
Screenshot: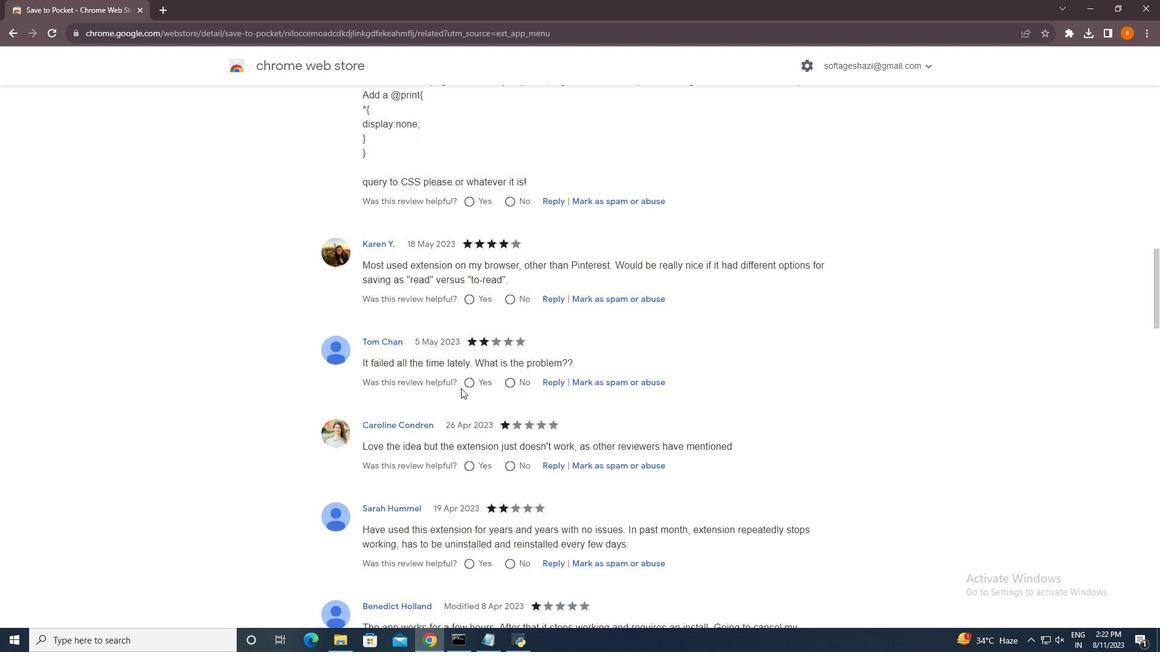 
Action: Mouse scrolled (461, 388) with delta (0, 0)
Screenshot: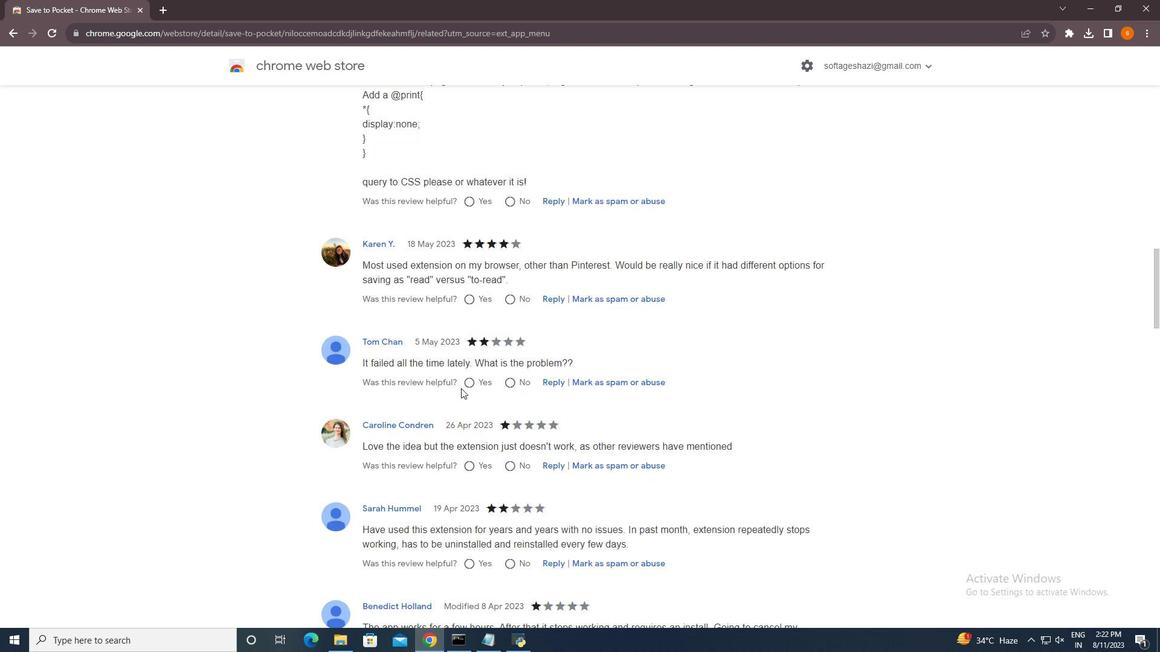 
Action: Mouse scrolled (461, 388) with delta (0, 0)
Screenshot: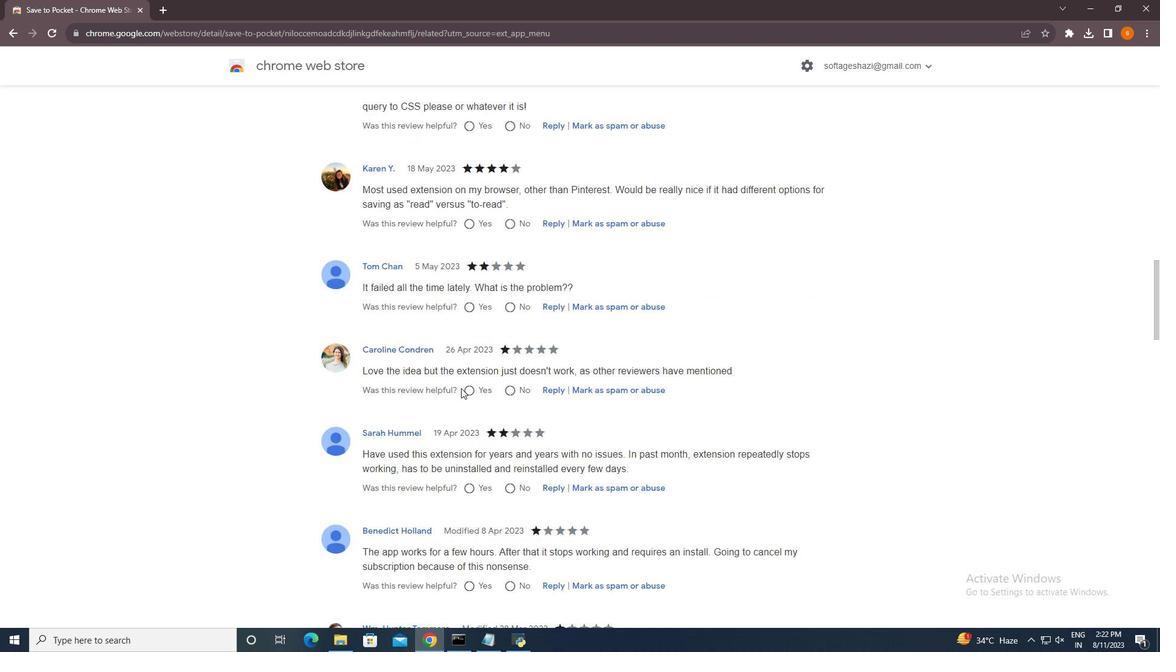 
Action: Mouse scrolled (461, 388) with delta (0, 0)
Screenshot: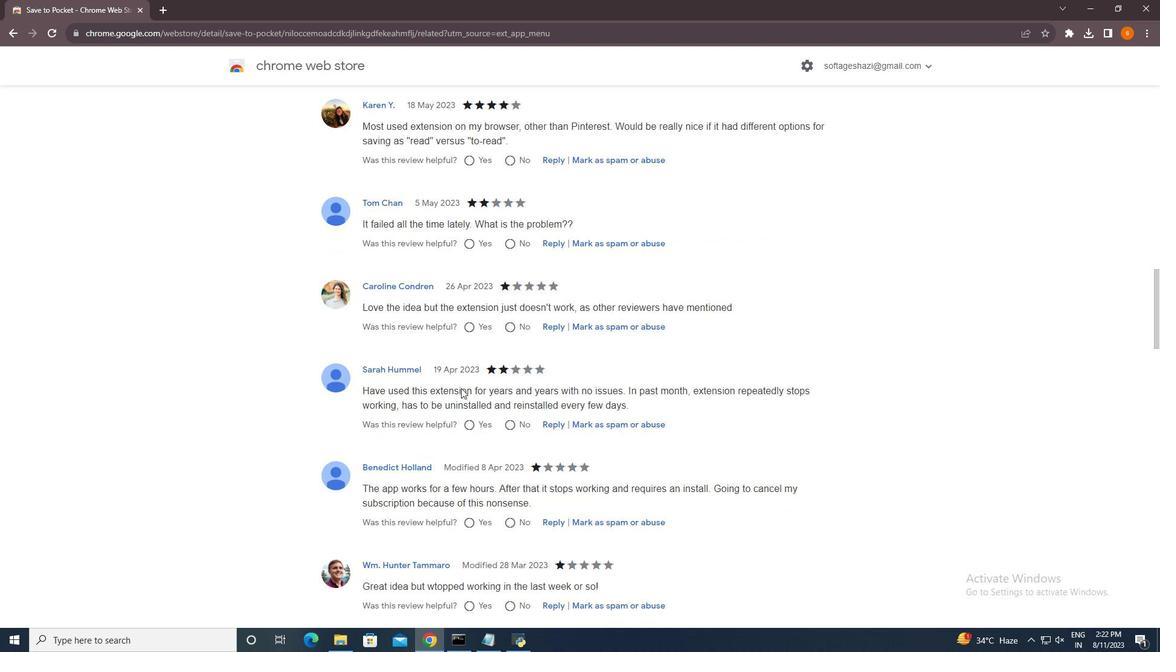 
Action: Mouse scrolled (461, 388) with delta (0, 0)
Screenshot: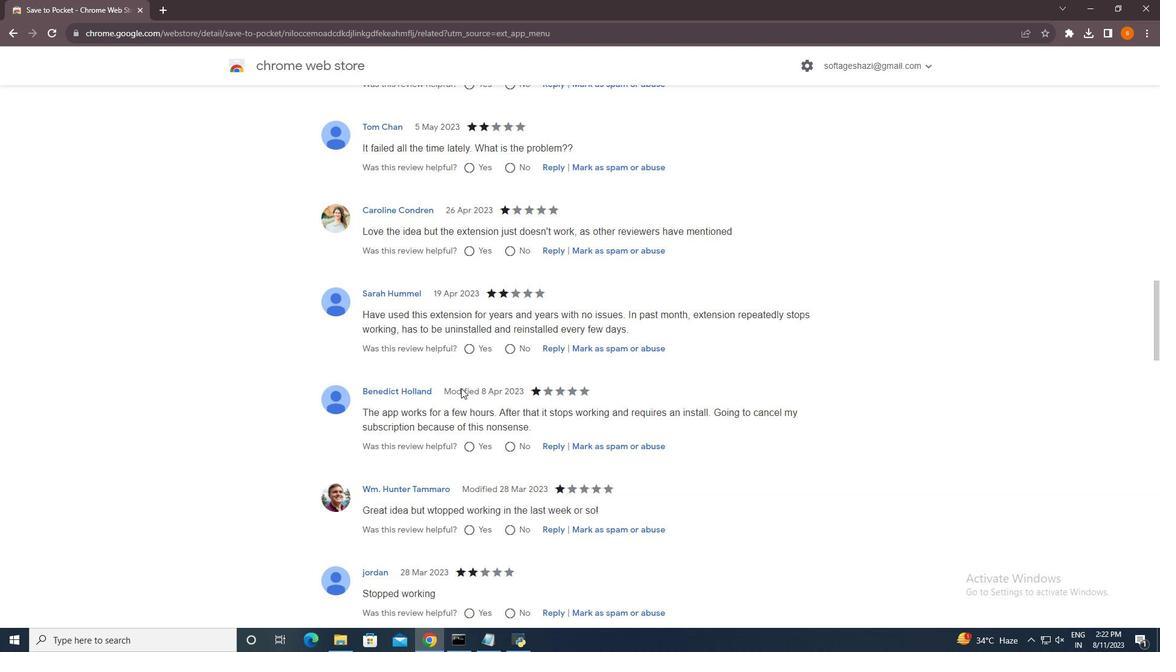 
Action: Mouse scrolled (461, 388) with delta (0, 0)
Screenshot: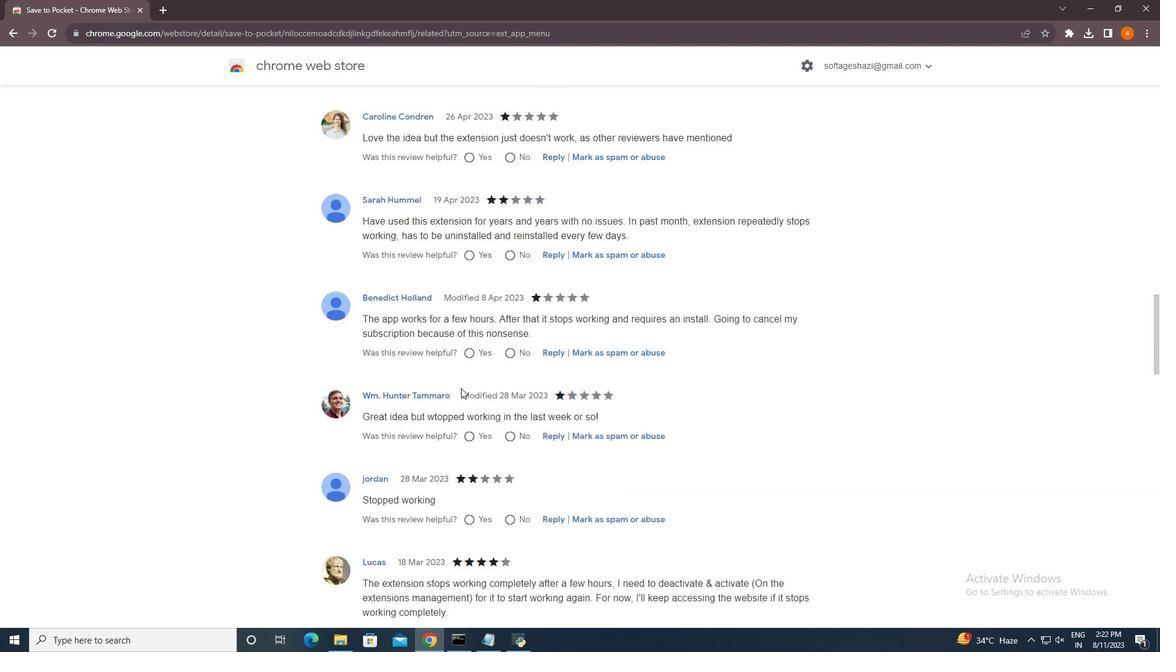 
Action: Mouse scrolled (461, 388) with delta (0, 0)
Screenshot: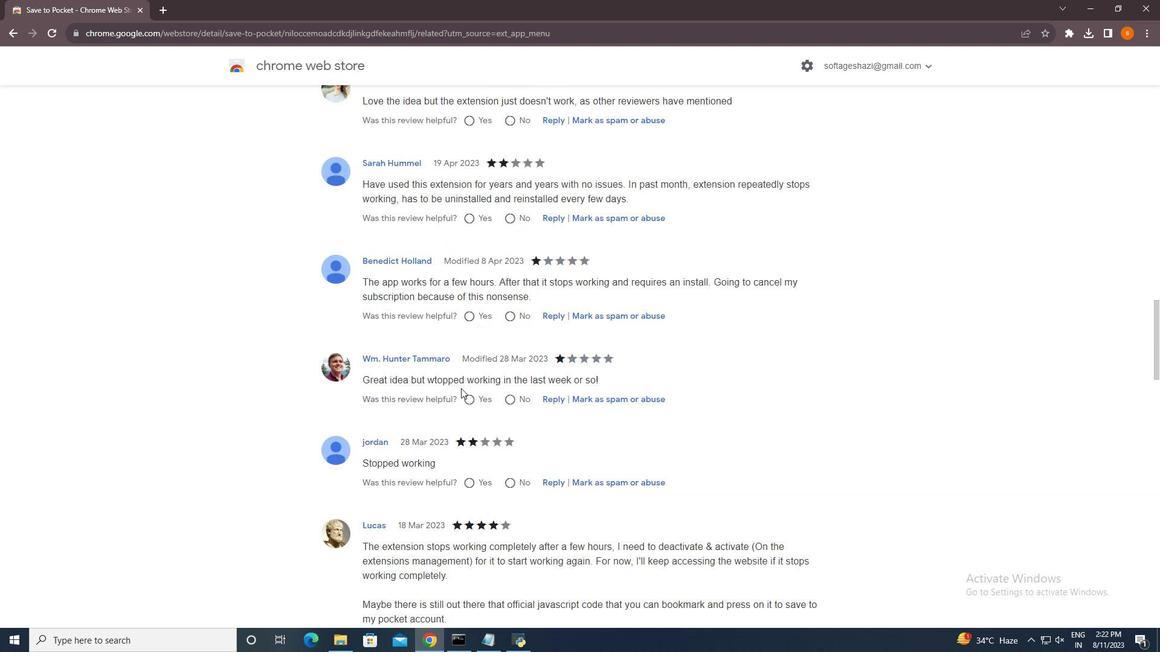 
Action: Mouse scrolled (461, 389) with delta (0, 0)
Screenshot: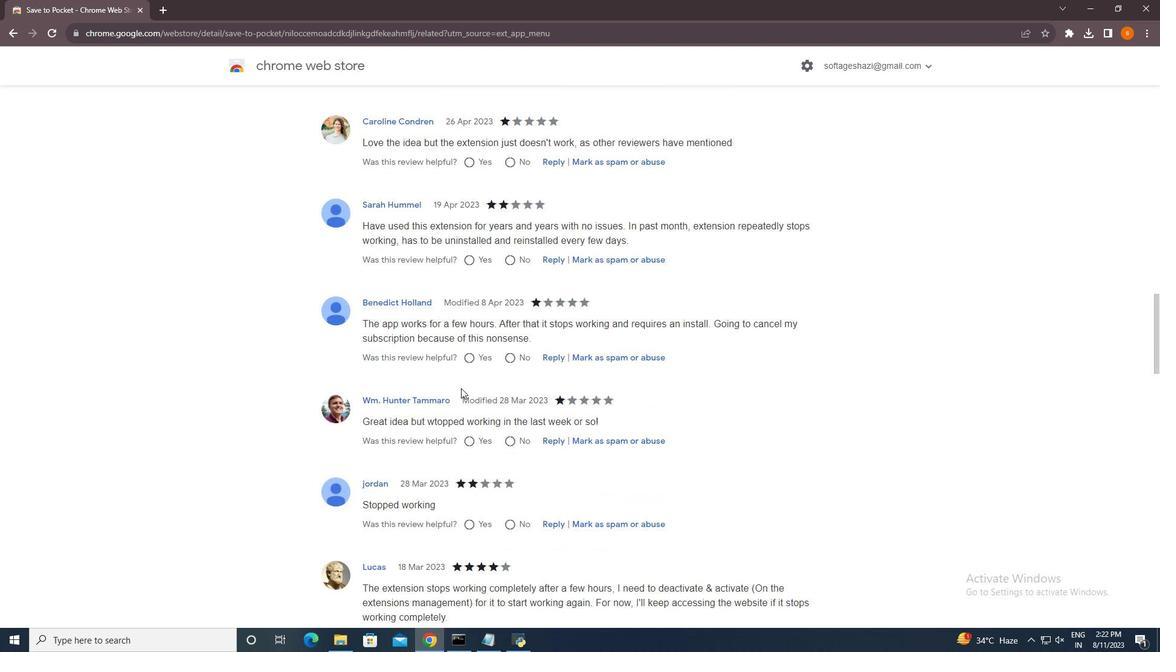 
Action: Mouse scrolled (461, 389) with delta (0, 0)
Screenshot: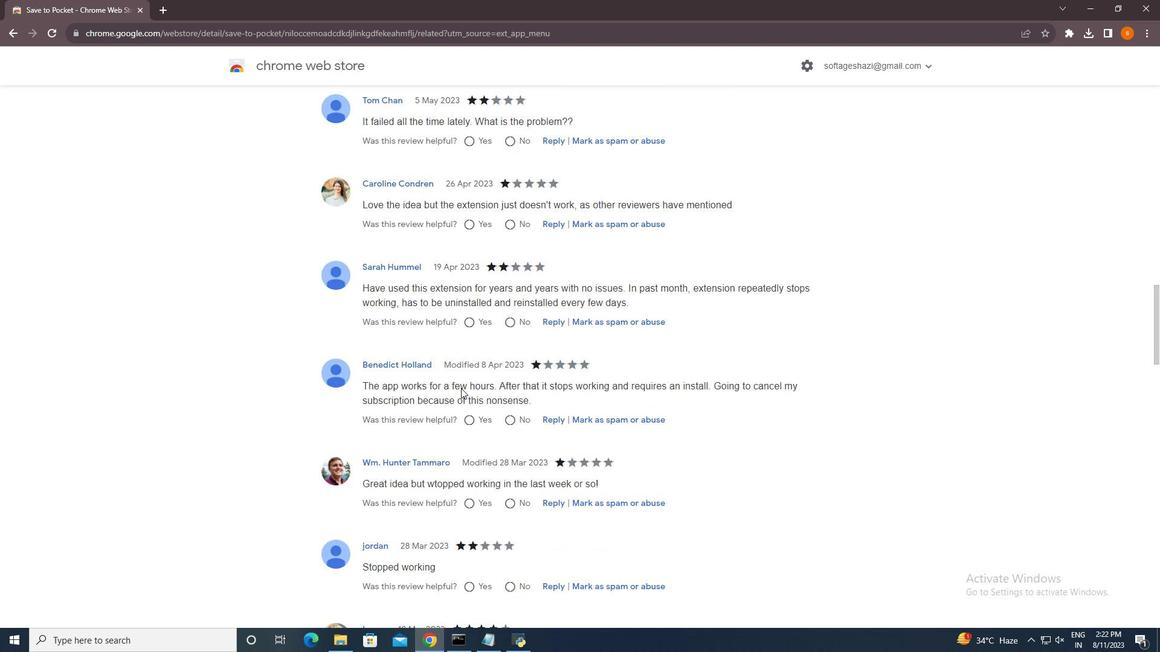 
Action: Mouse scrolled (461, 389) with delta (0, 0)
Screenshot: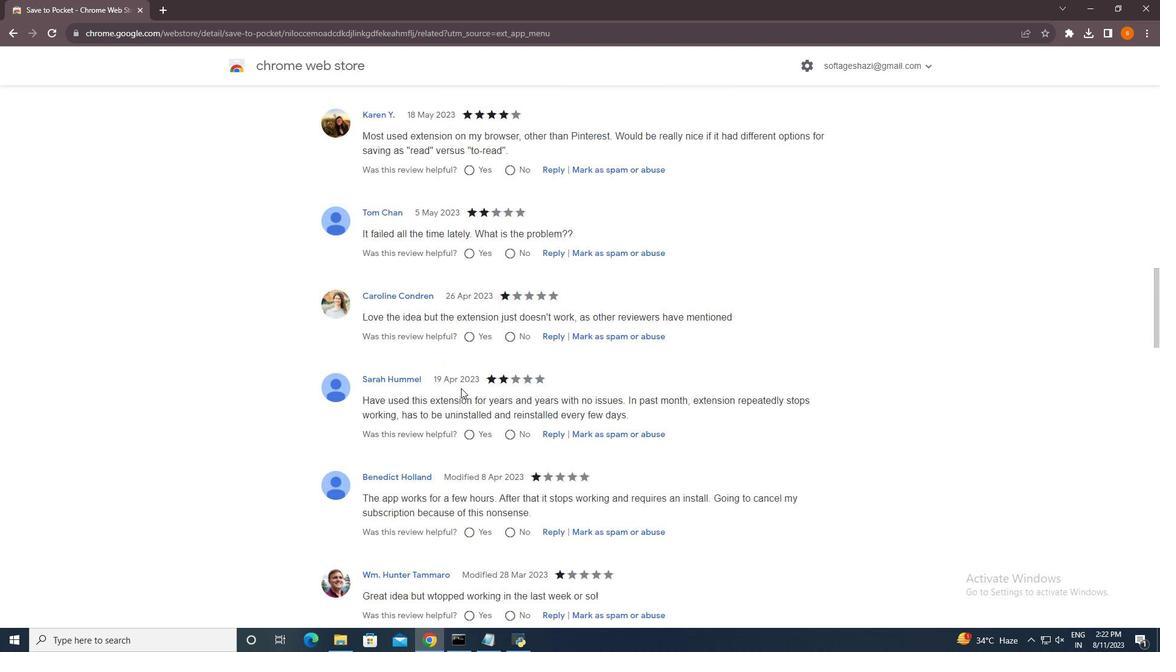 
Action: Mouse scrolled (461, 389) with delta (0, 0)
Screenshot: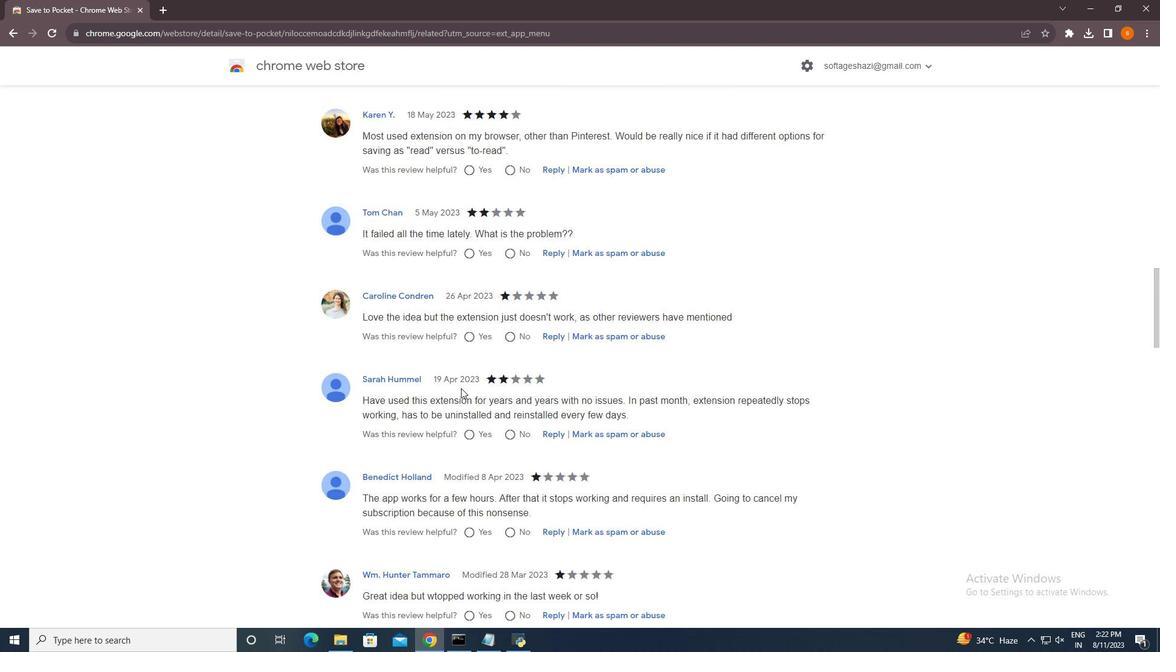 
Action: Mouse scrolled (461, 389) with delta (0, 0)
Screenshot: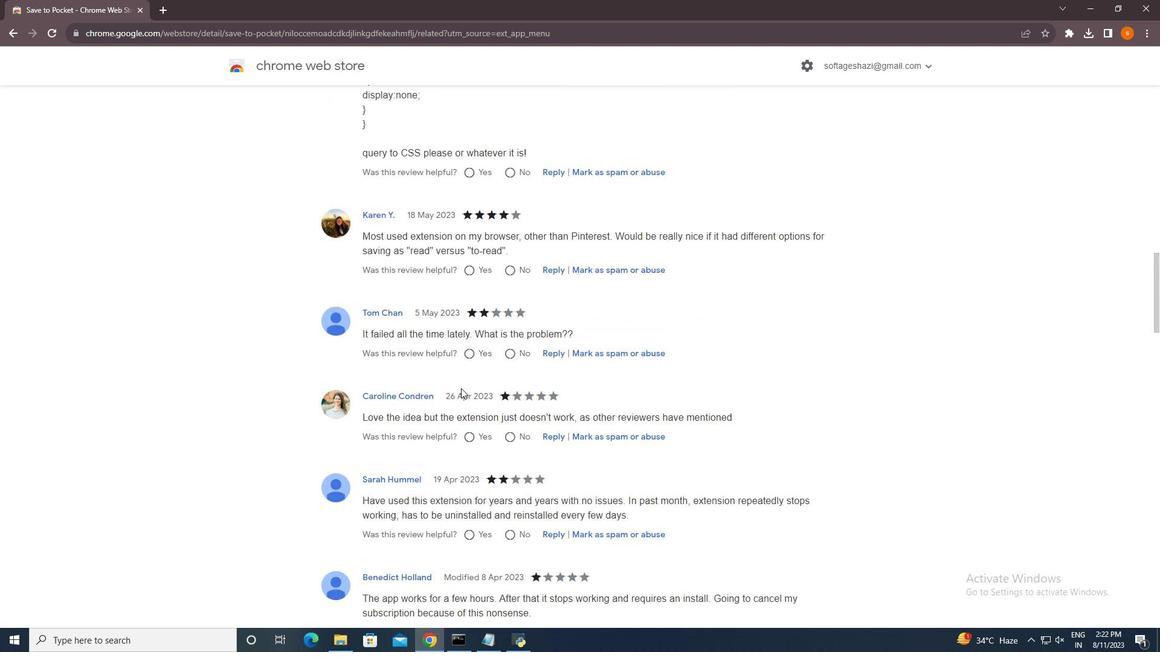 
Action: Mouse scrolled (461, 389) with delta (0, 0)
Screenshot: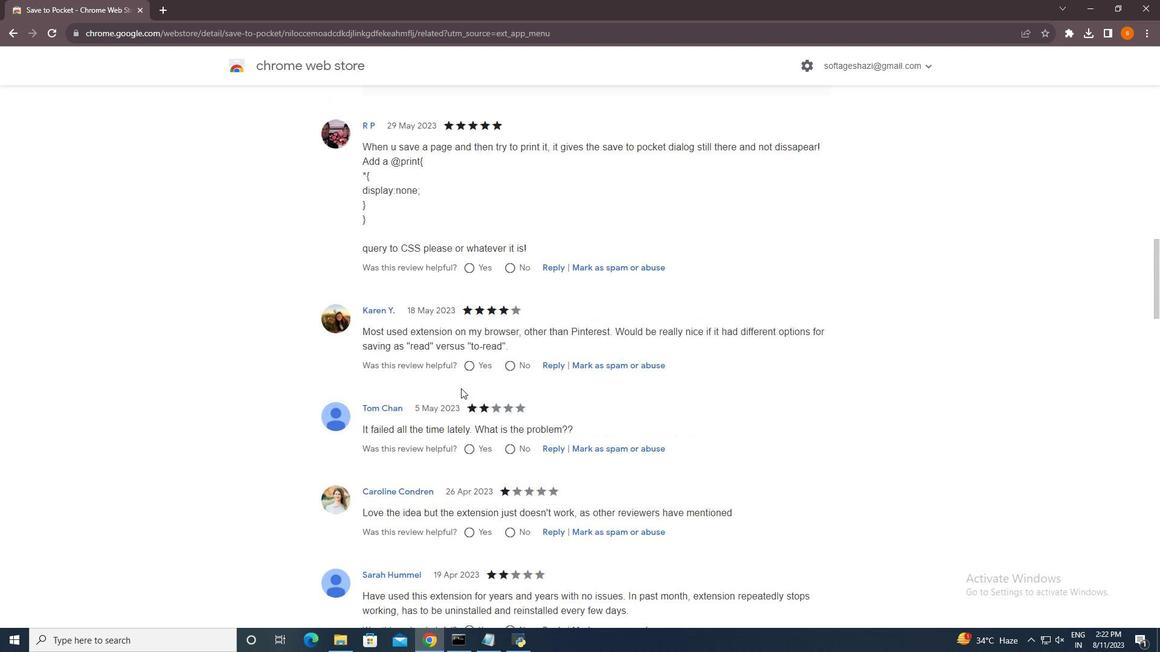 
Action: Mouse scrolled (461, 389) with delta (0, 0)
Screenshot: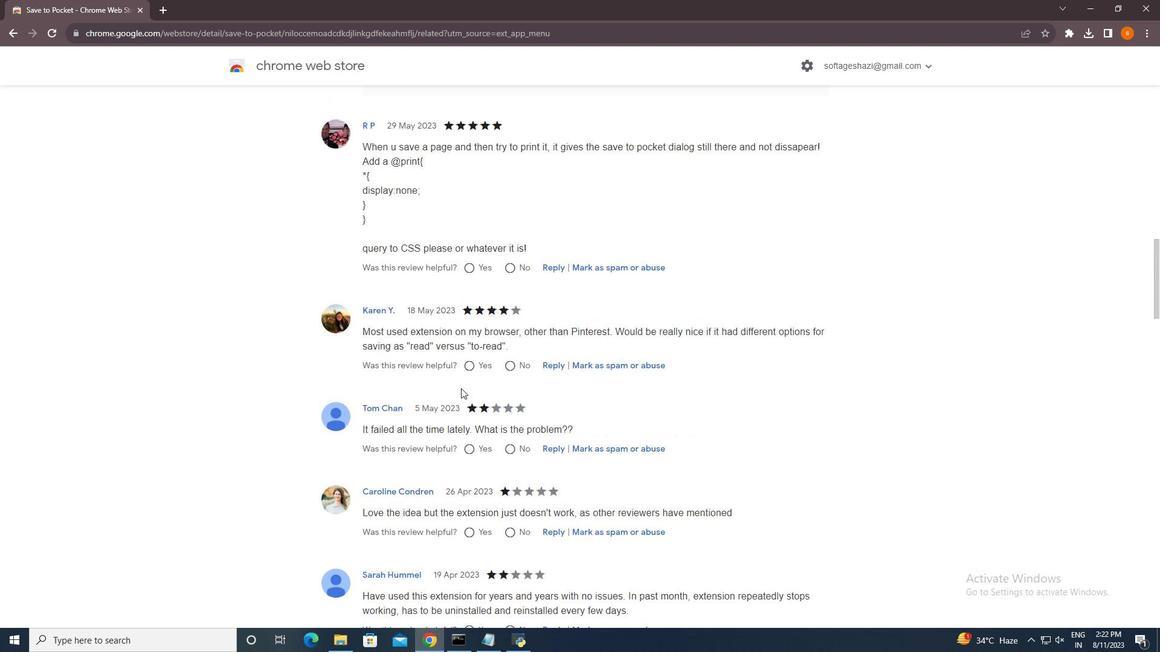 
Action: Mouse scrolled (461, 389) with delta (0, 0)
Screenshot: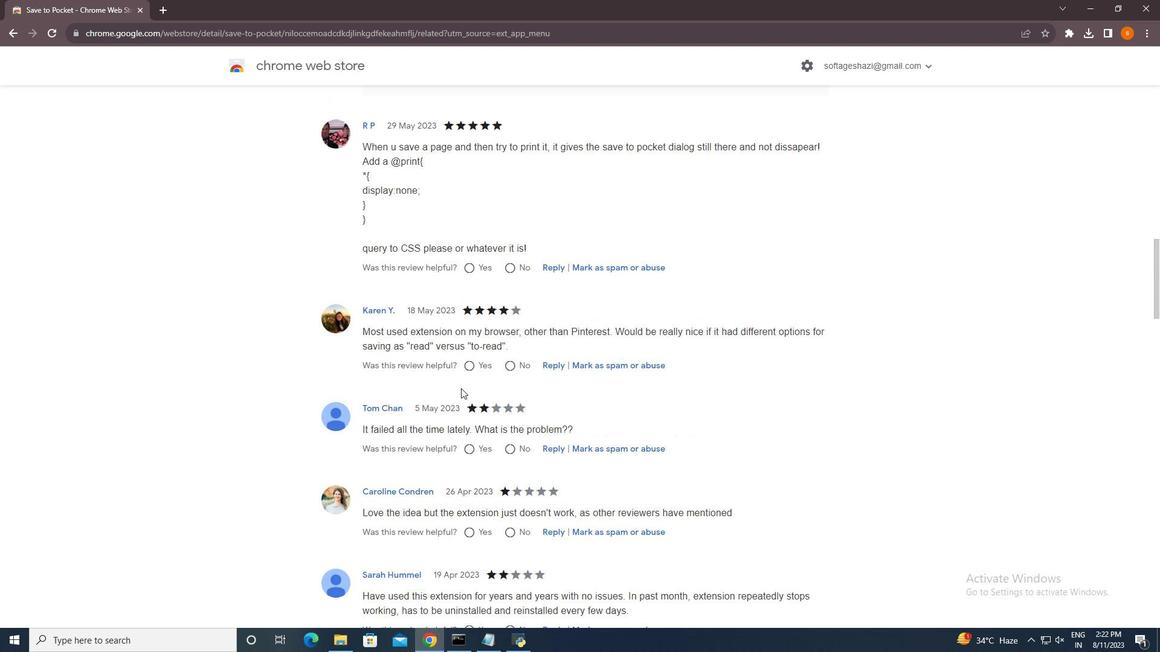 
Action: Mouse scrolled (461, 389) with delta (0, 0)
Screenshot: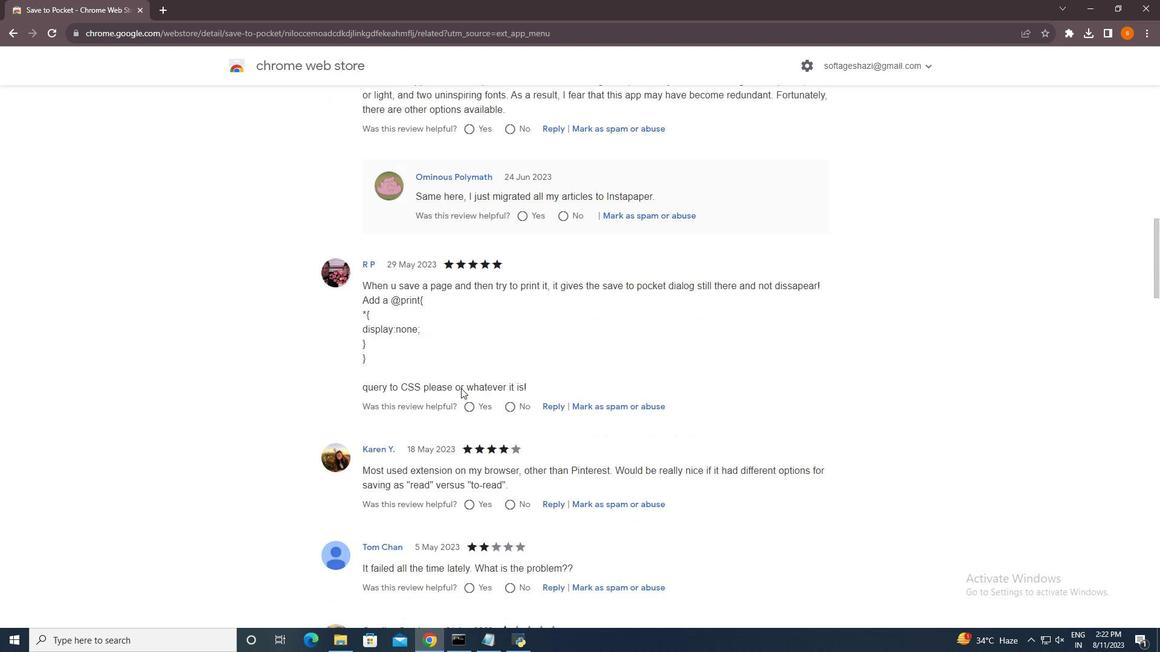 
Action: Mouse scrolled (461, 389) with delta (0, 0)
Screenshot: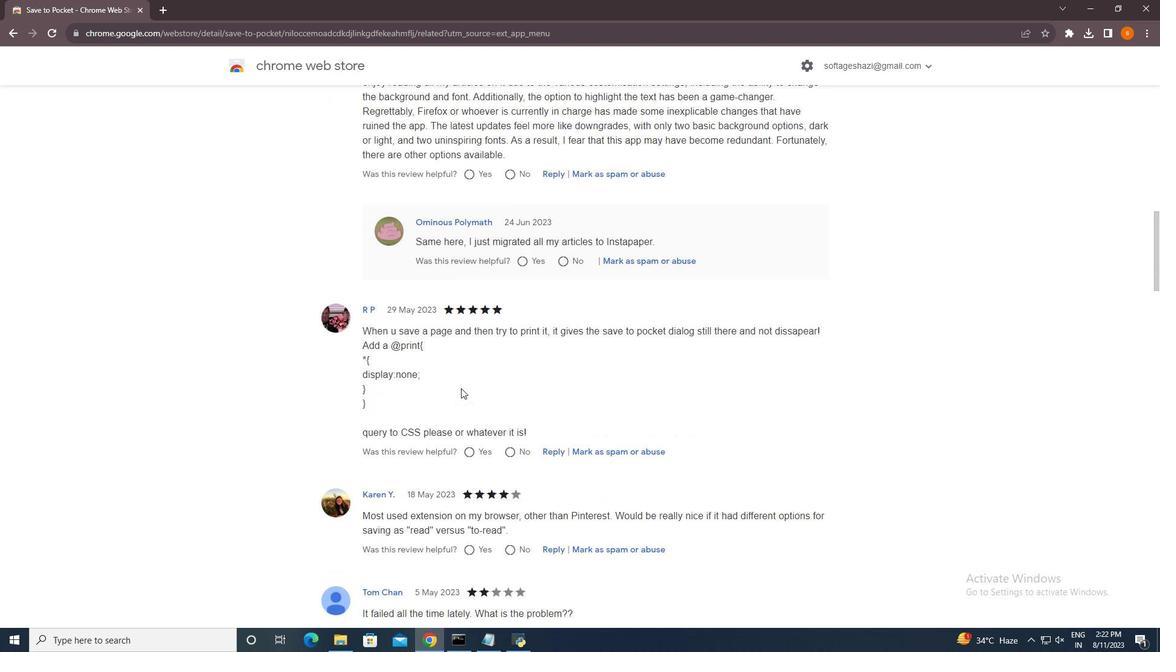 
Action: Mouse scrolled (461, 389) with delta (0, 0)
Screenshot: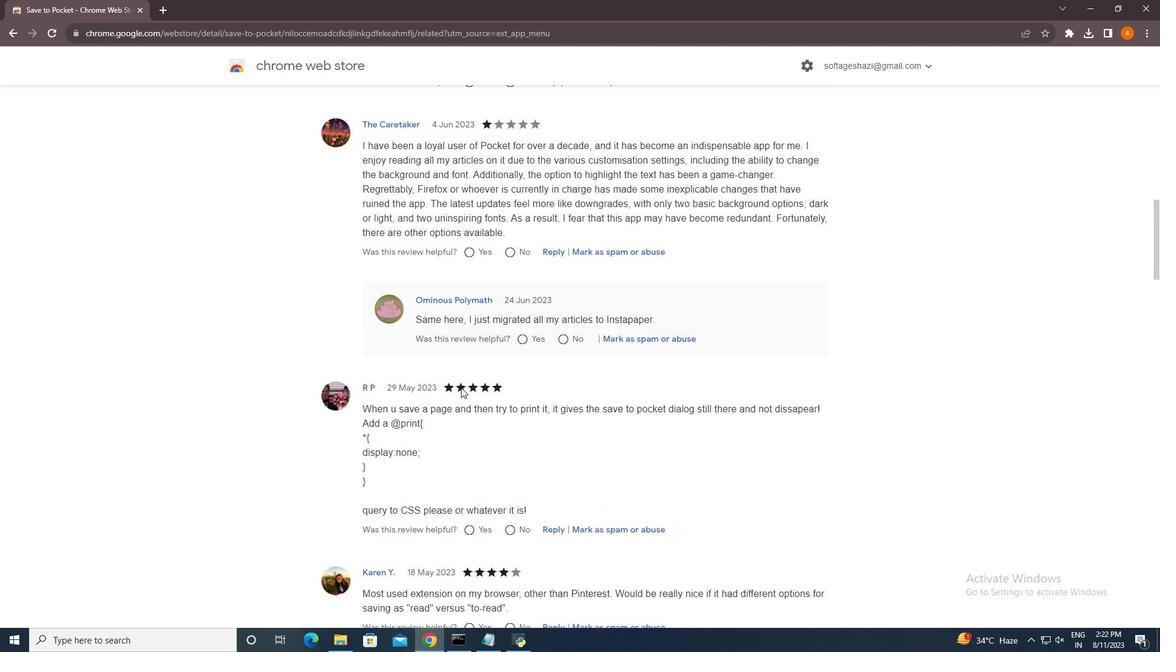 
Action: Mouse scrolled (461, 389) with delta (0, 0)
Screenshot: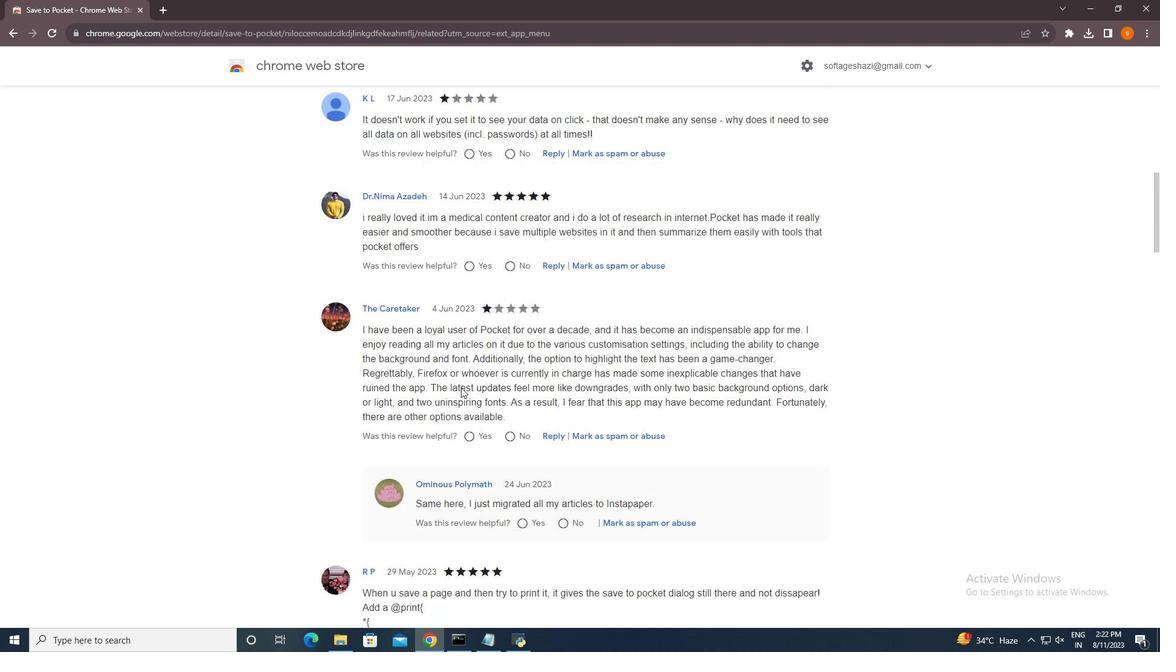 
Action: Mouse scrolled (461, 389) with delta (0, 0)
Screenshot: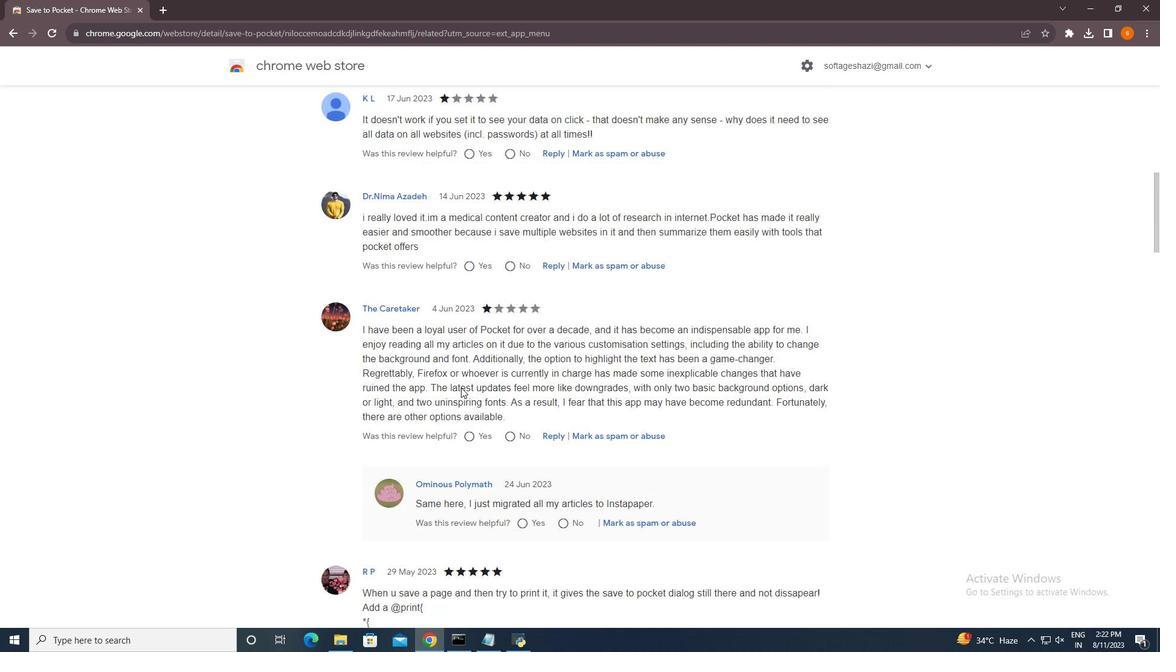 
Action: Mouse scrolled (461, 389) with delta (0, 0)
Screenshot: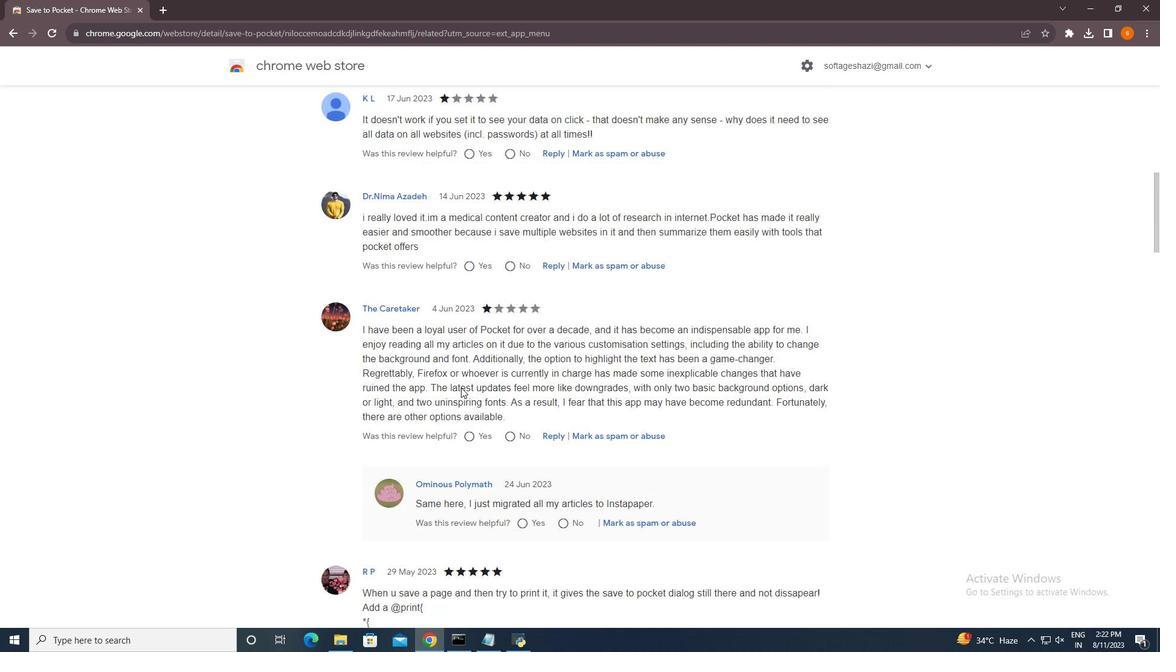 
Action: Mouse moved to (461, 388)
Screenshot: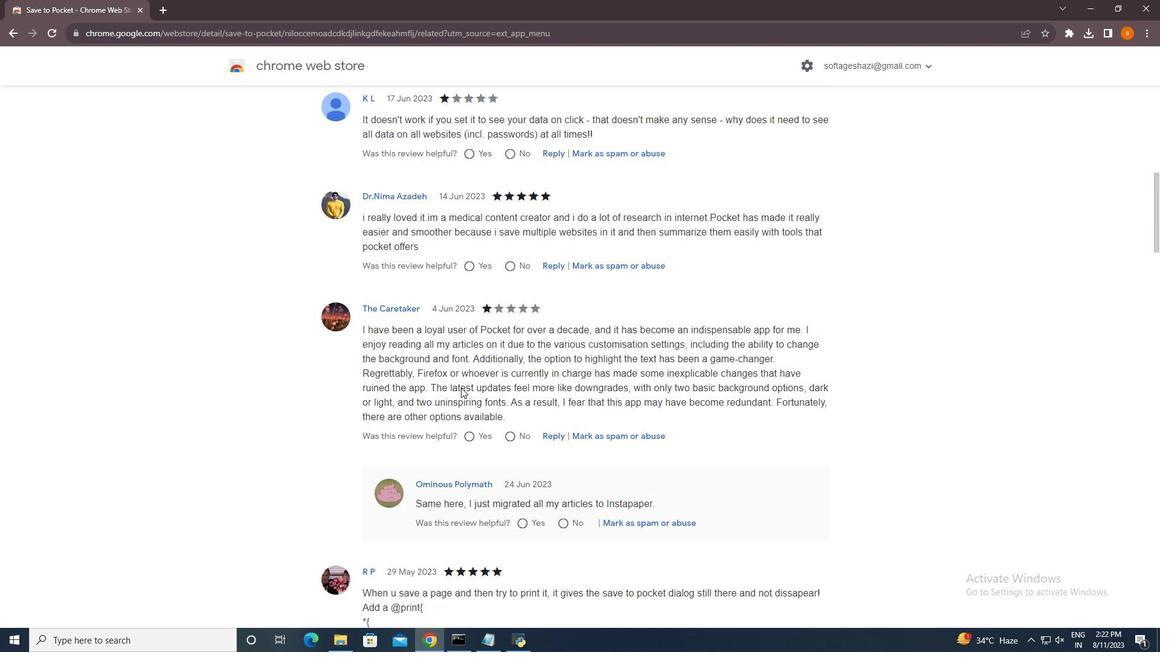 
Action: Mouse scrolled (461, 388) with delta (0, 0)
Screenshot: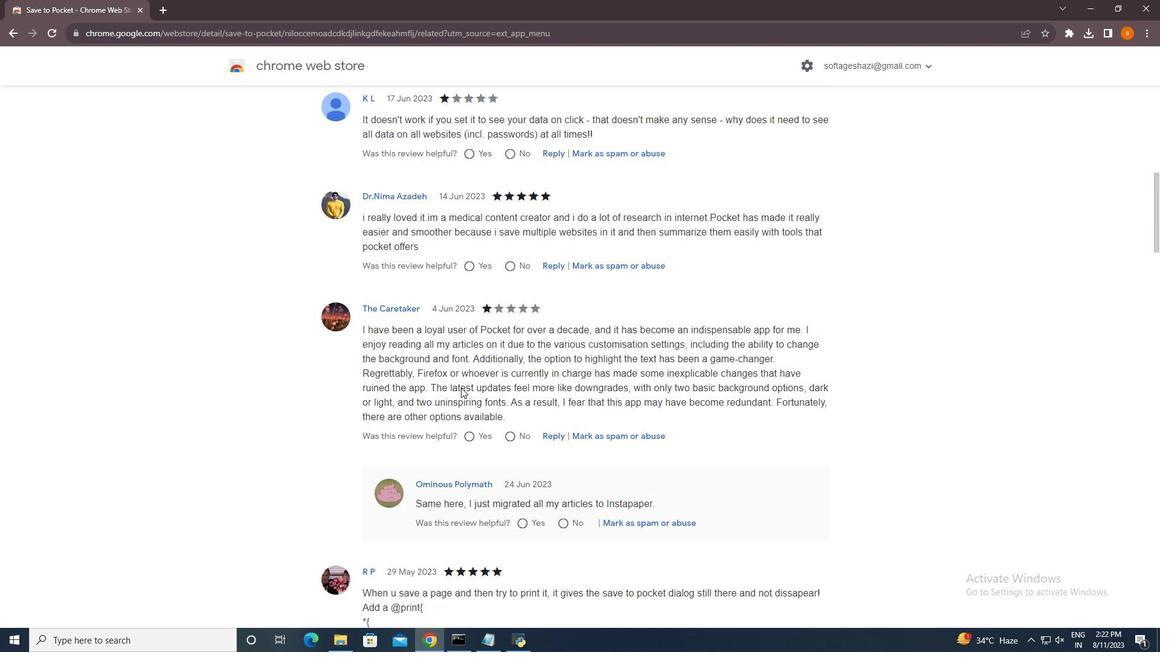 
Action: Mouse scrolled (461, 388) with delta (0, 0)
Screenshot: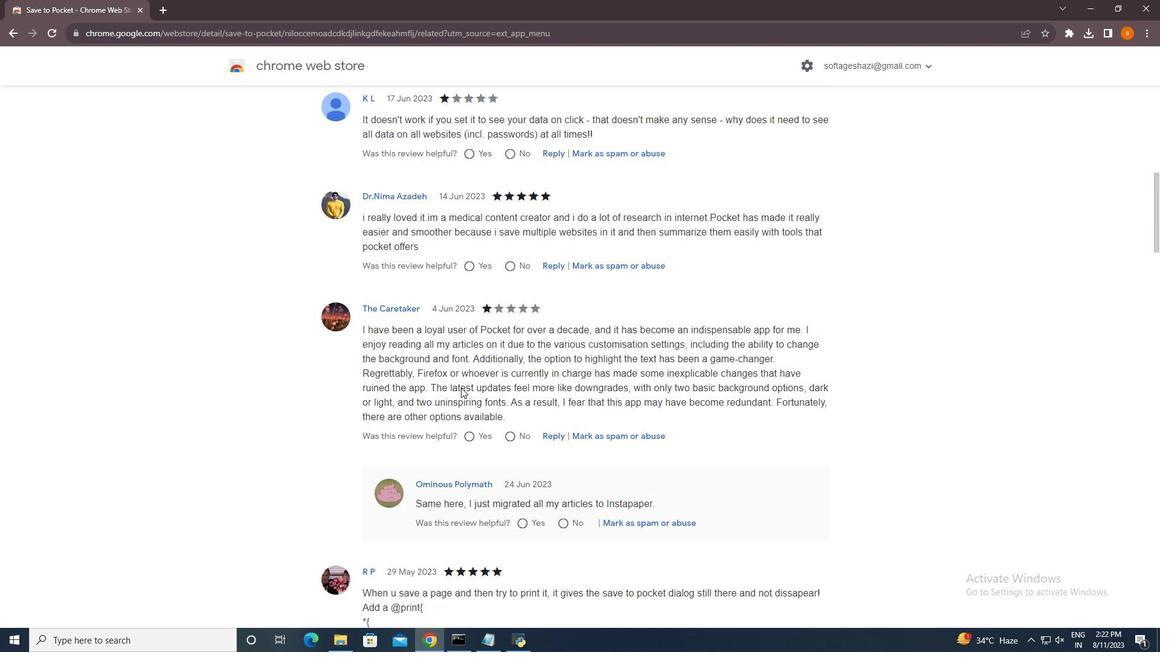 
Action: Mouse moved to (452, 398)
Screenshot: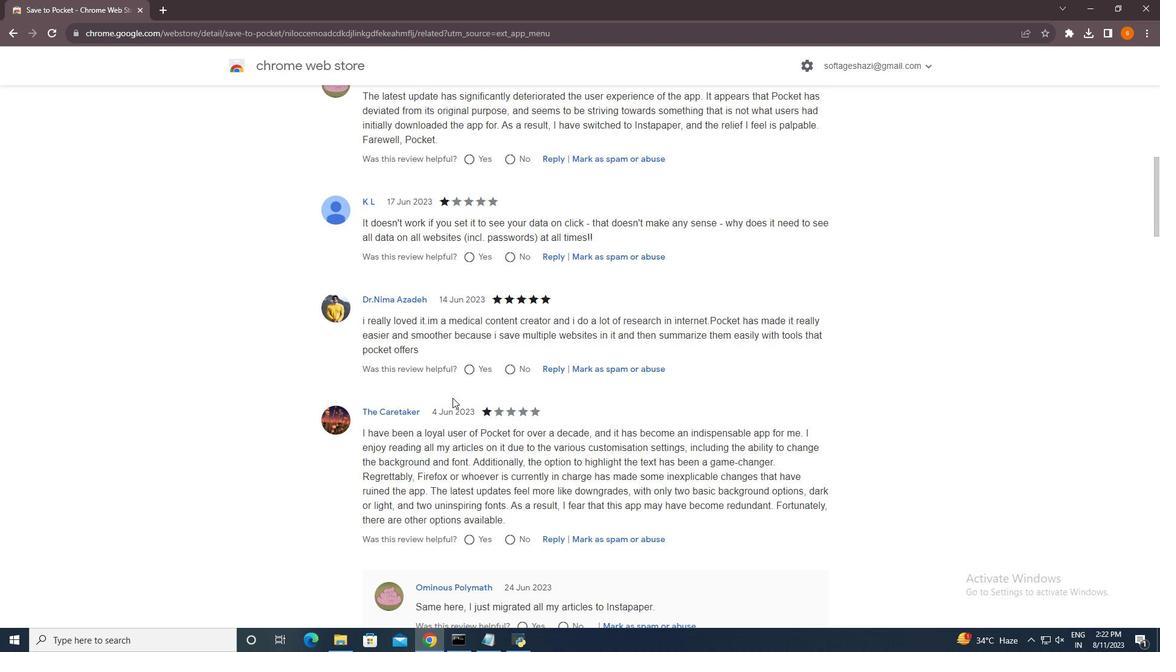 
Action: Mouse scrolled (452, 398) with delta (0, 0)
Screenshot: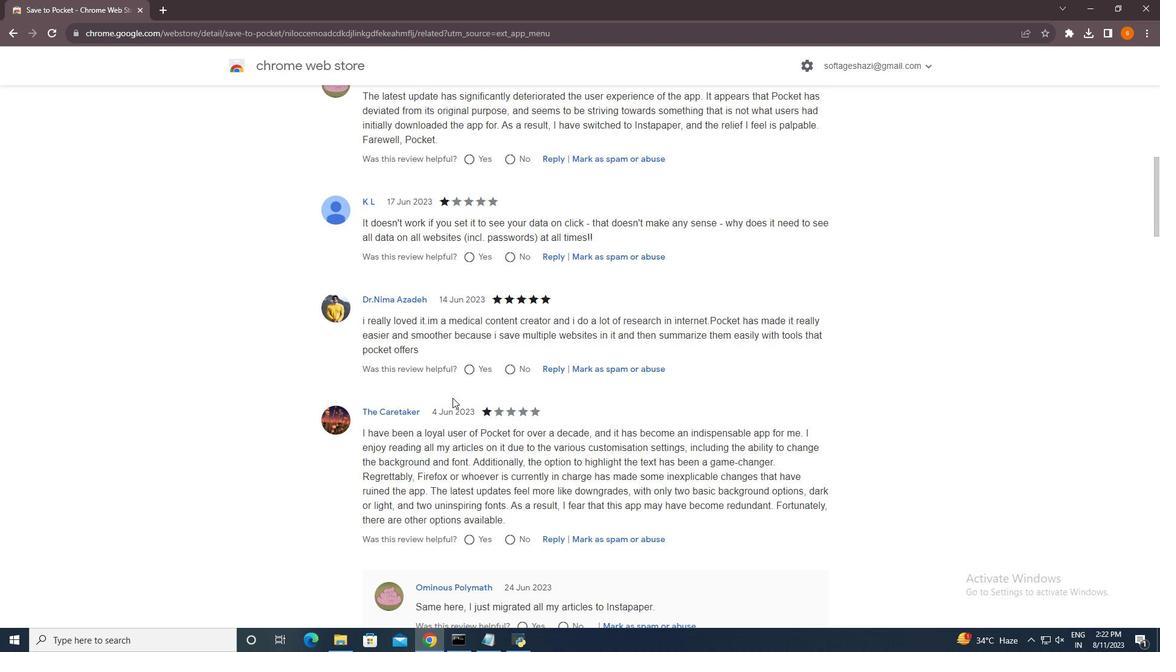 
Action: Mouse scrolled (452, 398) with delta (0, 0)
Screenshot: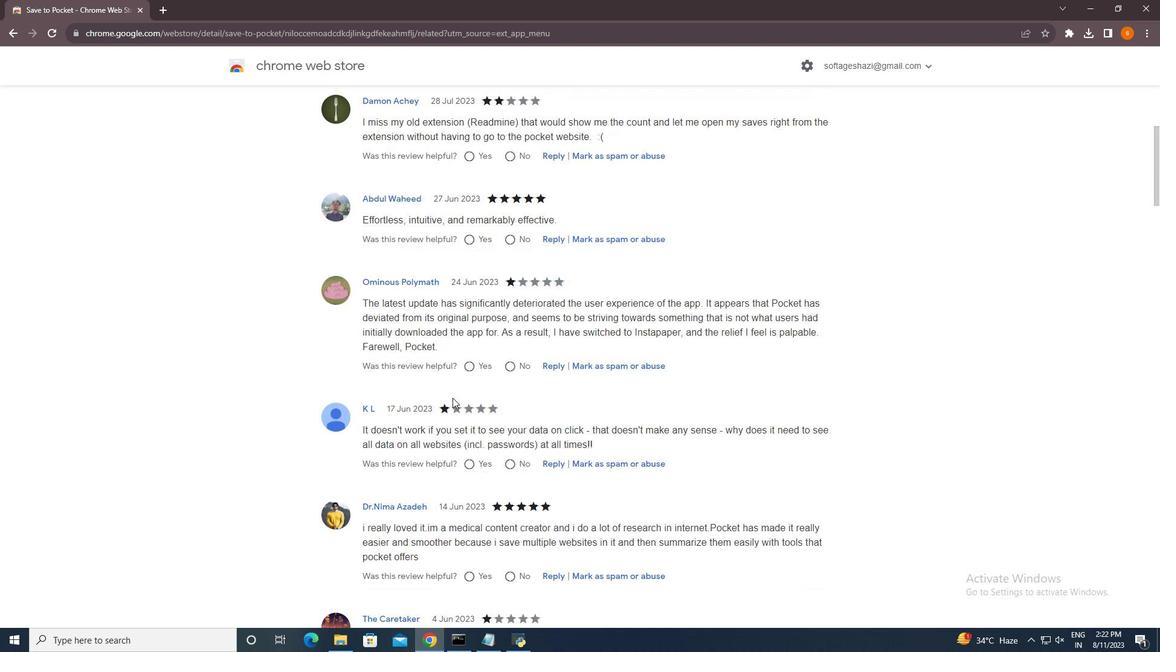 
Action: Mouse scrolled (452, 398) with delta (0, 0)
Screenshot: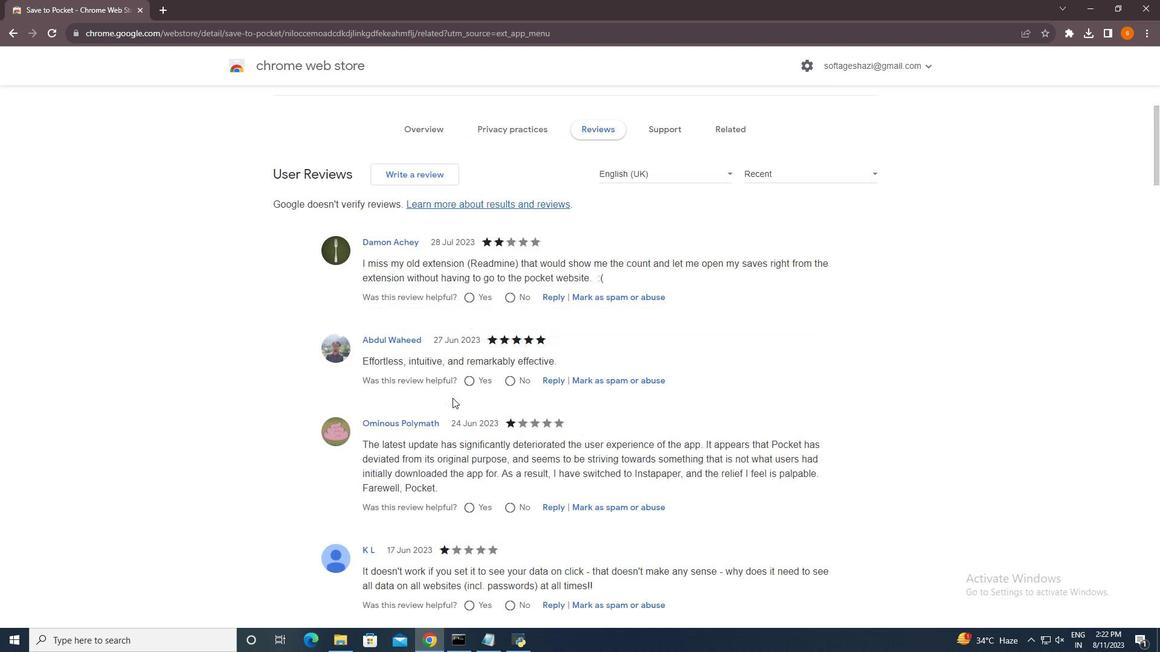 
Action: Mouse scrolled (452, 398) with delta (0, 0)
Screenshot: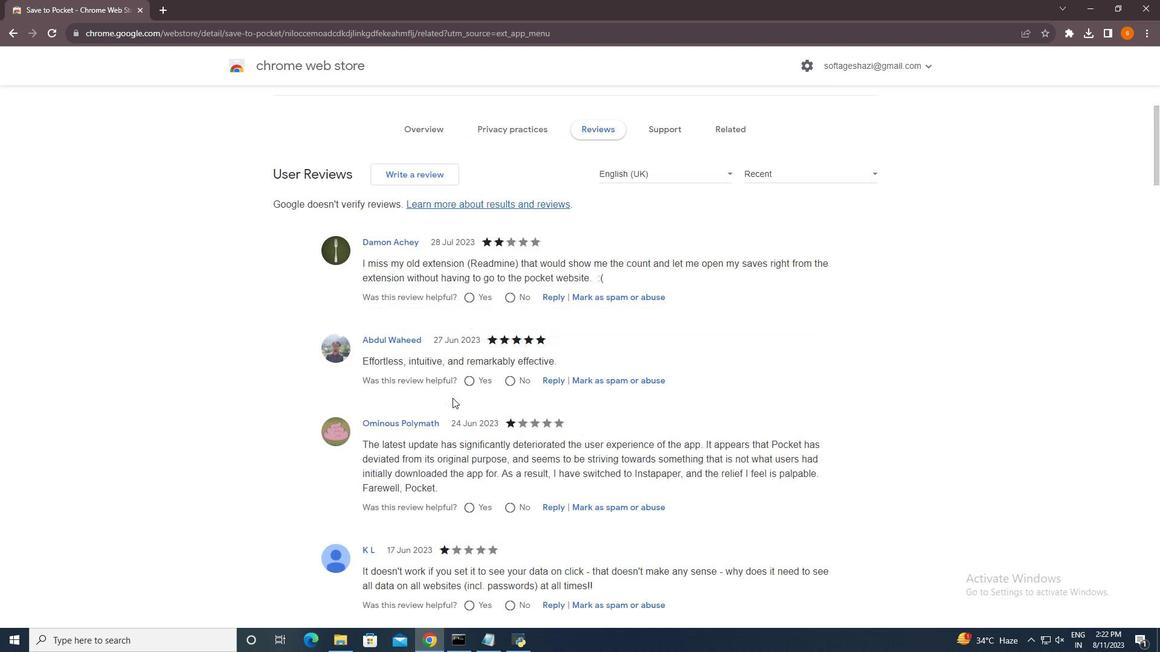 
Action: Mouse scrolled (452, 398) with delta (0, 0)
Screenshot: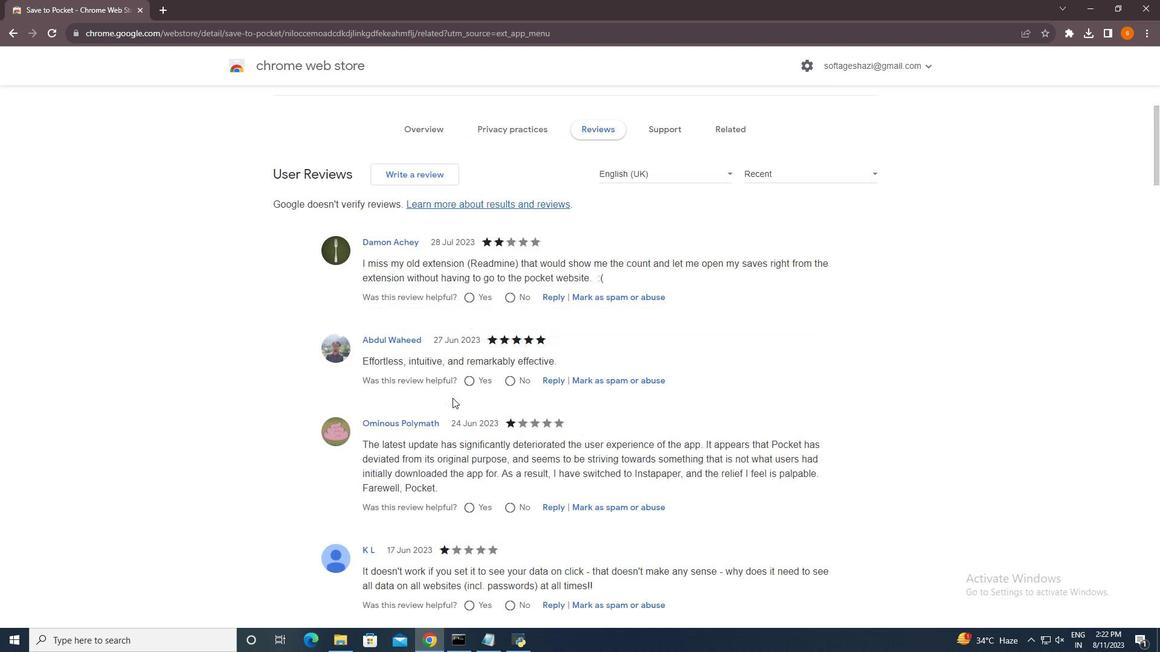 
Action: Mouse scrolled (452, 398) with delta (0, 0)
Screenshot: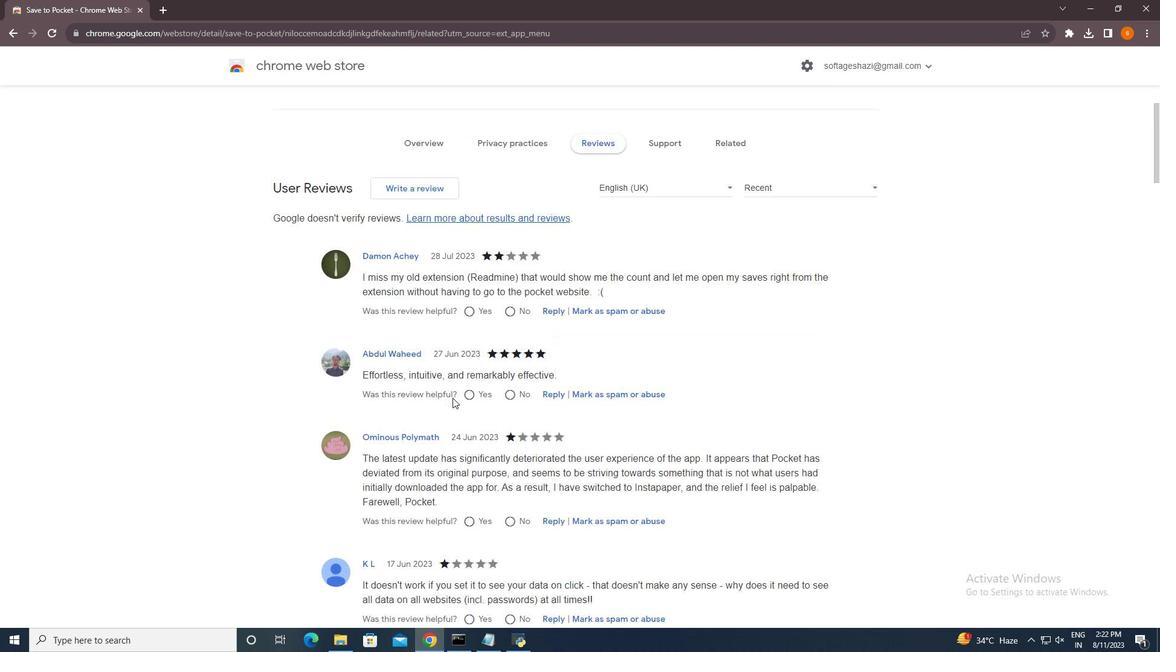 
Action: Mouse moved to (451, 394)
Screenshot: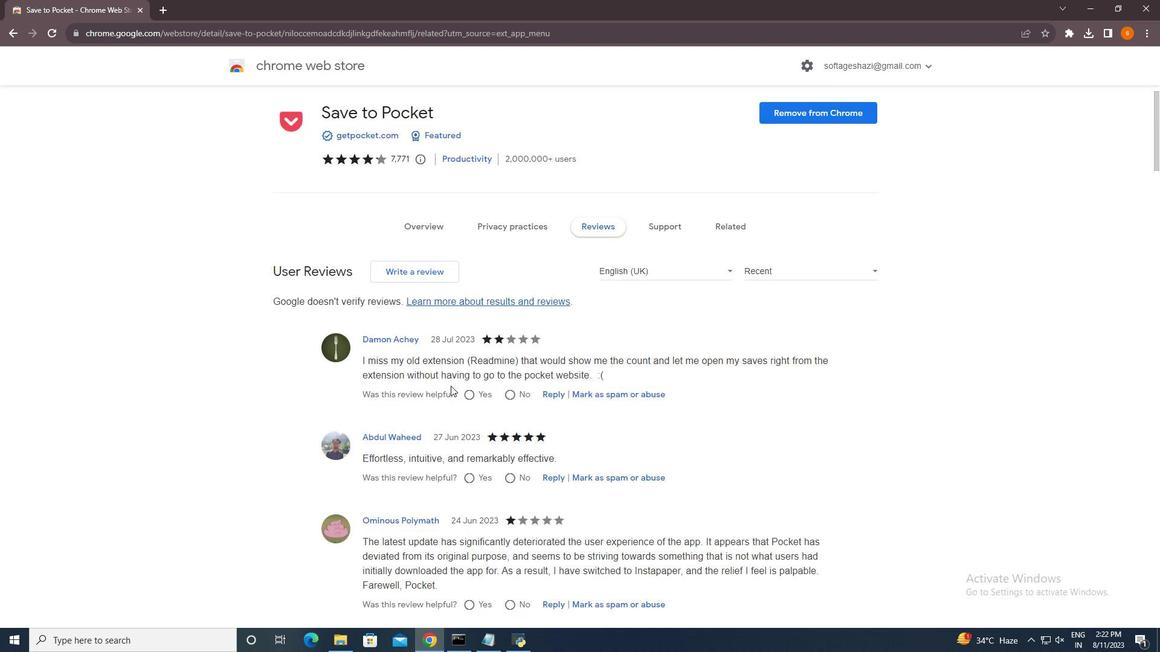 
Action: Mouse scrolled (451, 395) with delta (0, 0)
Screenshot: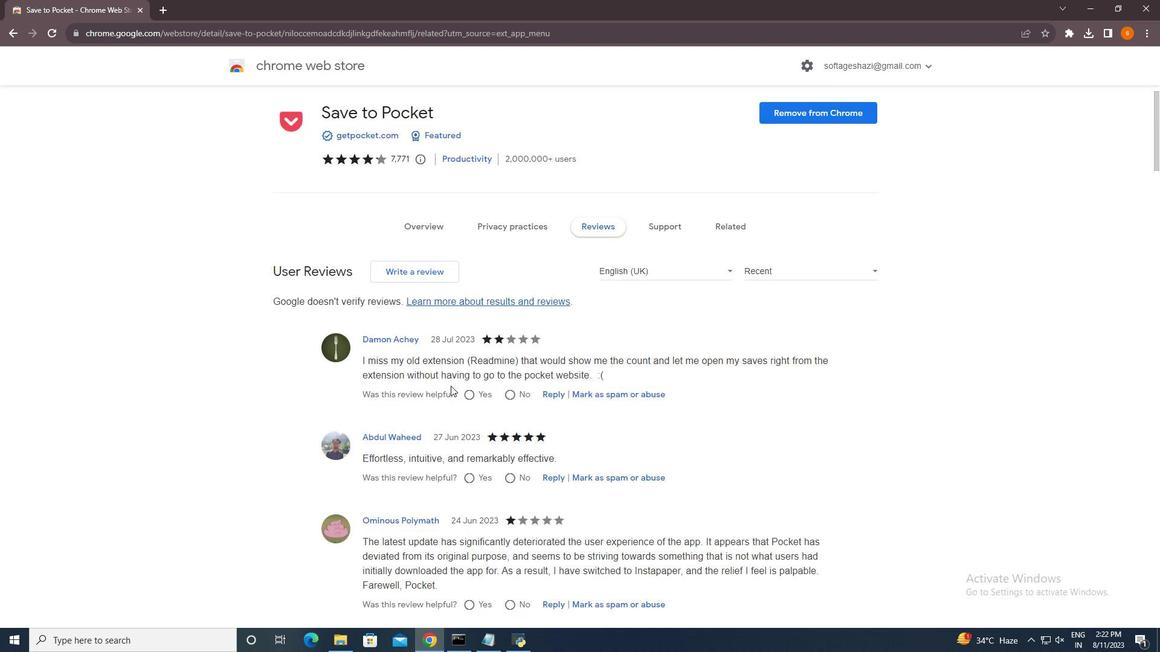 
Action: Mouse scrolled (451, 395) with delta (0, 0)
Screenshot: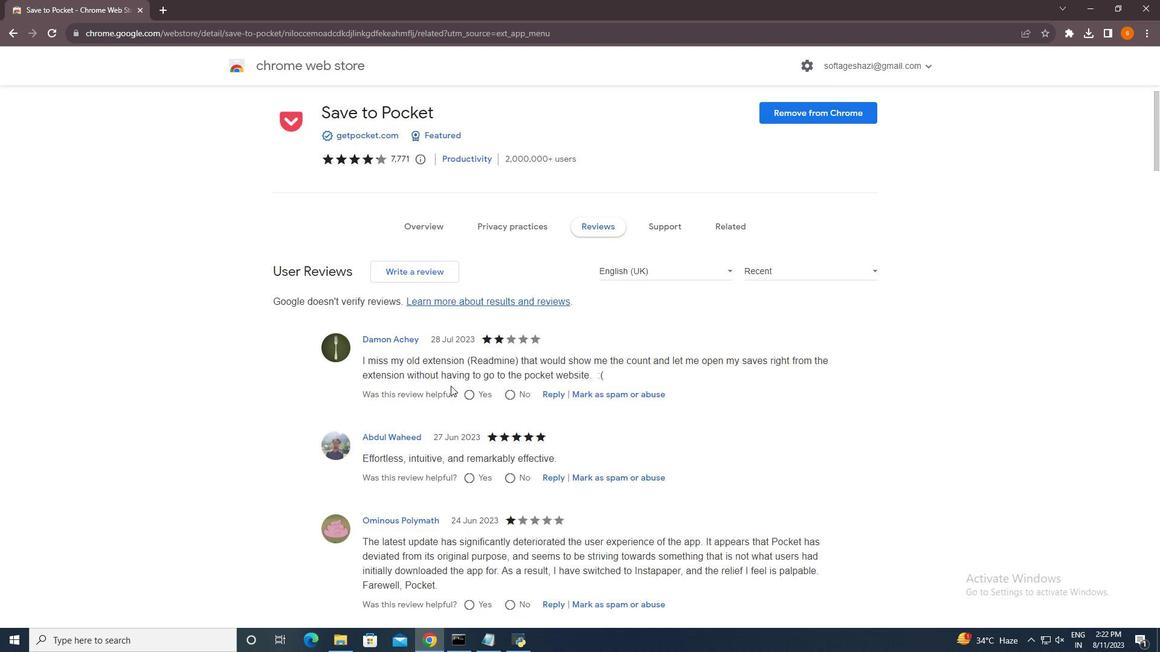 
Action: Mouse scrolled (451, 395) with delta (0, 0)
Screenshot: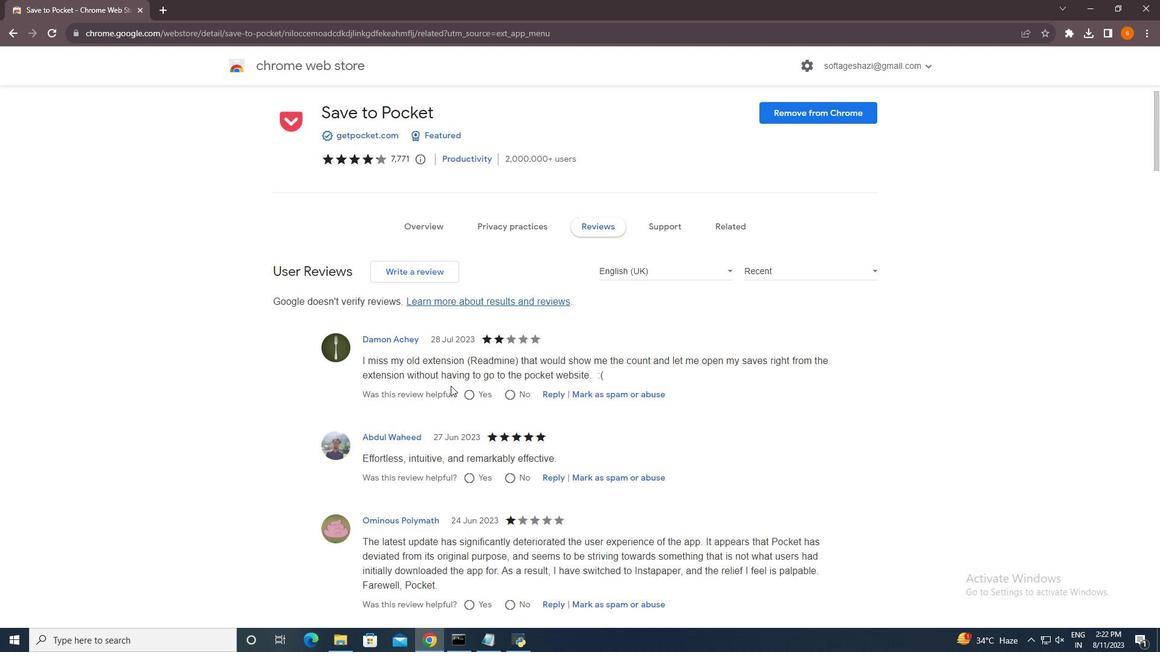 
Action: Mouse scrolled (451, 395) with delta (0, 0)
Screenshot: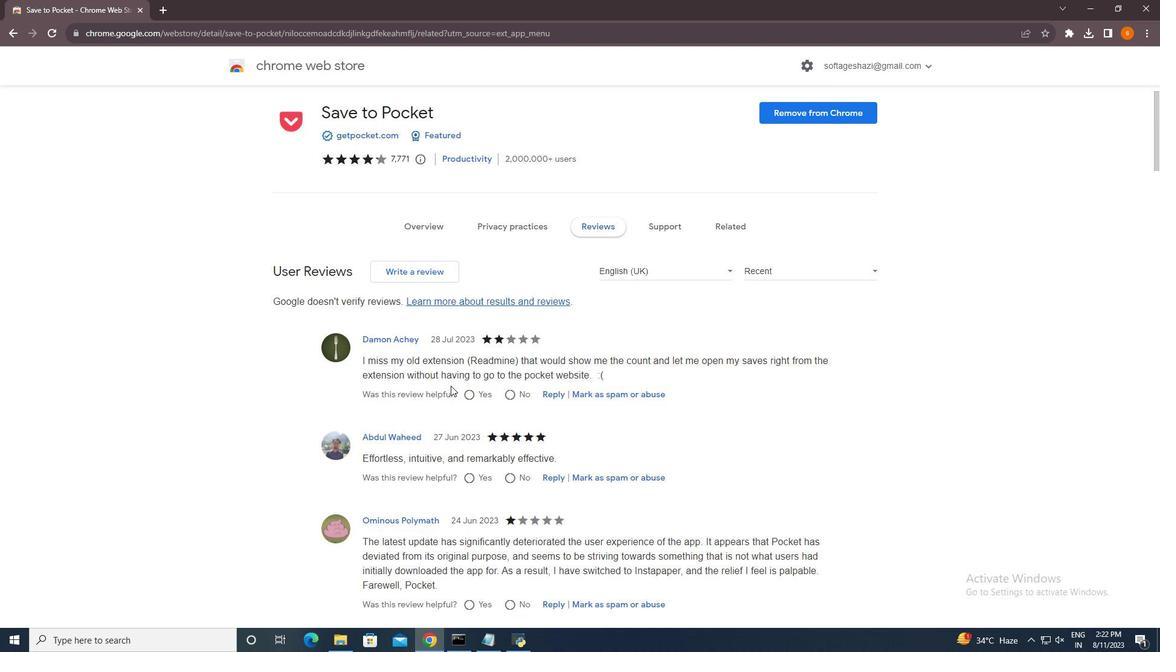 
Action: Mouse moved to (670, 265)
Screenshot: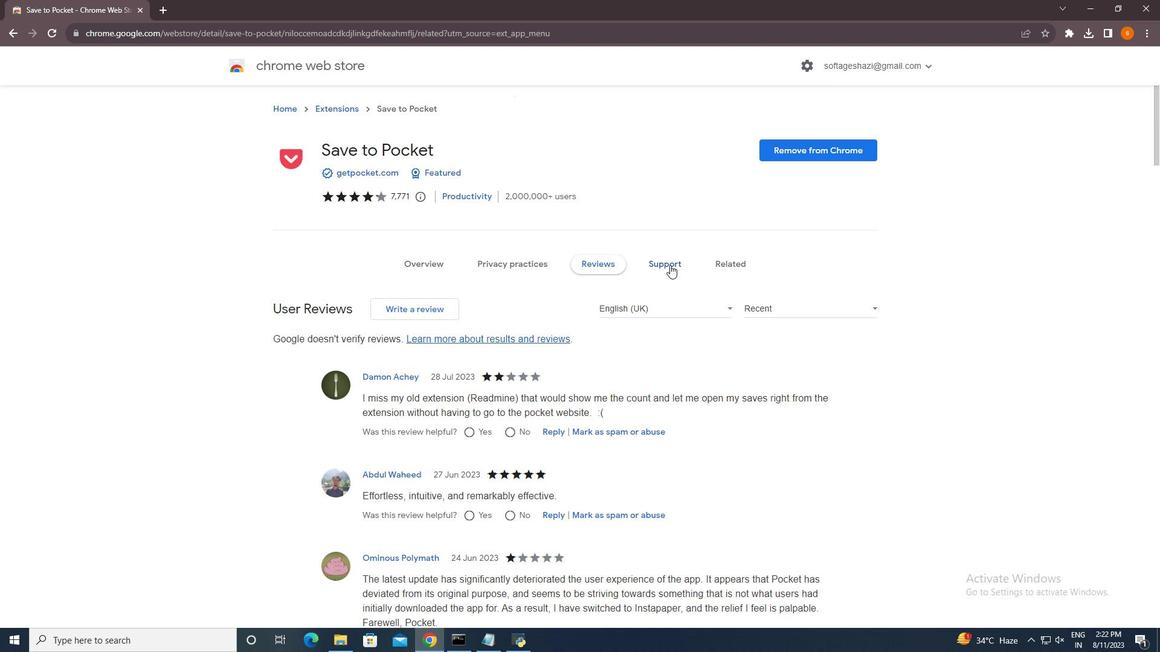 
Action: Mouse pressed left at (670, 265)
Screenshot: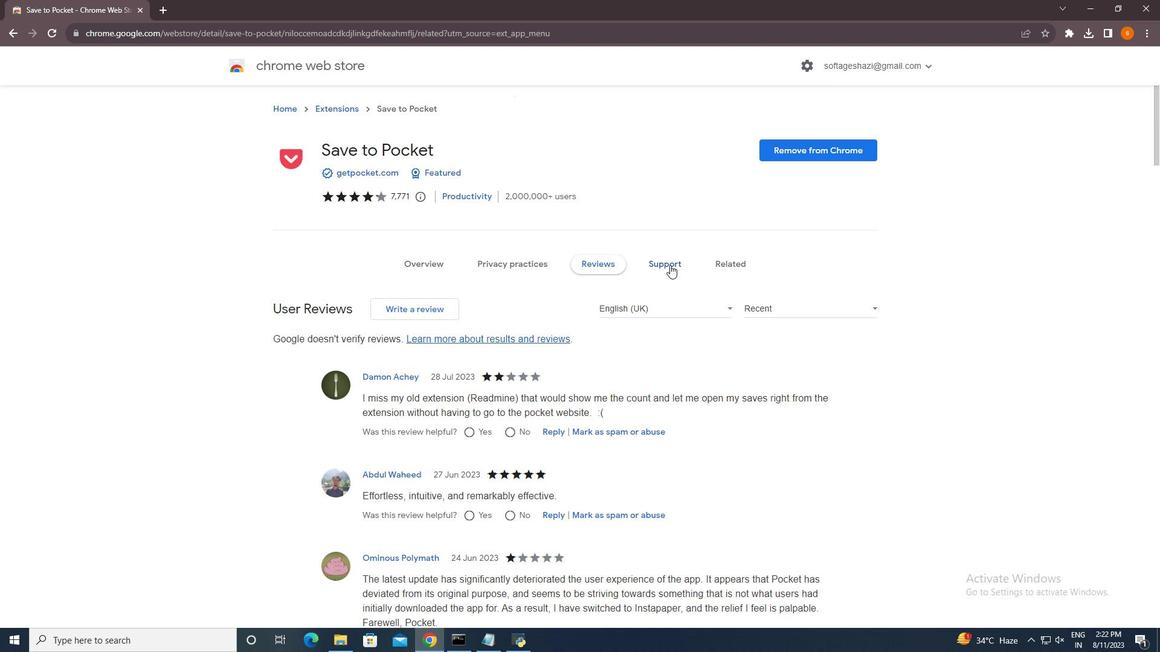 
Action: Mouse moved to (719, 273)
Screenshot: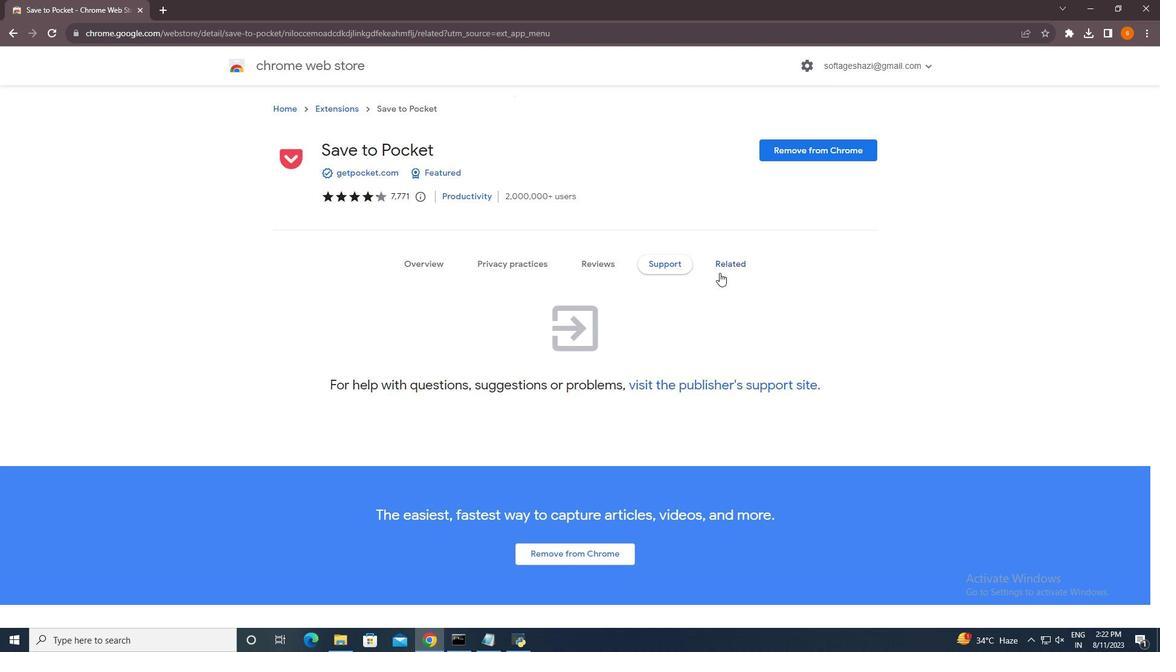 
Action: Mouse pressed left at (719, 273)
Screenshot: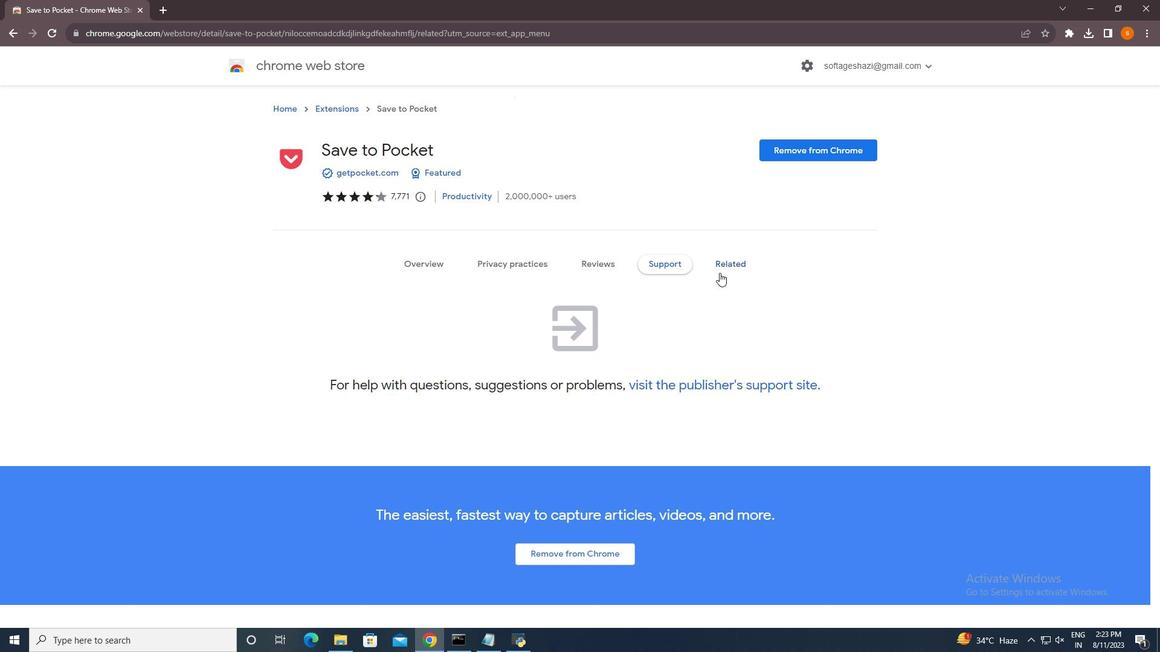 
Action: Mouse moved to (658, 258)
Screenshot: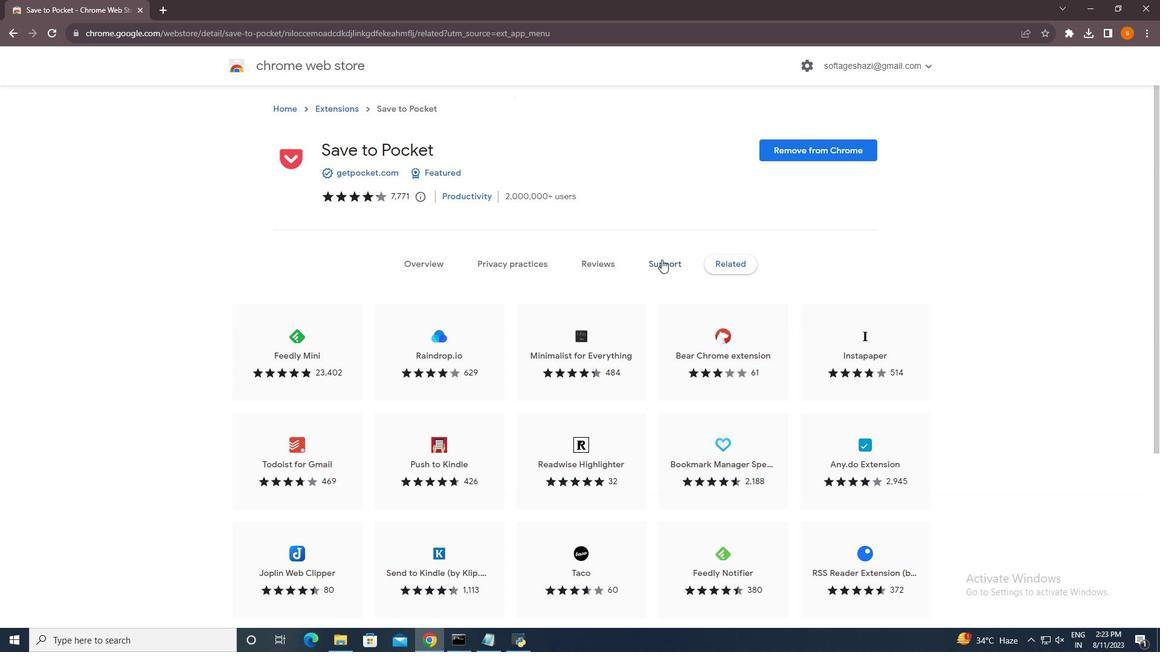 
Action: Mouse scrolled (658, 258) with delta (0, 0)
Screenshot: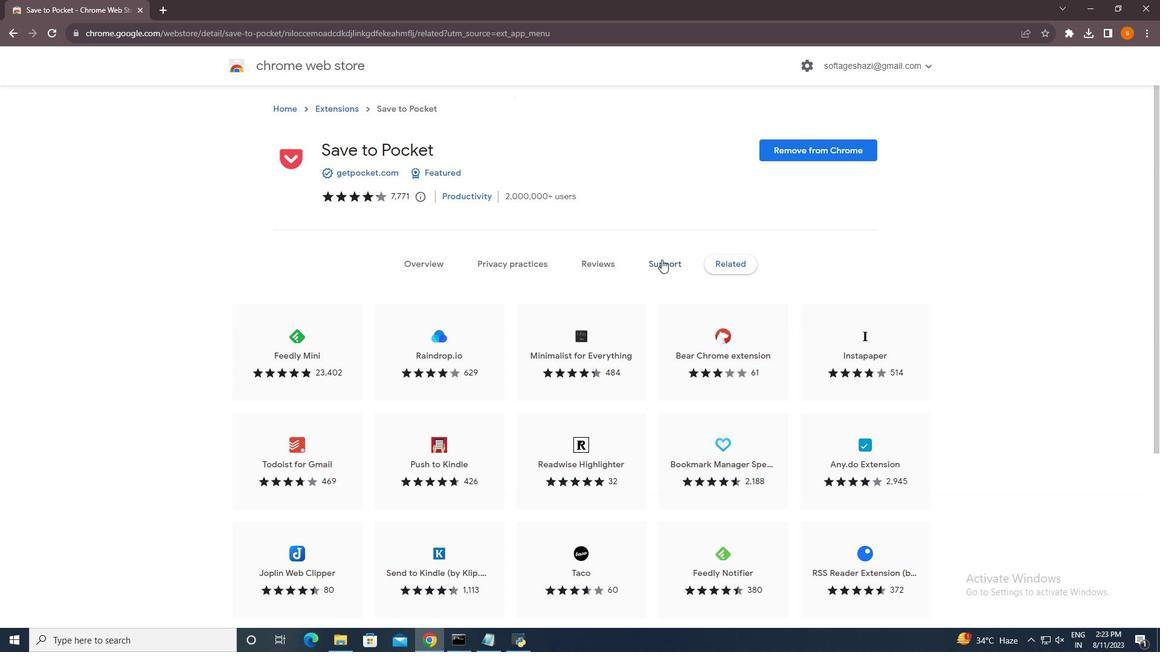 
Action: Mouse moved to (659, 258)
Screenshot: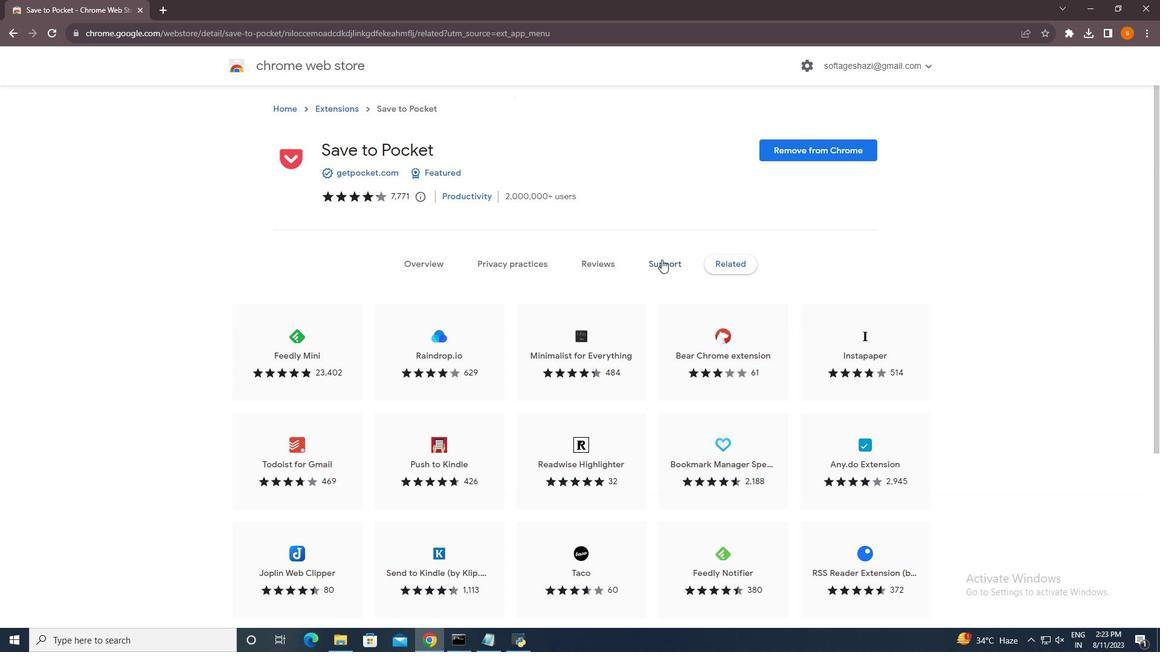 
Action: Mouse scrolled (659, 259) with delta (0, 0)
Screenshot: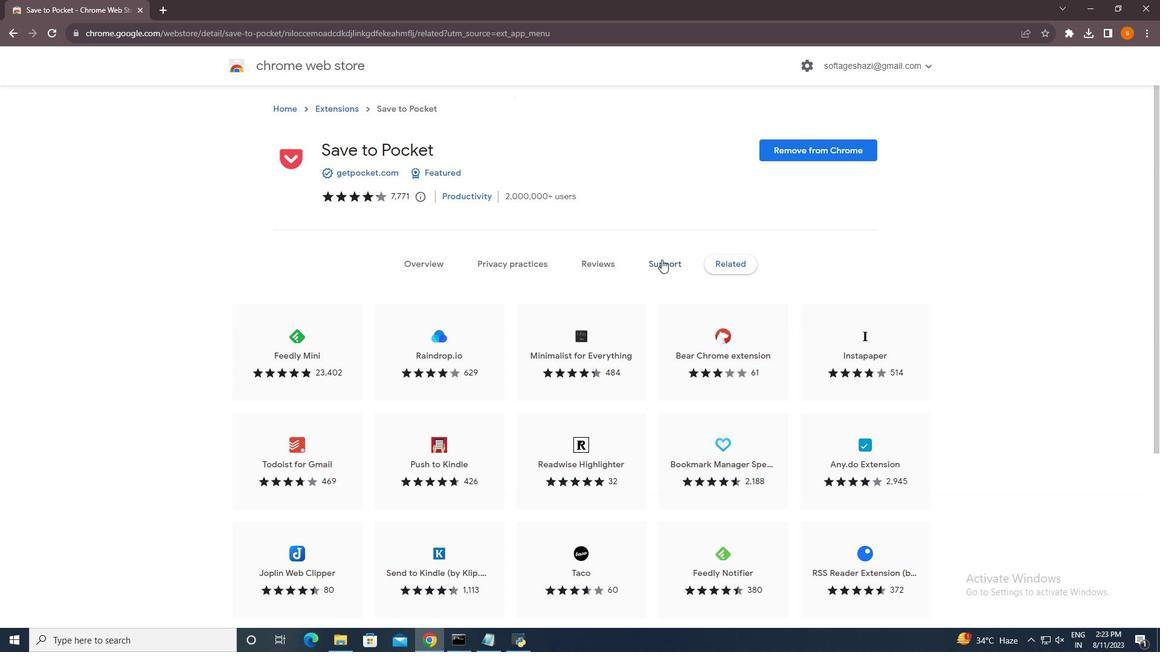 
Action: Mouse moved to (661, 259)
Screenshot: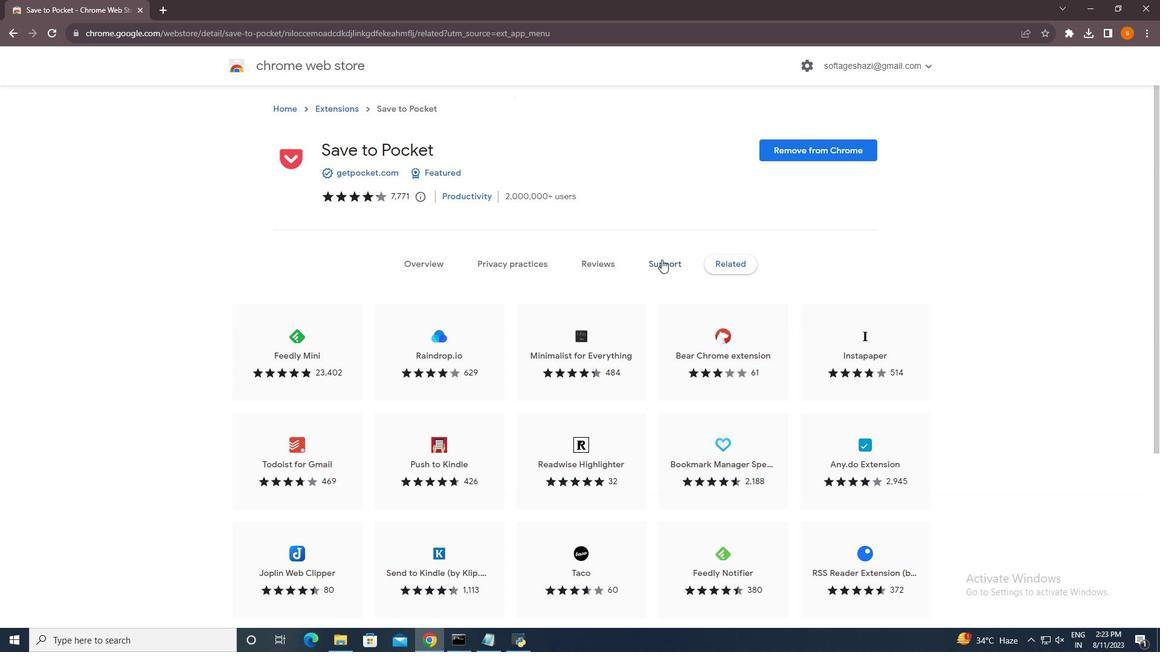 
Action: Mouse scrolled (661, 259) with delta (0, 0)
Screenshot: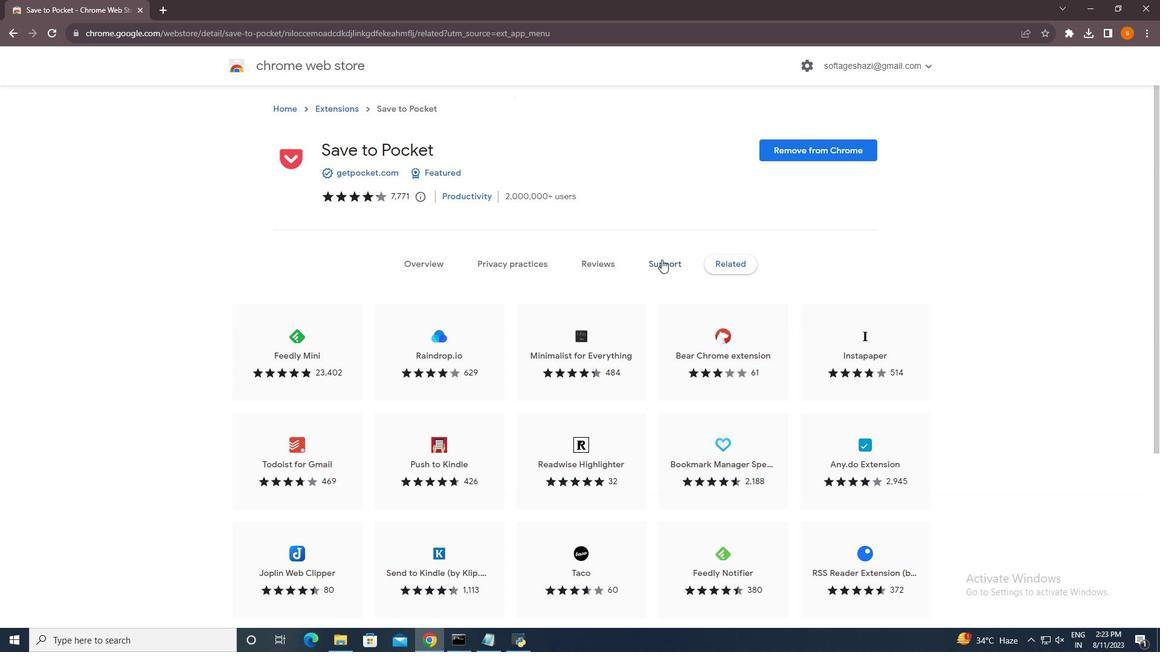 
Action: Mouse moved to (661, 259)
Screenshot: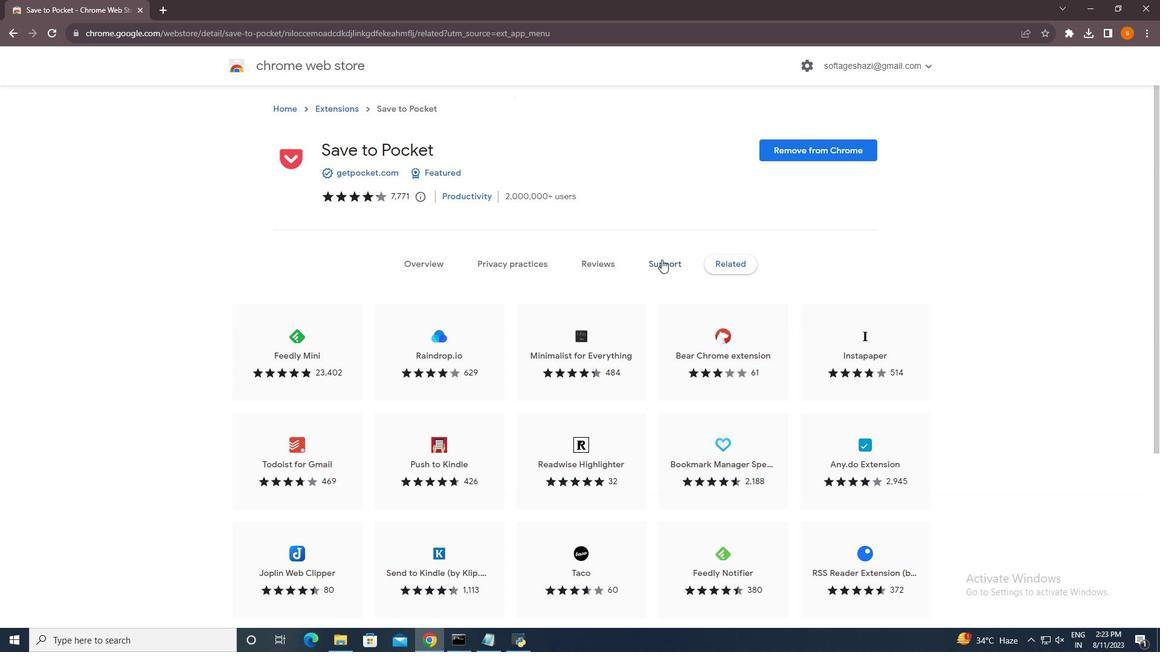 
Action: Mouse scrolled (661, 260) with delta (0, 0)
Screenshot: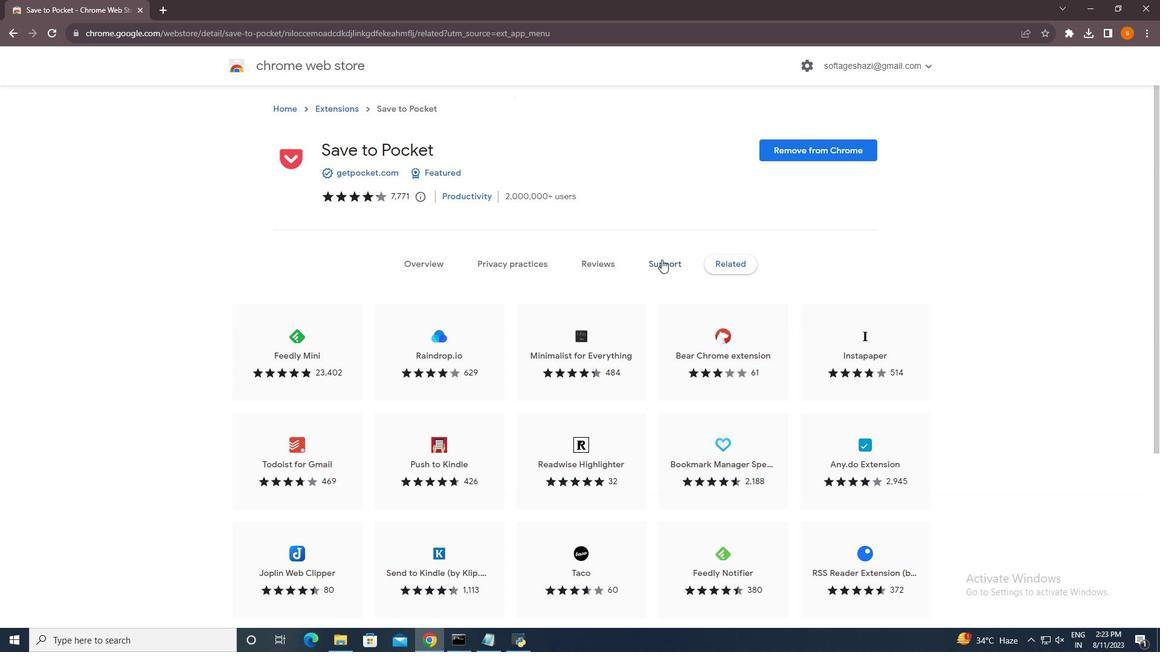 
Action: Mouse moved to (1066, 34)
Screenshot: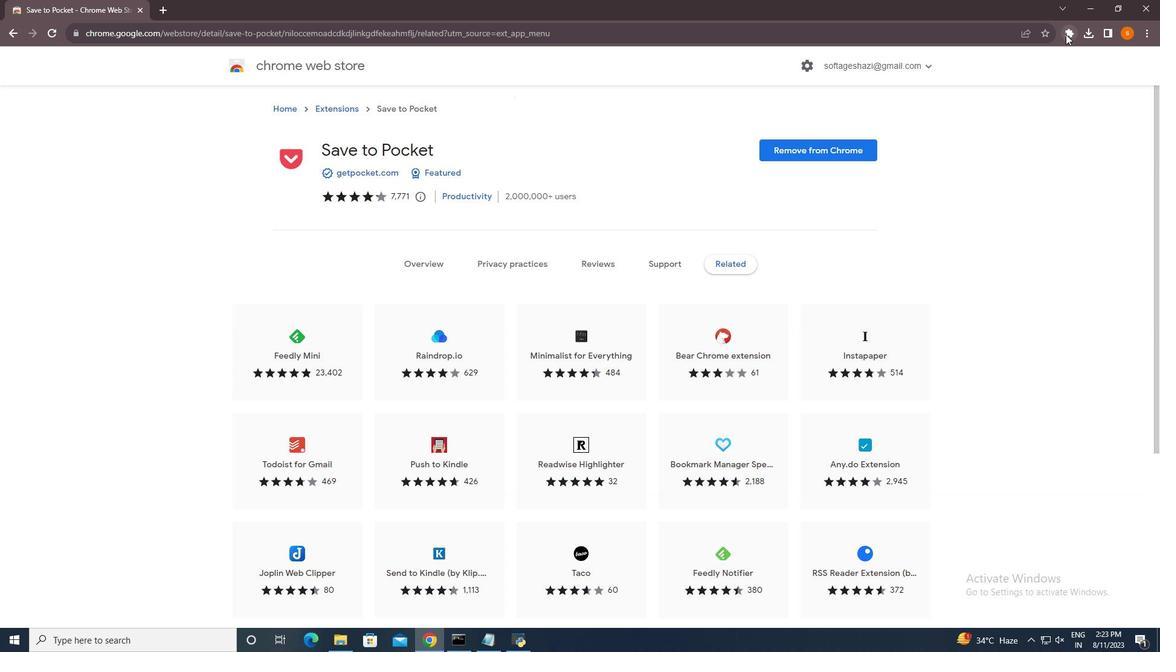 
Action: Mouse pressed left at (1066, 34)
Screenshot: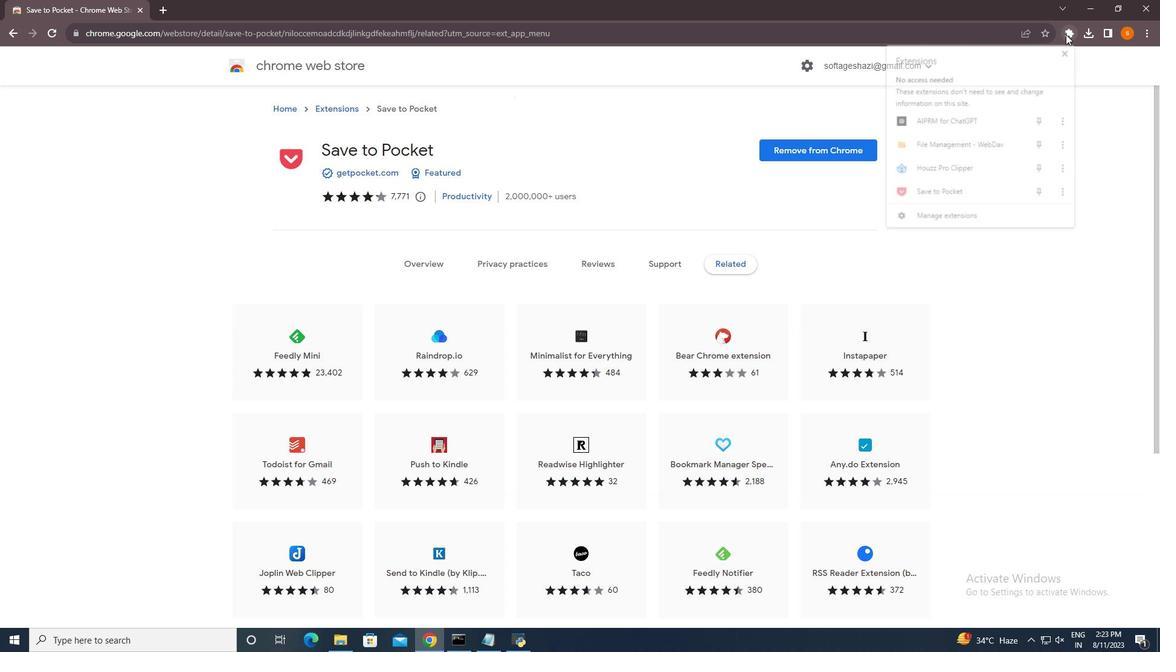 
Action: Mouse moved to (961, 186)
Screenshot: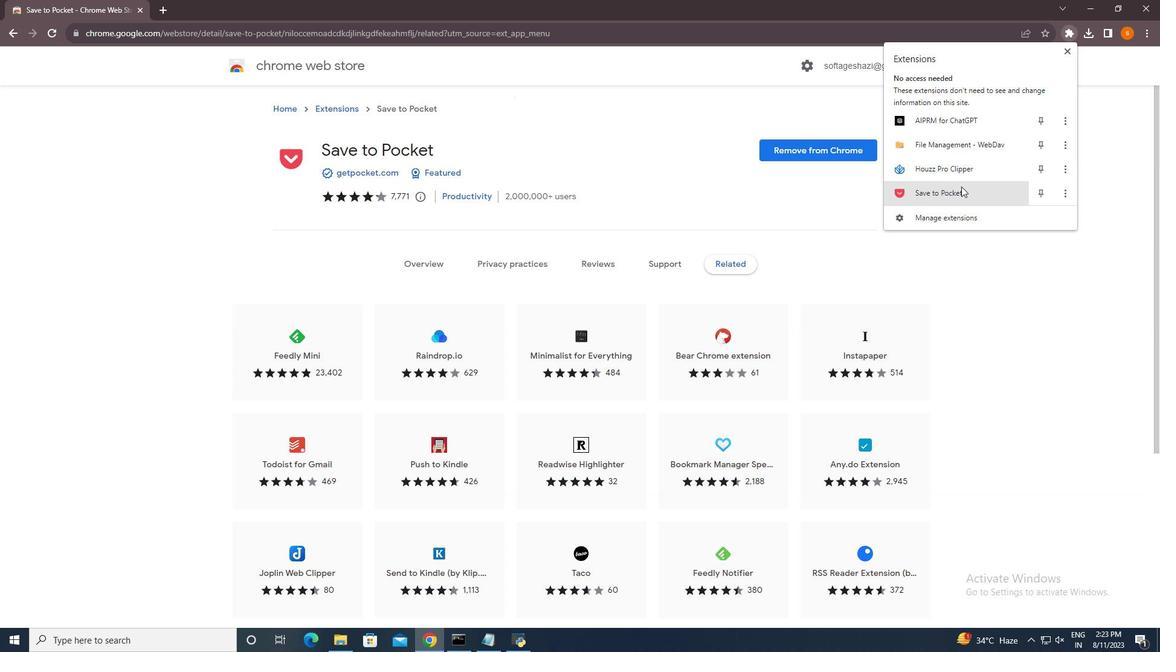 
Action: Mouse pressed left at (961, 186)
Screenshot: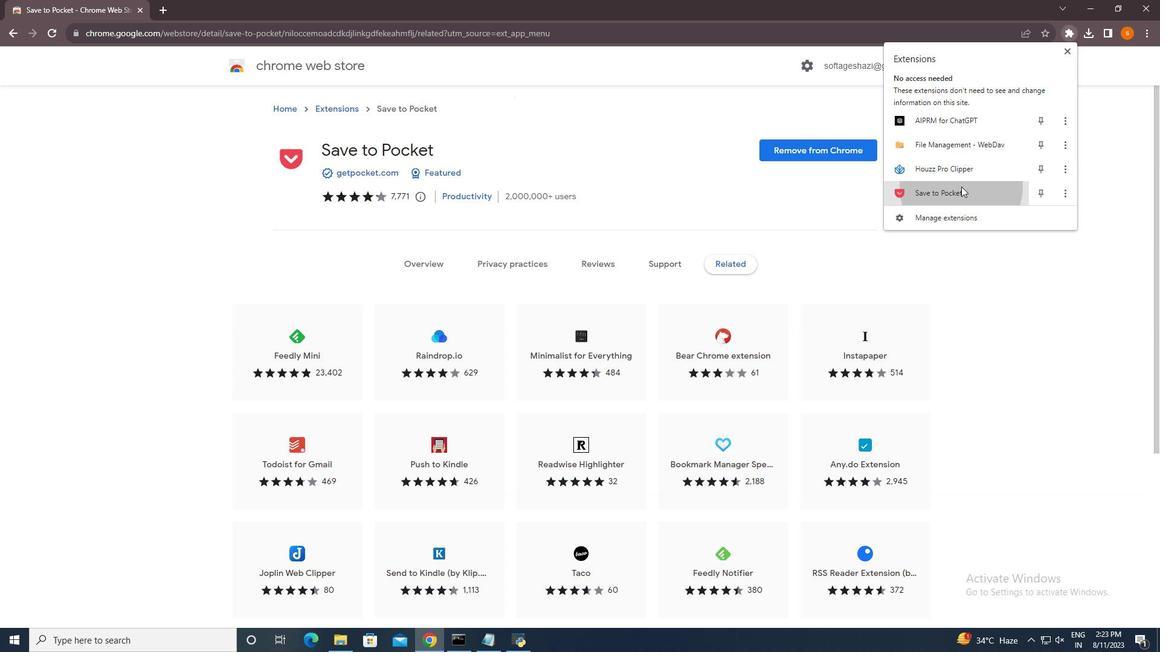 
Action: Mouse moved to (644, 221)
Screenshot: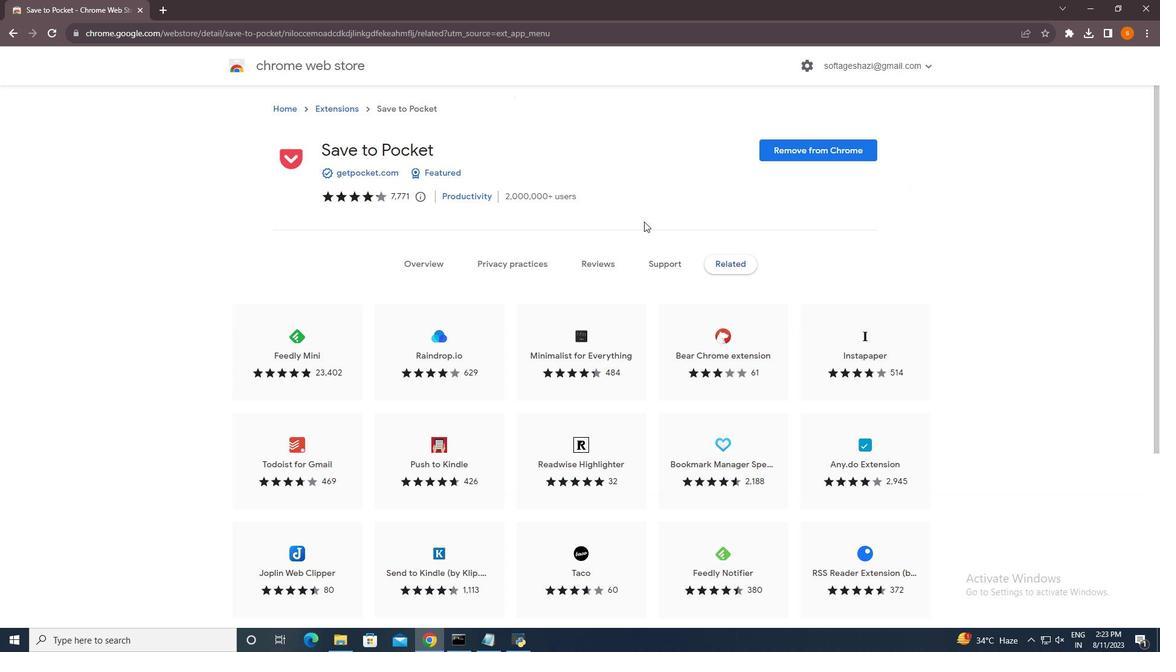 
Action: Mouse scrolled (644, 222) with delta (0, 0)
Screenshot: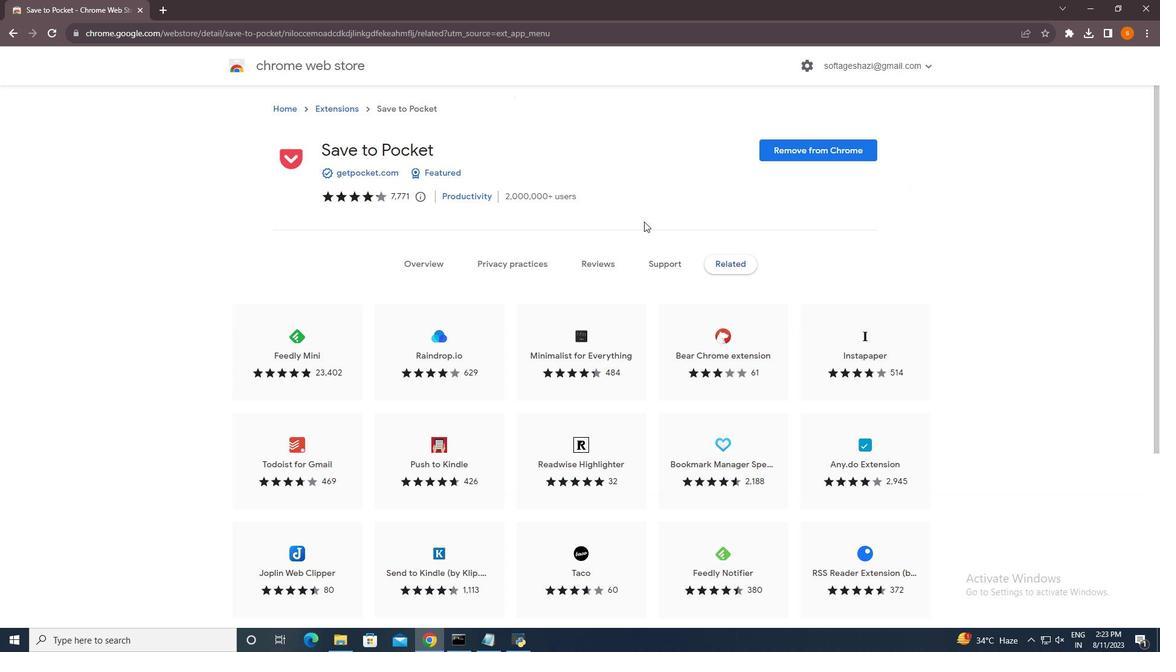 
Action: Mouse scrolled (644, 222) with delta (0, 0)
Screenshot: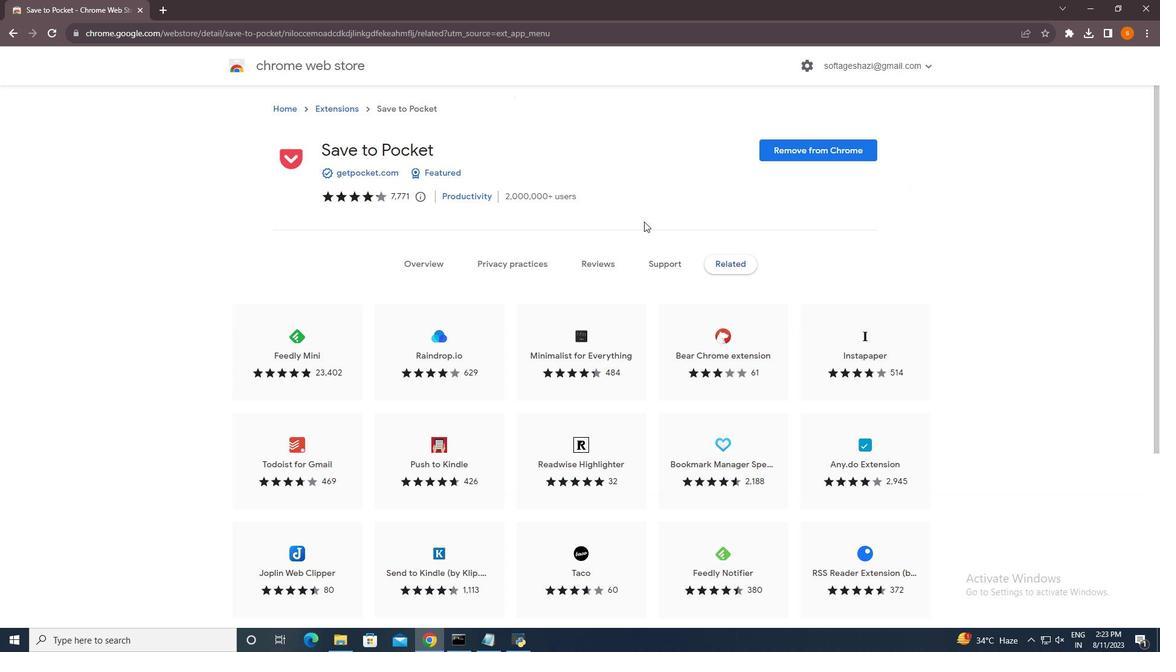 
Action: Mouse scrolled (644, 222) with delta (0, 0)
Screenshot: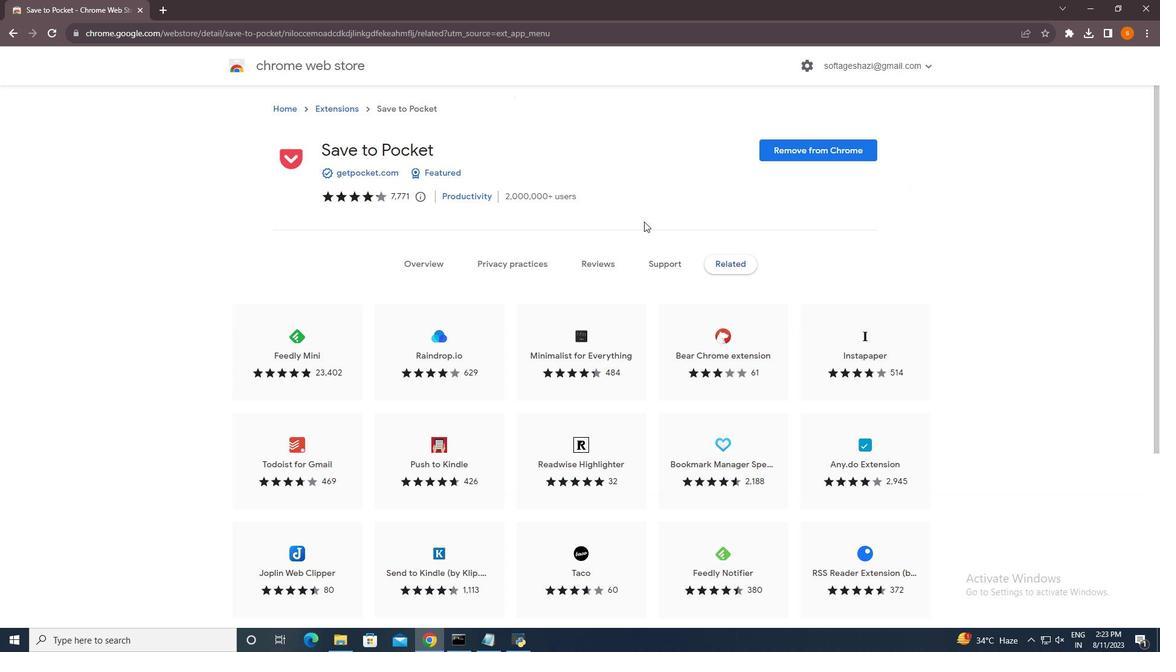 
Action: Mouse scrolled (644, 222) with delta (0, 0)
Screenshot: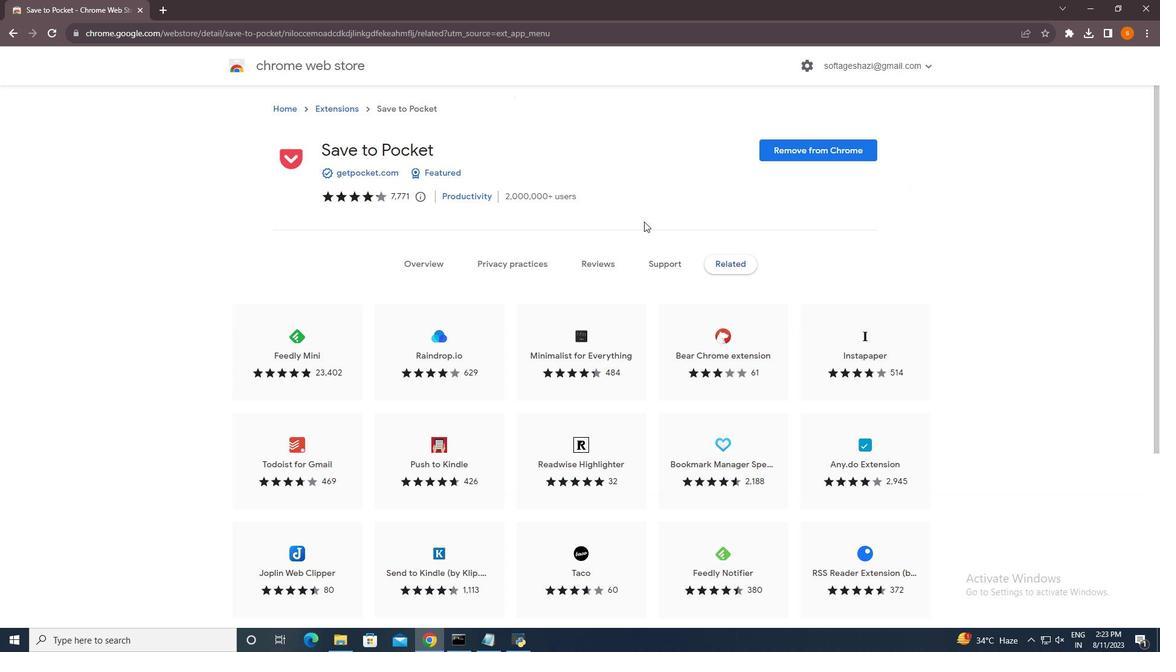 
Action: Mouse moved to (643, 221)
Screenshot: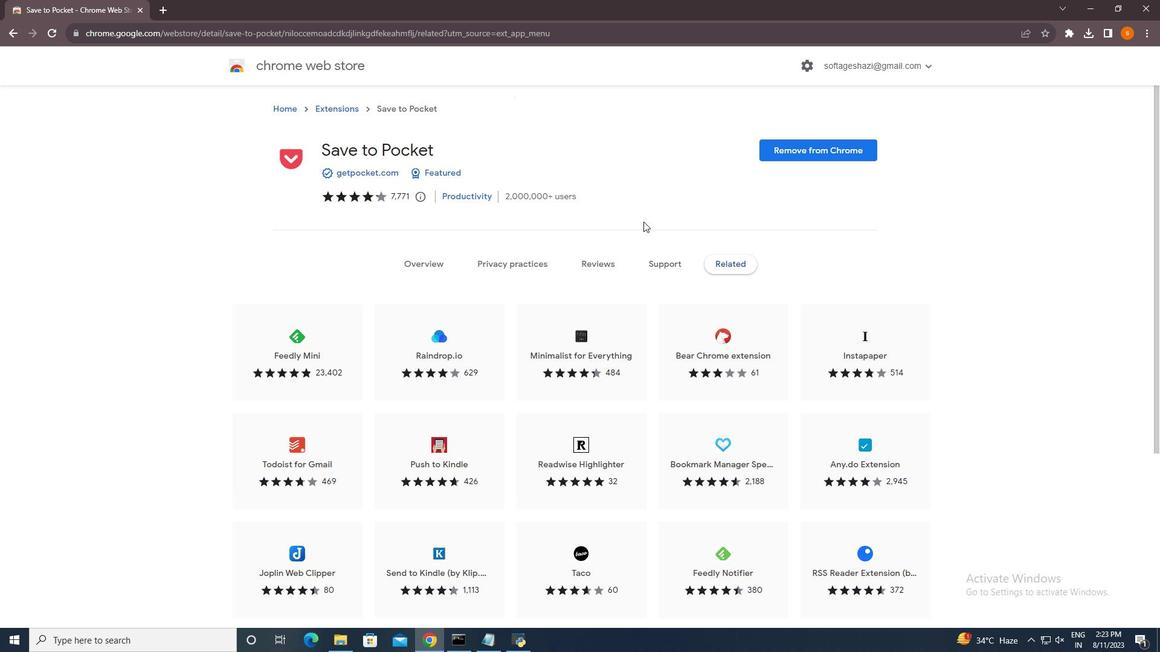 
